 Task: 1.3.6 Create order status and order type picklist
Action: Mouse moved to (827, 59)
Screenshot: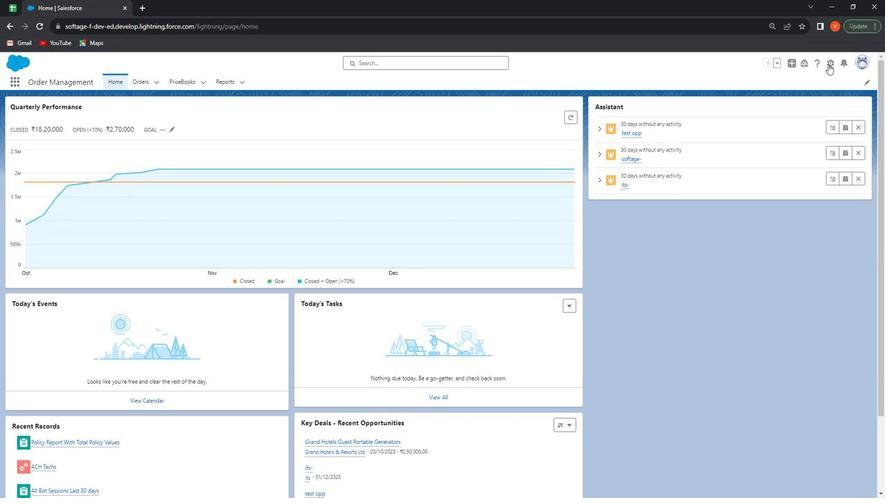 
Action: Mouse pressed left at (827, 59)
Screenshot: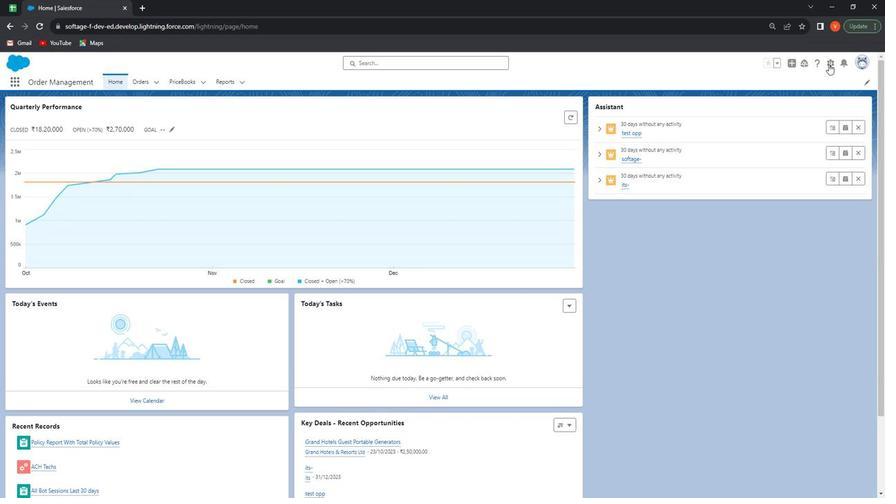 
Action: Mouse moved to (811, 78)
Screenshot: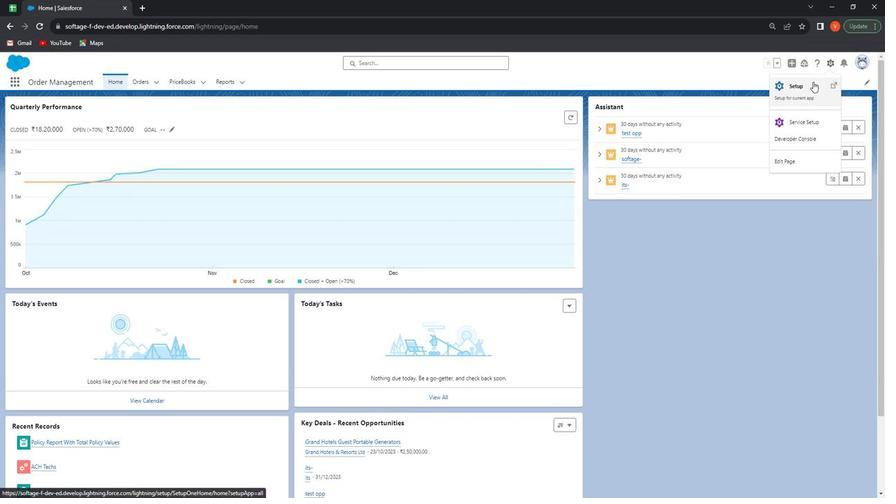 
Action: Mouse pressed left at (811, 78)
Screenshot: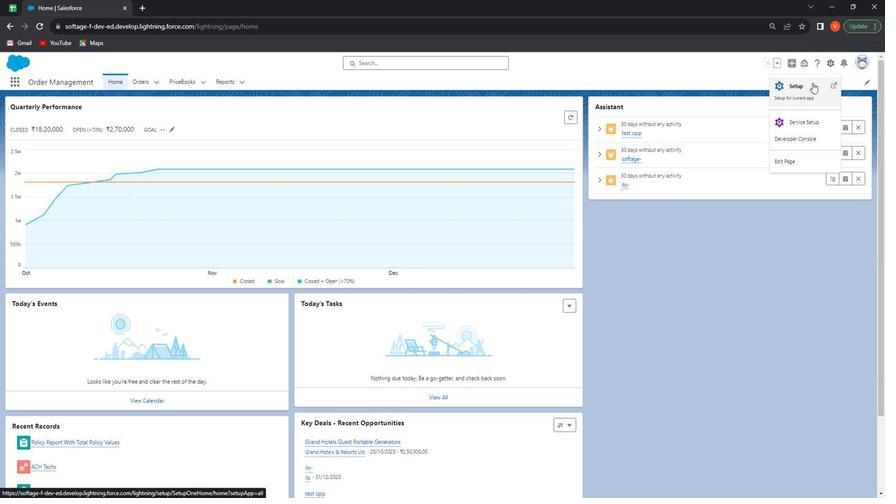
Action: Mouse moved to (109, 78)
Screenshot: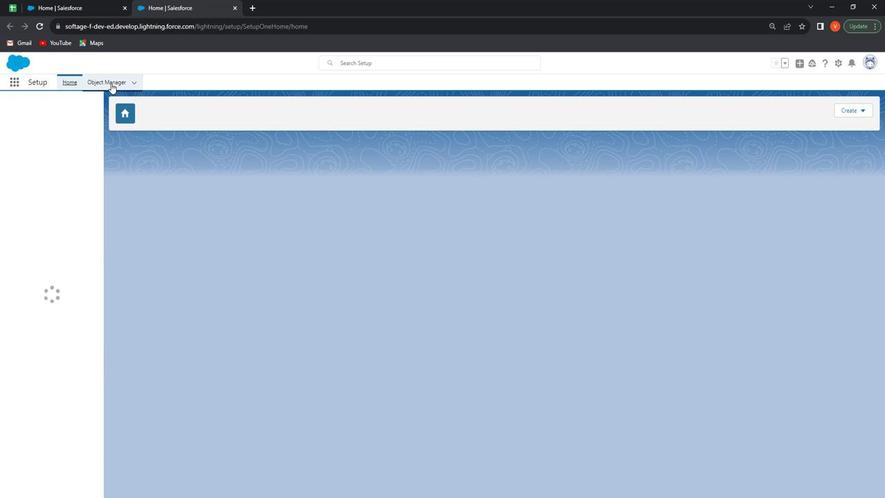 
Action: Mouse pressed left at (109, 78)
Screenshot: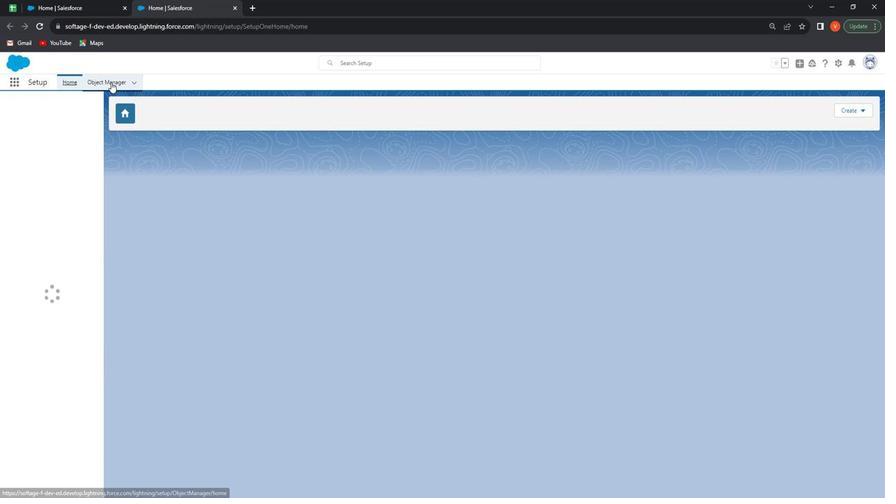 
Action: Mouse moved to (143, 206)
Screenshot: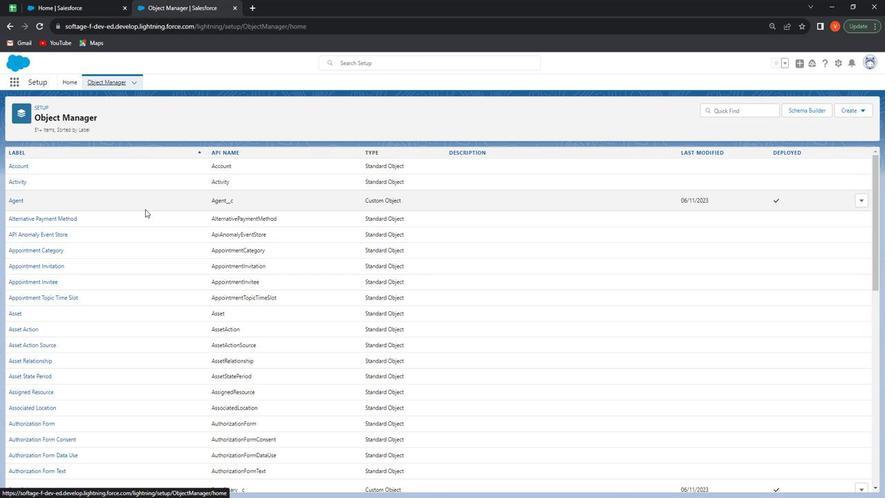 
Action: Mouse scrolled (143, 206) with delta (0, 0)
Screenshot: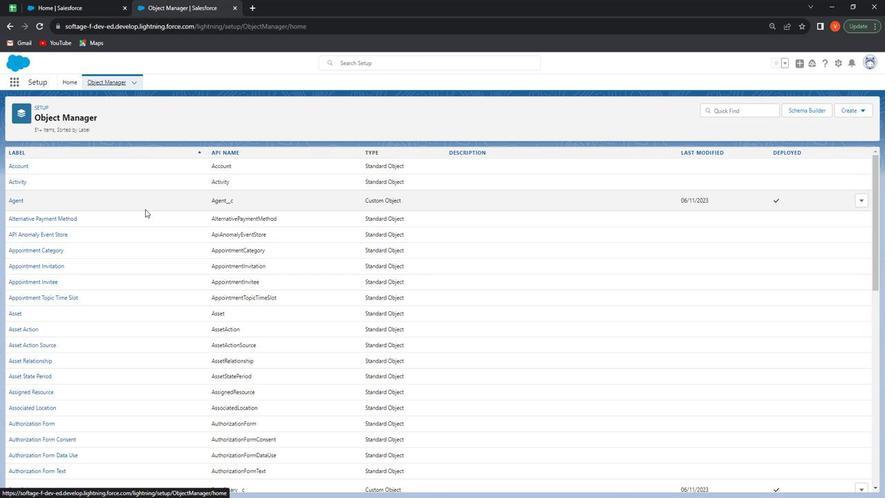 
Action: Mouse moved to (143, 213)
Screenshot: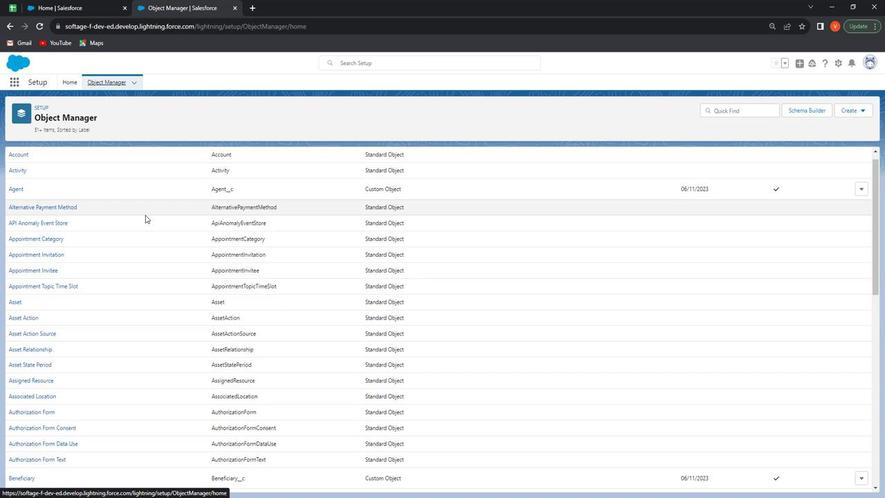 
Action: Mouse scrolled (143, 213) with delta (0, 0)
Screenshot: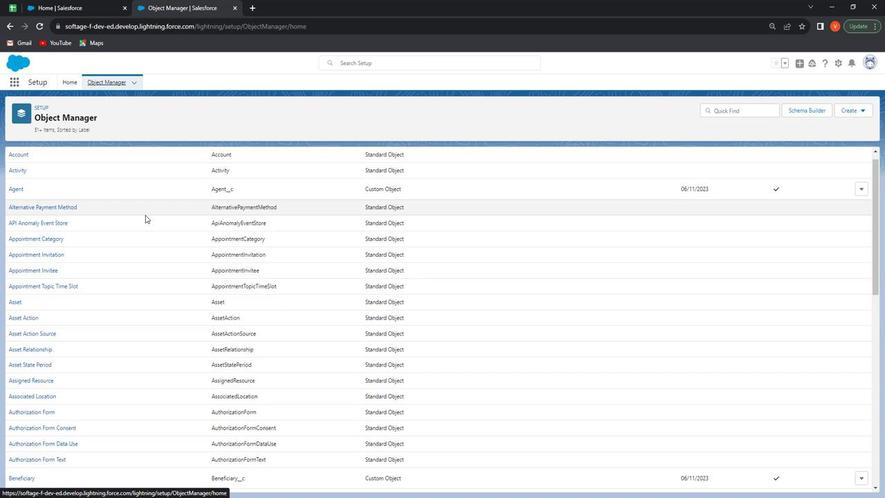 
Action: Mouse moved to (143, 215)
Screenshot: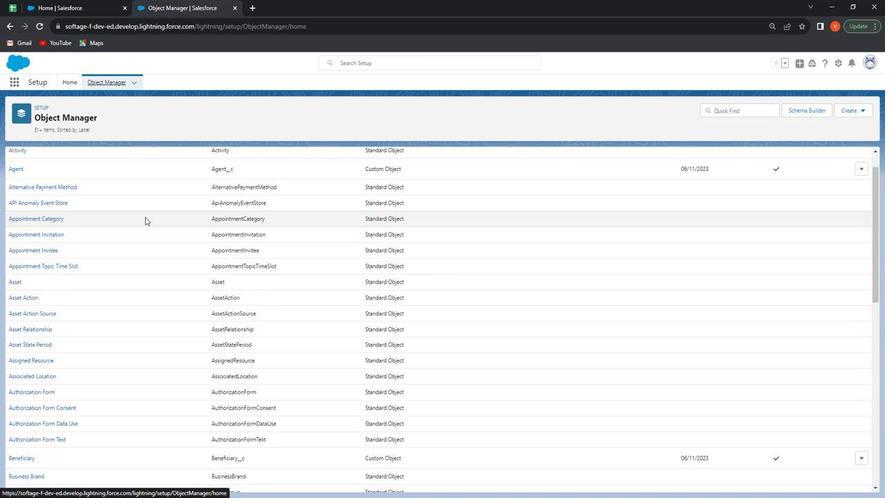 
Action: Mouse scrolled (143, 214) with delta (0, 0)
Screenshot: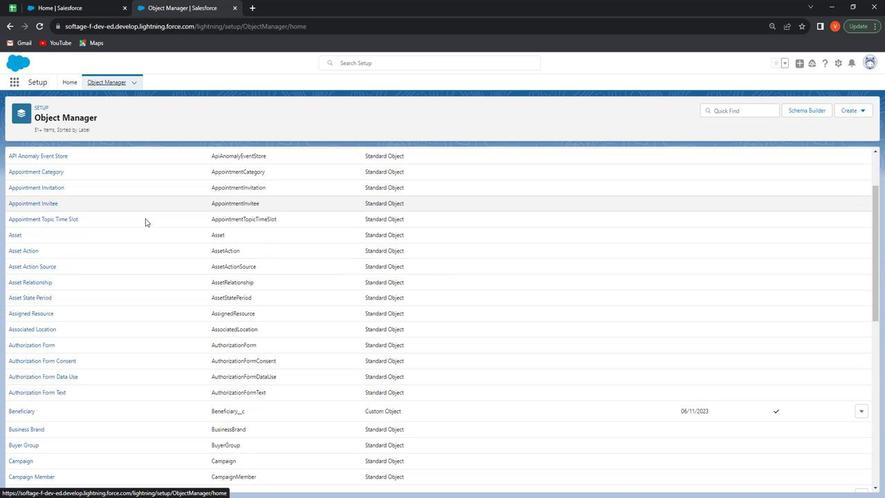 
Action: Mouse moved to (143, 221)
Screenshot: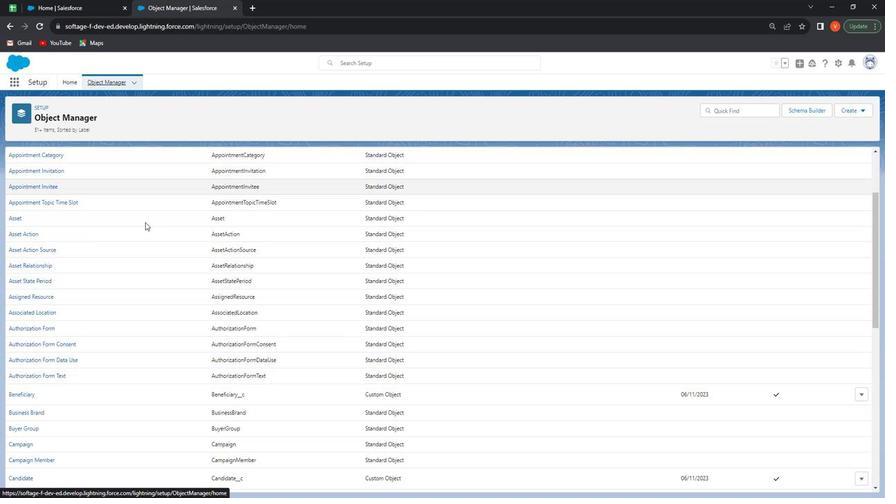 
Action: Mouse scrolled (143, 220) with delta (0, 0)
Screenshot: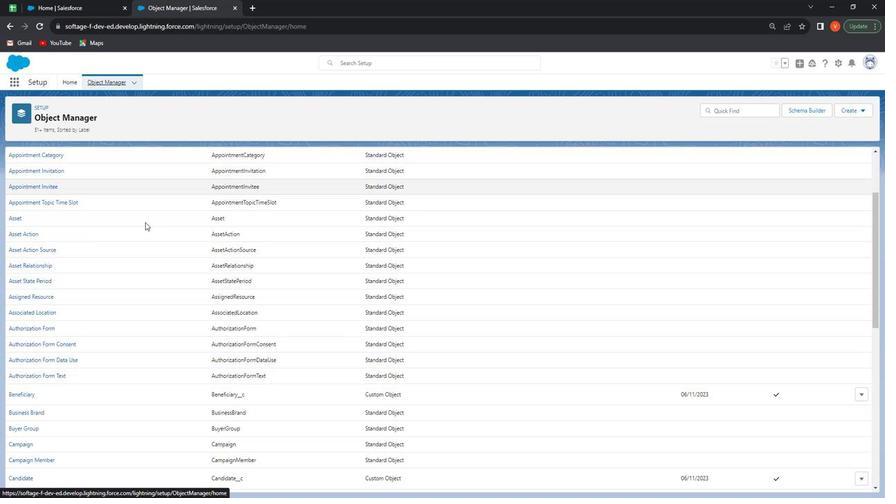 
Action: Mouse moved to (143, 222)
Screenshot: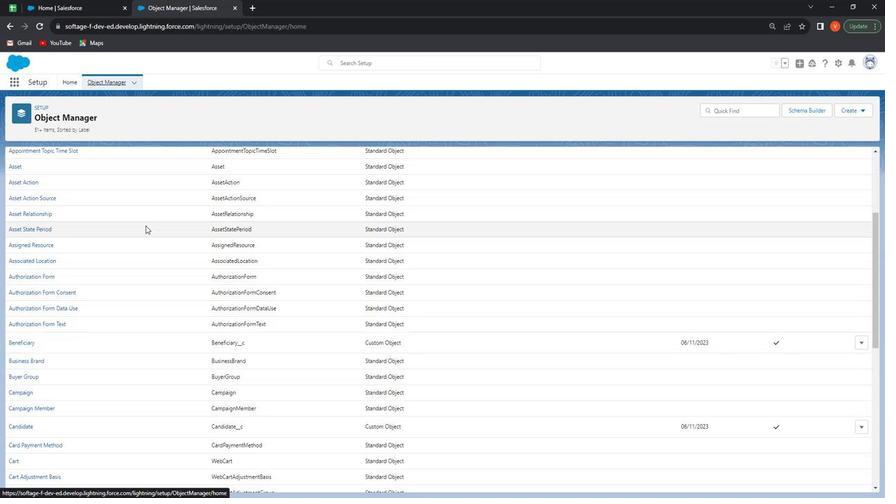 
Action: Mouse scrolled (143, 222) with delta (0, 0)
Screenshot: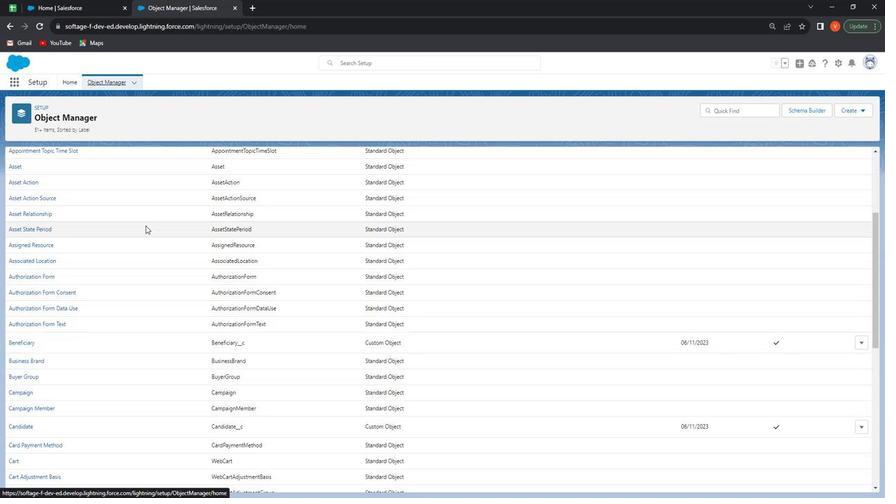 
Action: Mouse moved to (143, 224)
Screenshot: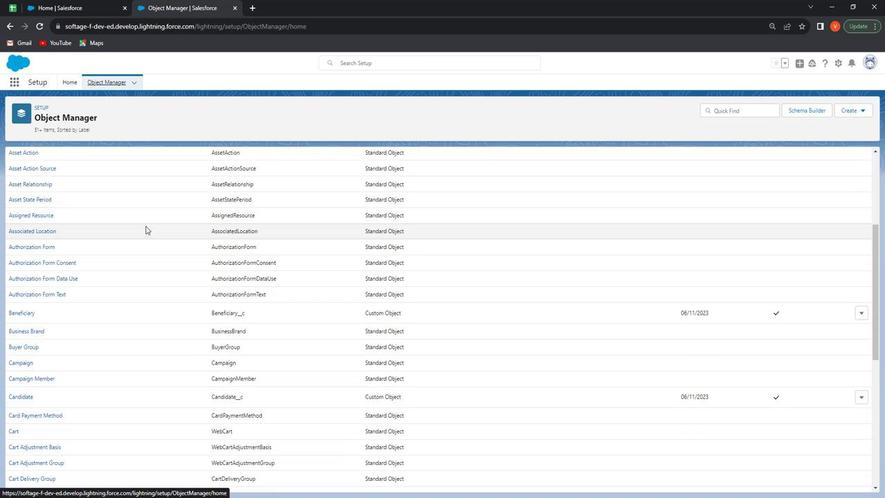 
Action: Mouse scrolled (143, 223) with delta (0, 0)
Screenshot: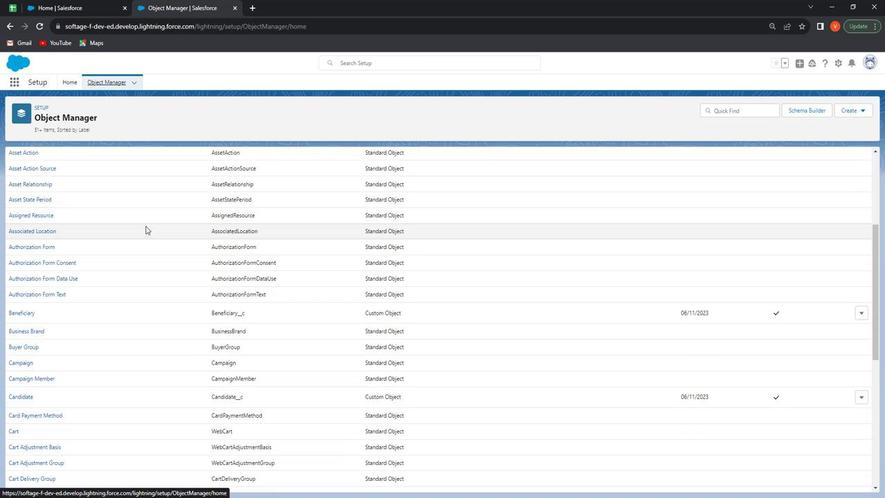 
Action: Mouse moved to (148, 230)
Screenshot: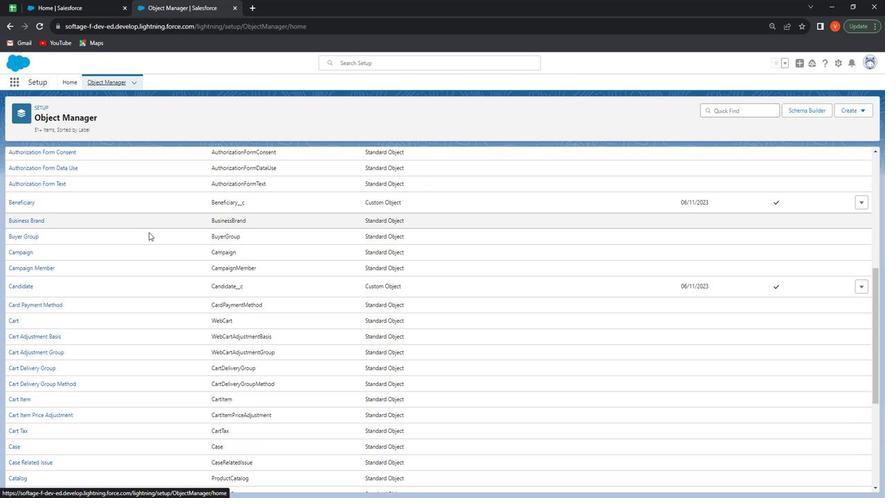 
Action: Mouse scrolled (148, 229) with delta (0, 0)
Screenshot: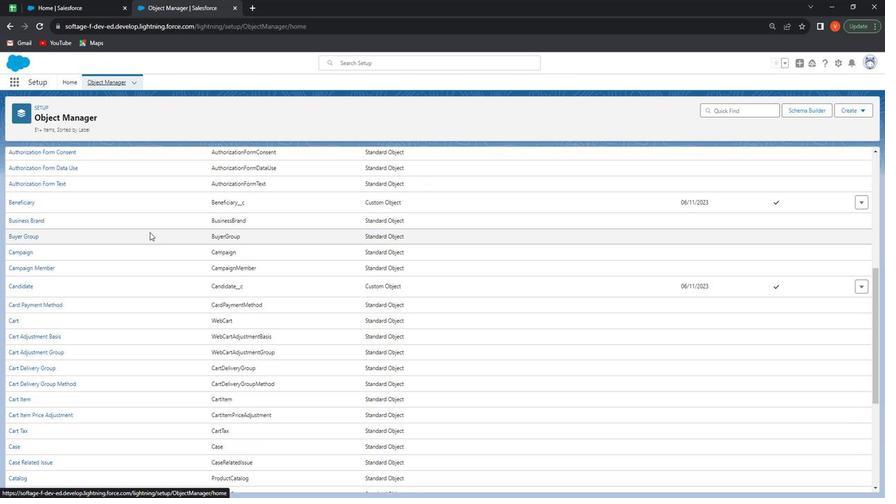 
Action: Mouse scrolled (148, 229) with delta (0, 0)
Screenshot: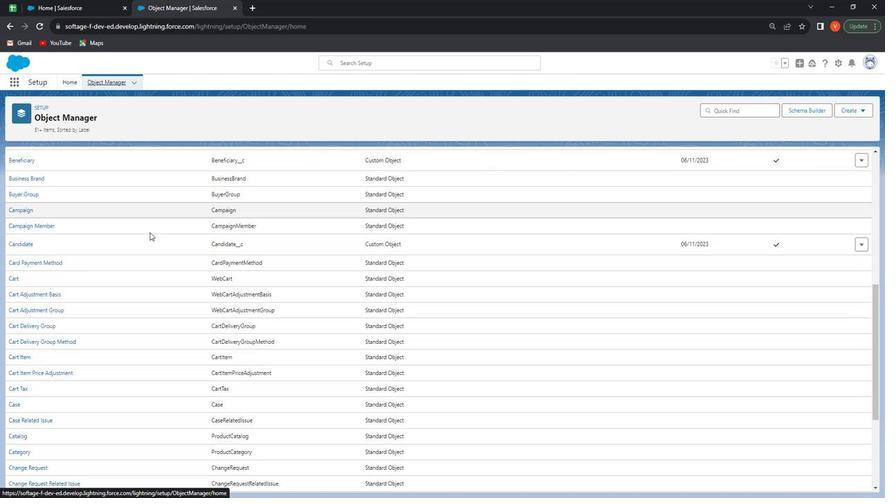 
Action: Mouse moved to (148, 232)
Screenshot: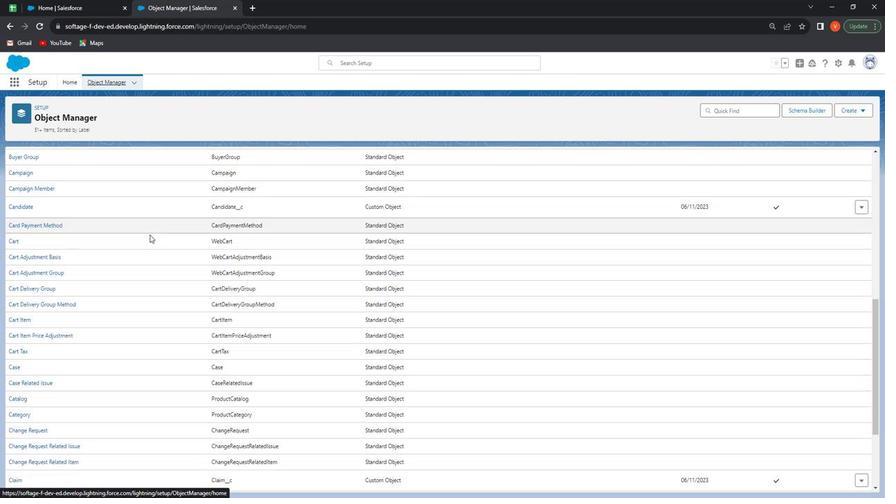 
Action: Mouse scrolled (148, 232) with delta (0, 0)
Screenshot: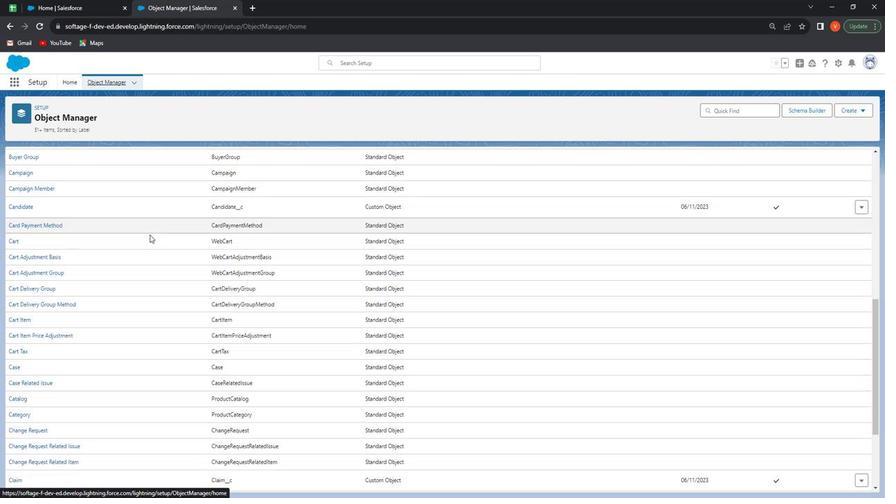 
Action: Mouse moved to (148, 237)
Screenshot: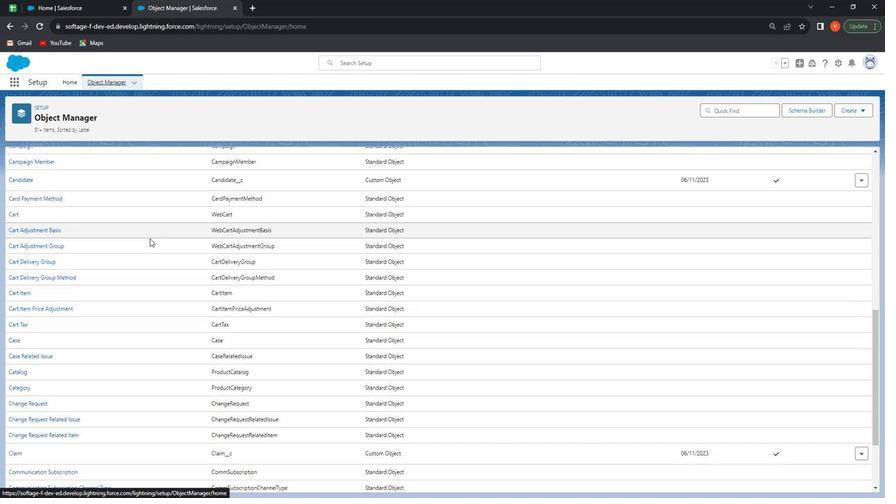 
Action: Mouse scrolled (148, 236) with delta (0, 0)
Screenshot: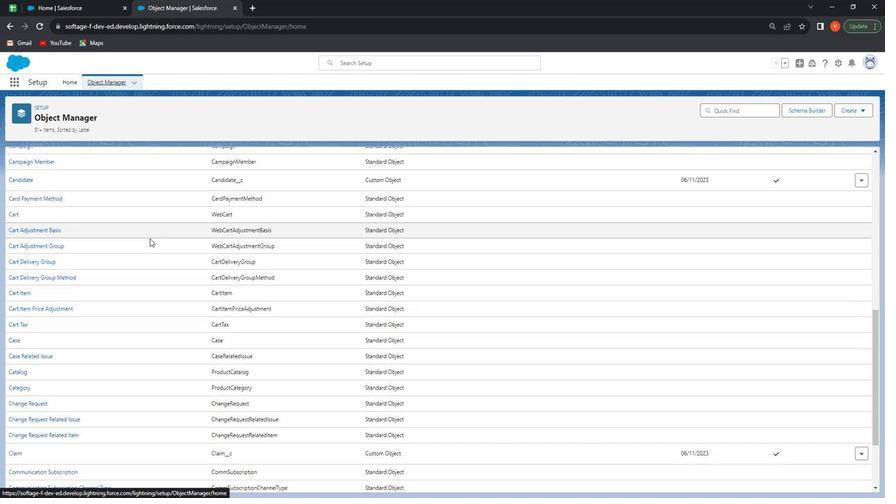 
Action: Mouse scrolled (148, 236) with delta (0, 0)
Screenshot: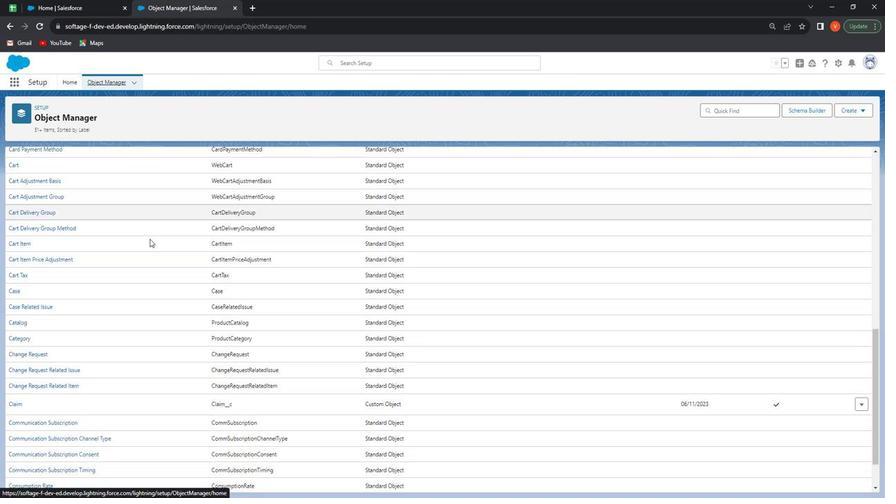 
Action: Mouse scrolled (148, 236) with delta (0, 0)
Screenshot: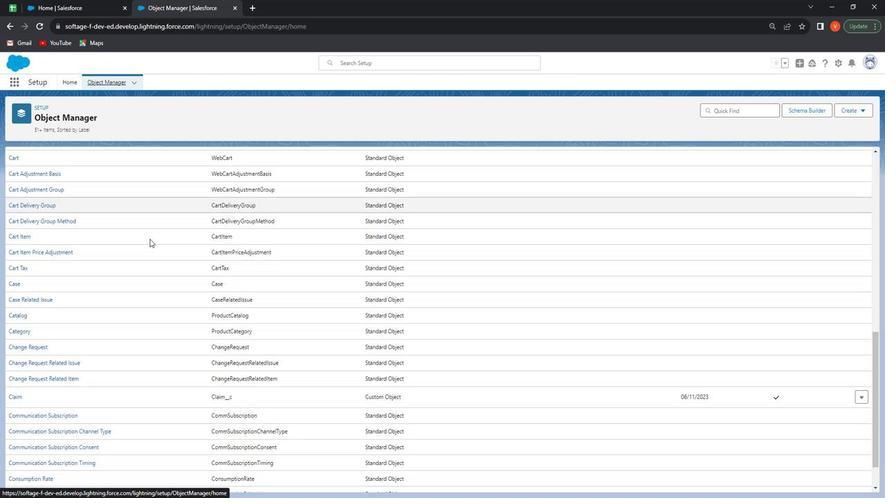 
Action: Mouse scrolled (148, 236) with delta (0, 0)
Screenshot: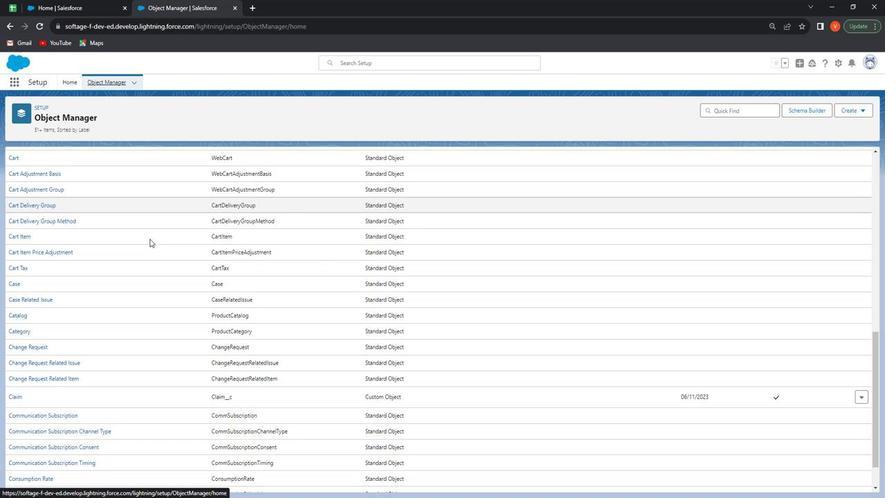 
Action: Mouse scrolled (148, 236) with delta (0, 0)
Screenshot: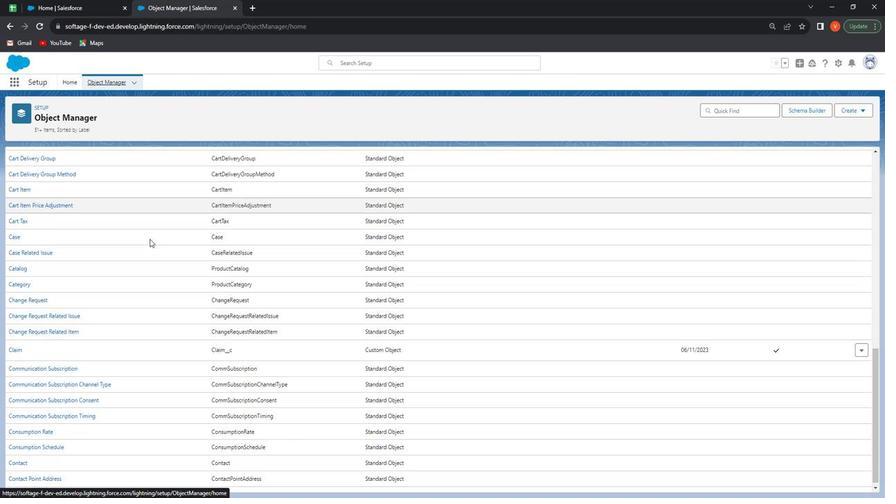 
Action: Mouse moved to (153, 229)
Screenshot: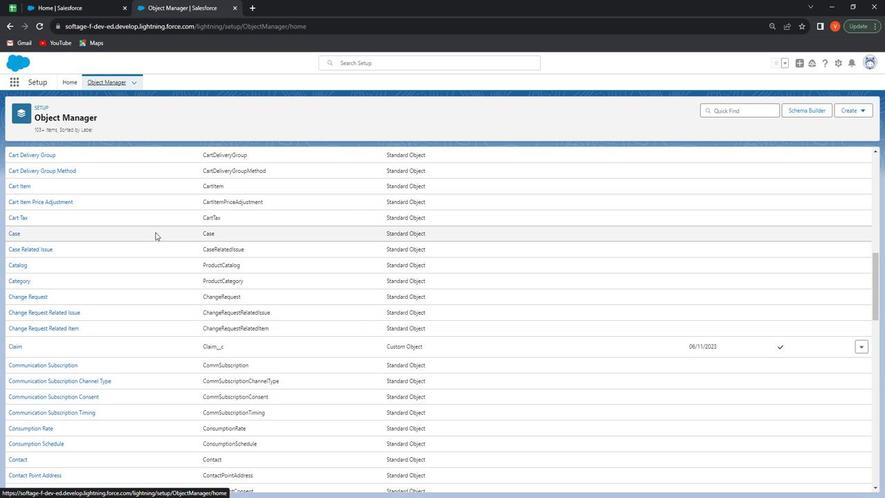 
Action: Mouse scrolled (153, 228) with delta (0, 0)
Screenshot: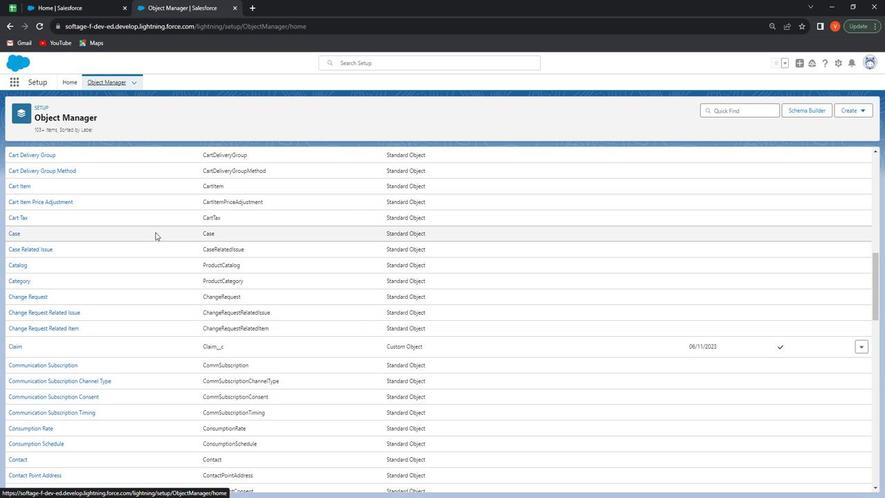 
Action: Mouse moved to (154, 232)
Screenshot: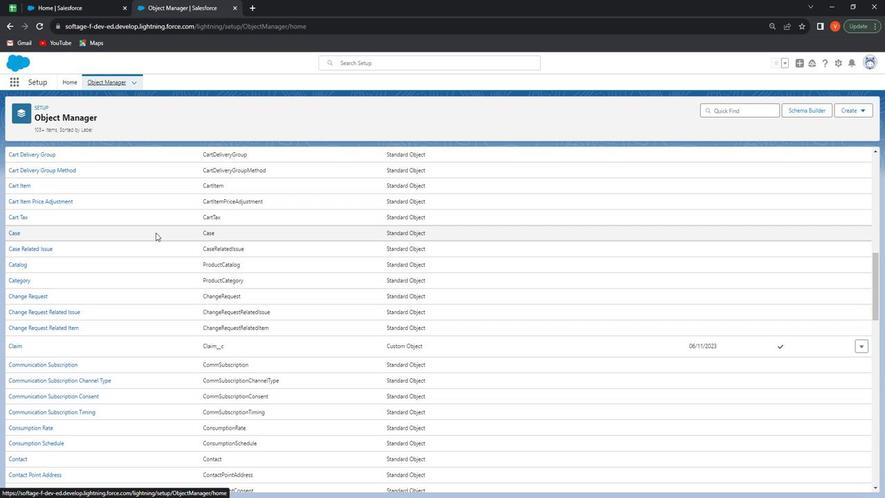 
Action: Mouse scrolled (154, 231) with delta (0, 0)
Screenshot: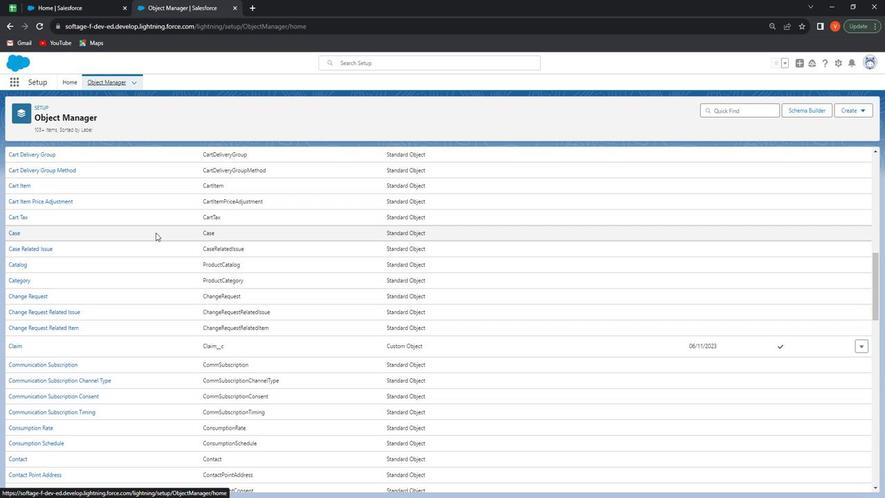 
Action: Mouse moved to (154, 232)
Screenshot: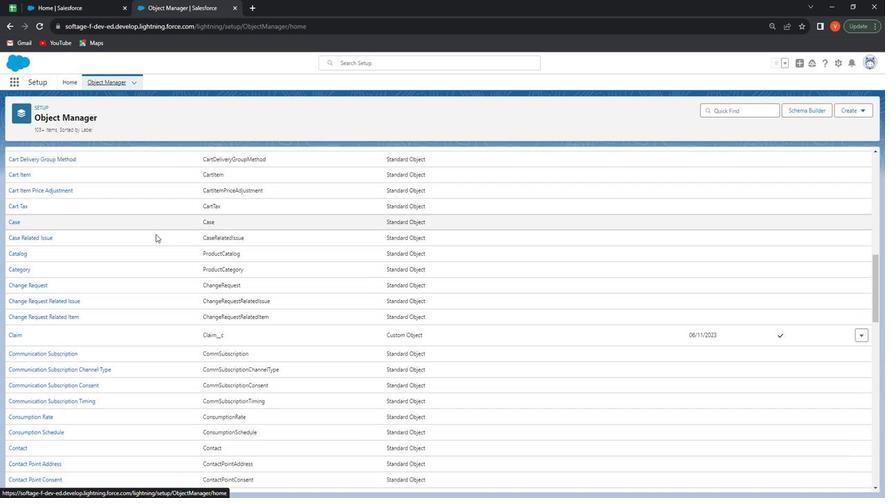 
Action: Mouse scrolled (154, 231) with delta (0, 0)
Screenshot: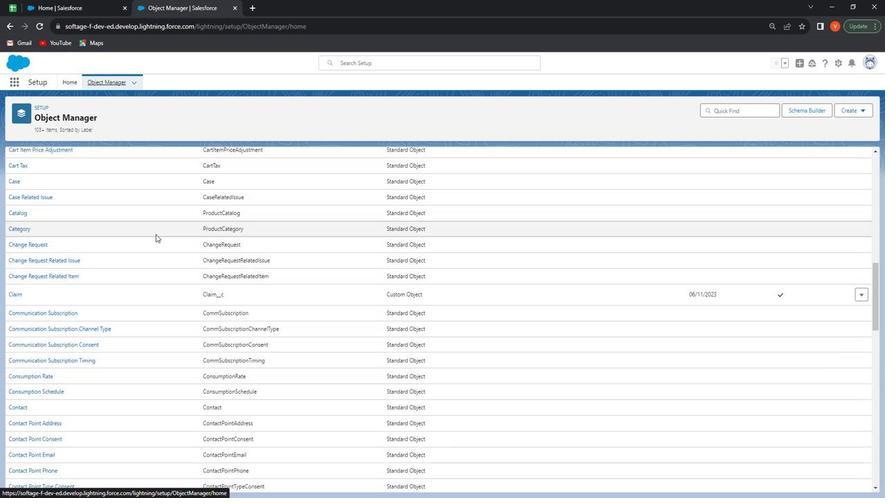 
Action: Mouse moved to (154, 233)
Screenshot: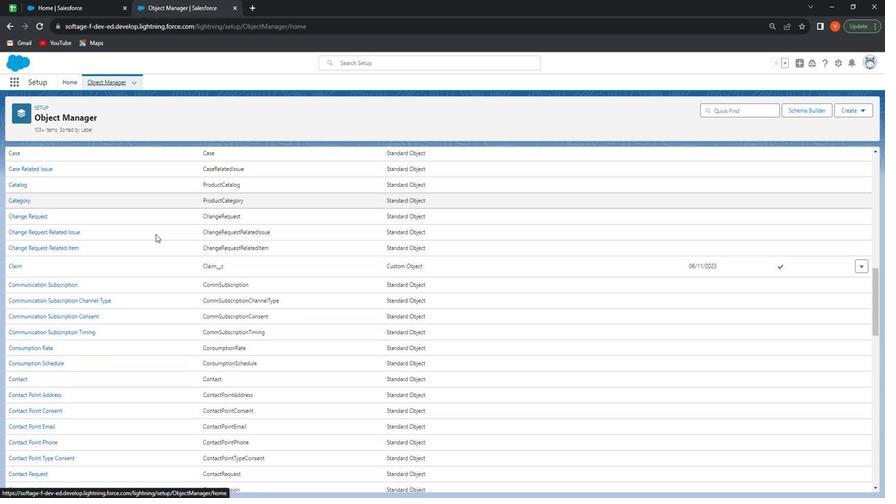 
Action: Mouse scrolled (154, 233) with delta (0, 0)
Screenshot: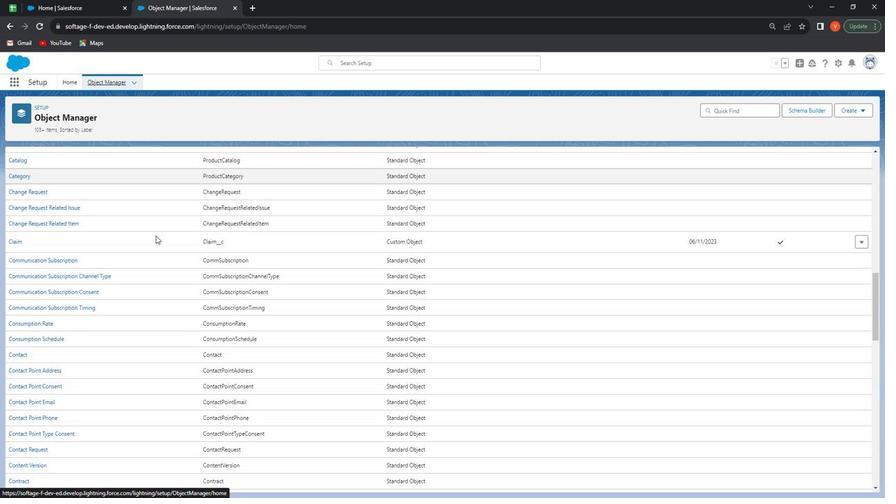 
Action: Mouse scrolled (154, 233) with delta (0, 0)
Screenshot: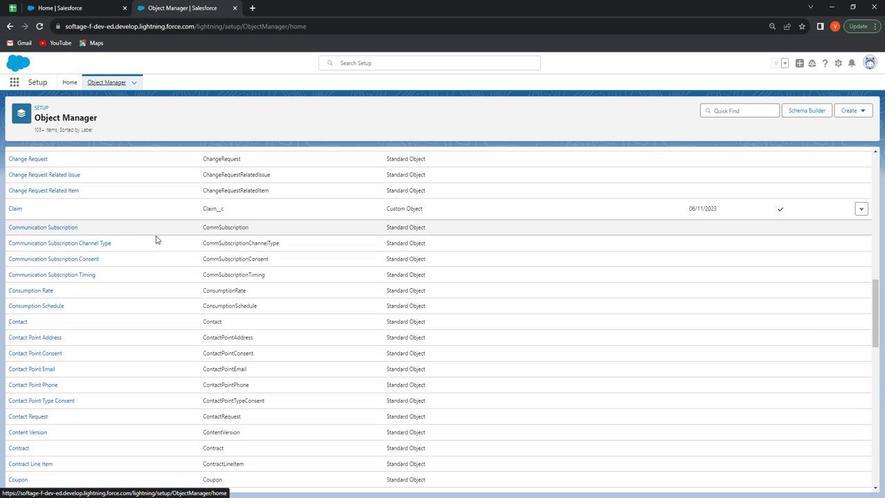 
Action: Mouse moved to (153, 235)
Screenshot: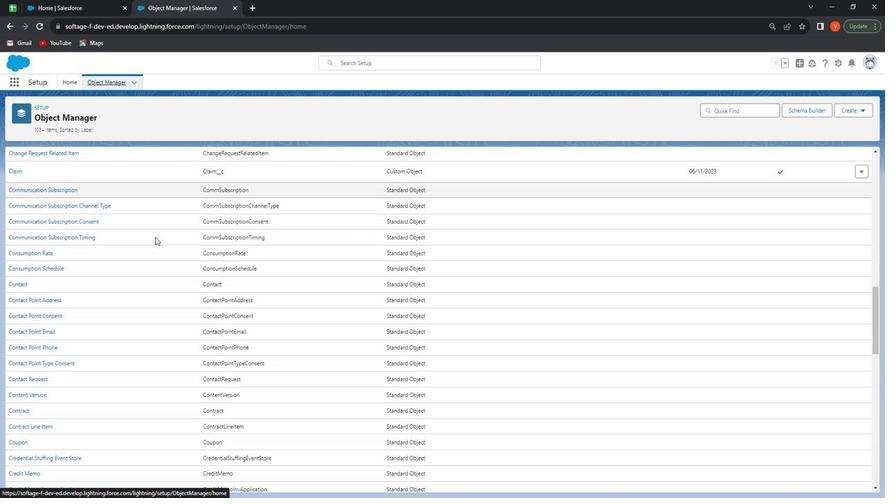 
Action: Mouse scrolled (153, 234) with delta (0, 0)
Screenshot: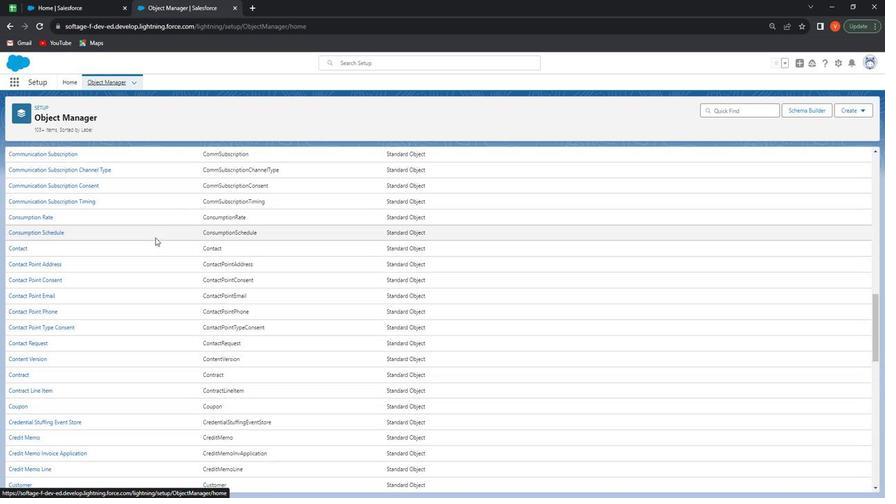 
Action: Mouse moved to (152, 235)
Screenshot: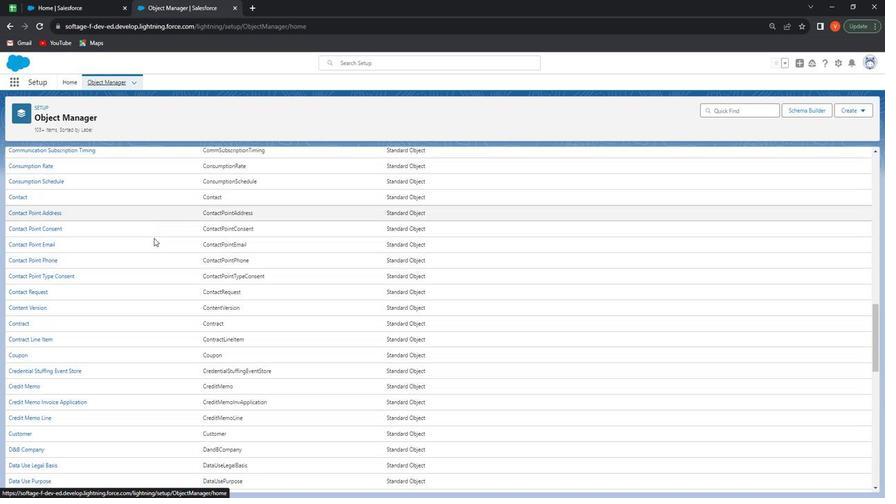 
Action: Mouse scrolled (152, 235) with delta (0, 0)
Screenshot: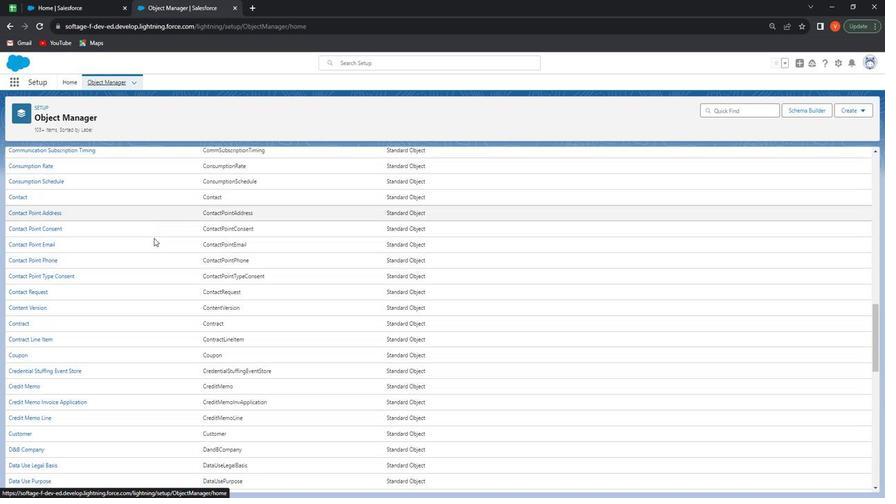 
Action: Mouse moved to (150, 235)
Screenshot: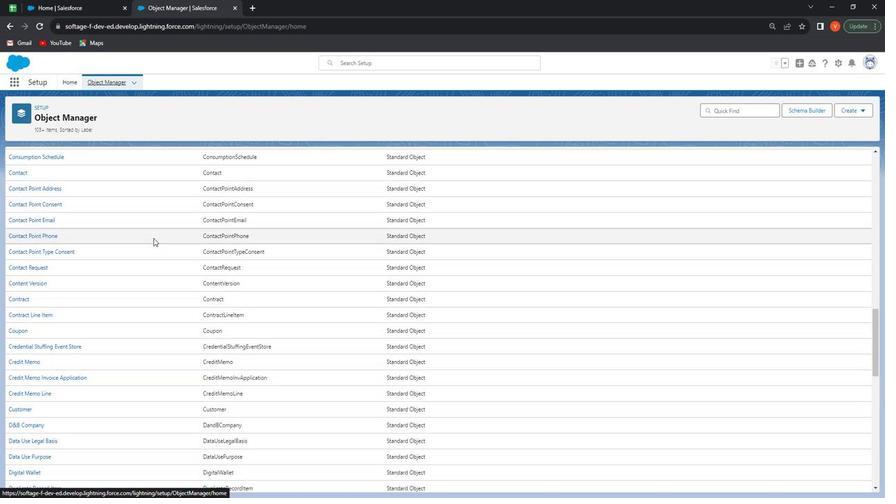 
Action: Mouse scrolled (150, 235) with delta (0, 0)
Screenshot: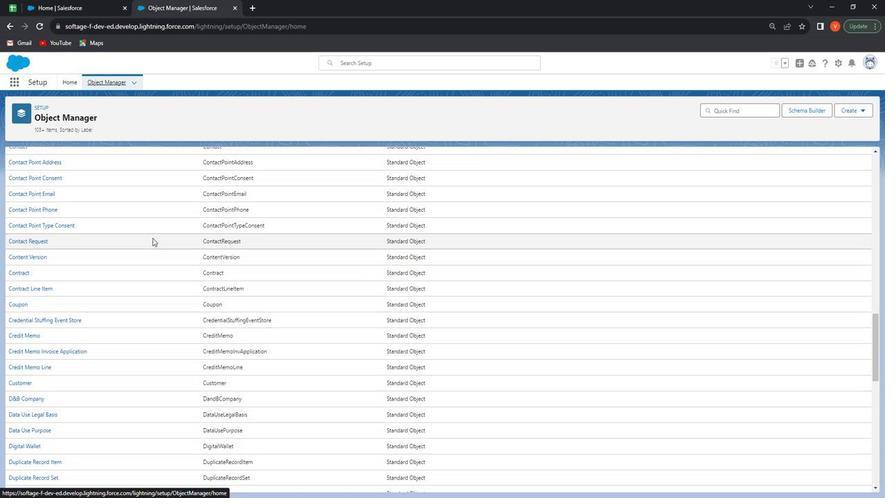 
Action: Mouse moved to (151, 233)
Screenshot: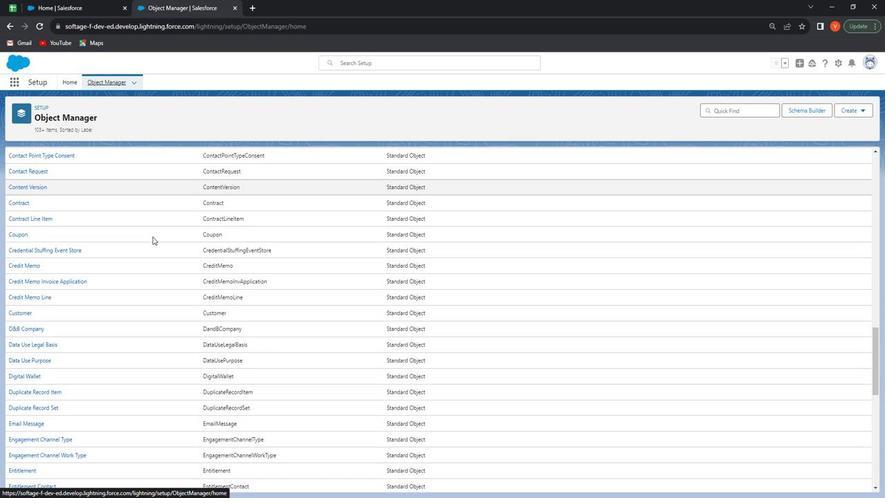 
Action: Mouse scrolled (151, 233) with delta (0, 0)
Screenshot: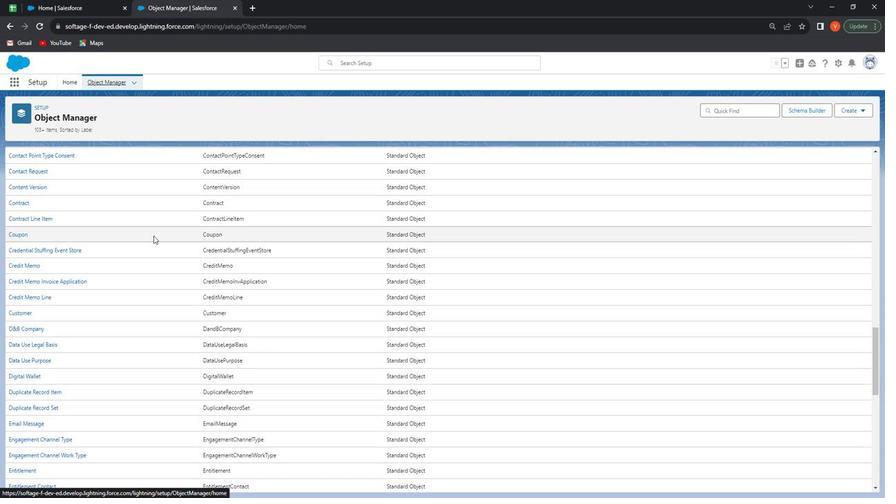 
Action: Mouse moved to (151, 233)
Screenshot: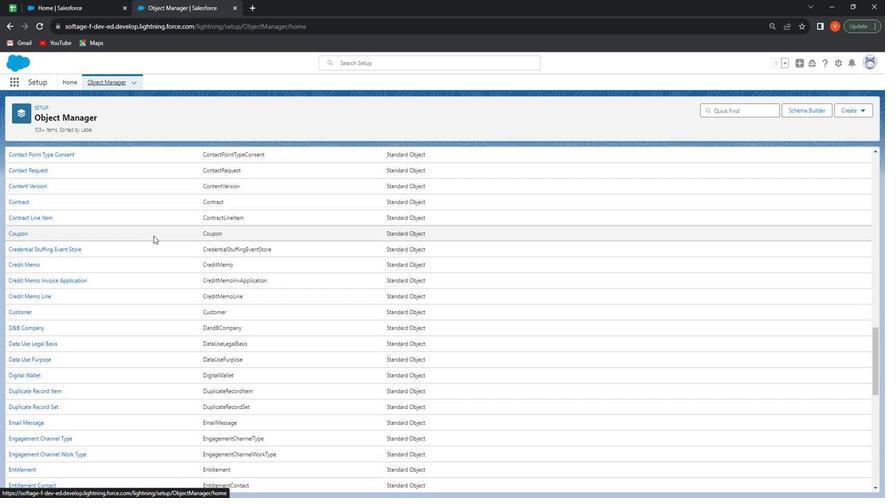 
Action: Mouse scrolled (151, 233) with delta (0, 0)
Screenshot: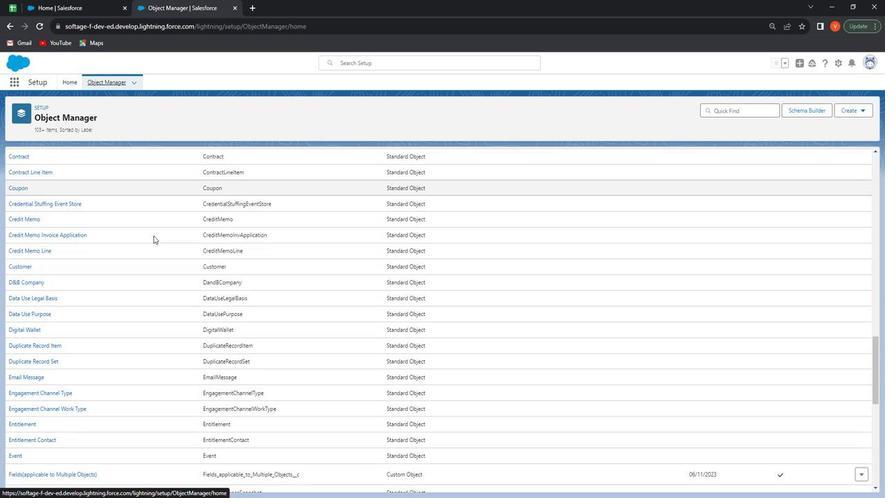 
Action: Mouse moved to (152, 233)
Screenshot: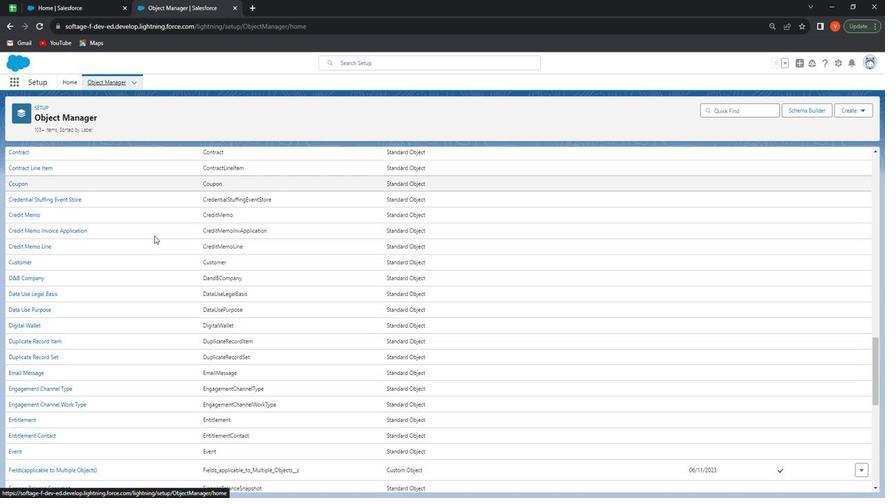 
Action: Mouse scrolled (152, 233) with delta (0, 0)
Screenshot: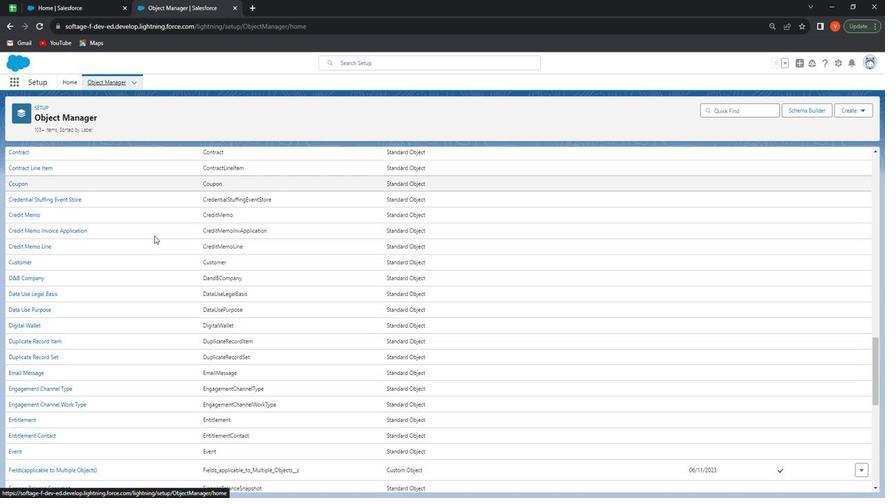 
Action: Mouse moved to (153, 232)
Screenshot: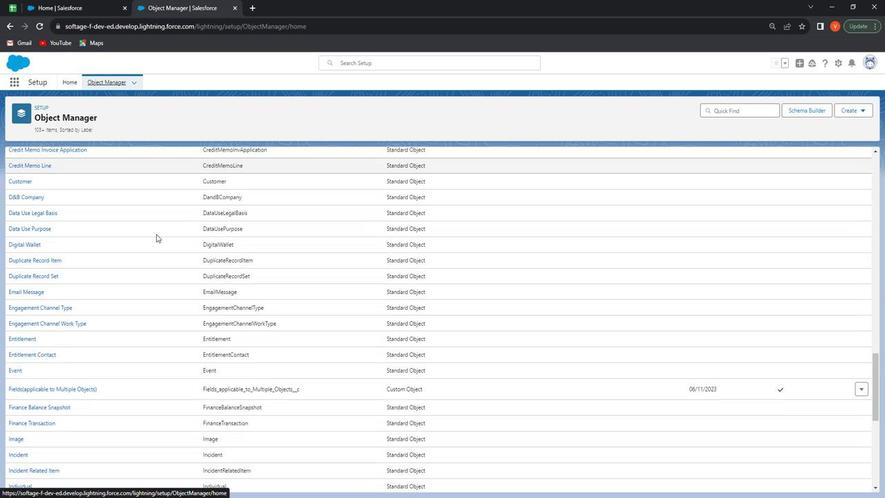
Action: Mouse scrolled (153, 232) with delta (0, 0)
Screenshot: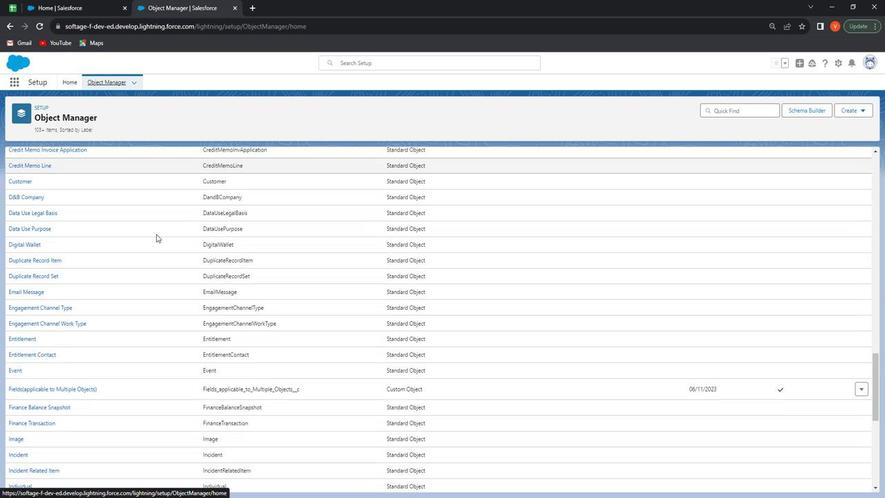 
Action: Mouse moved to (155, 230)
Screenshot: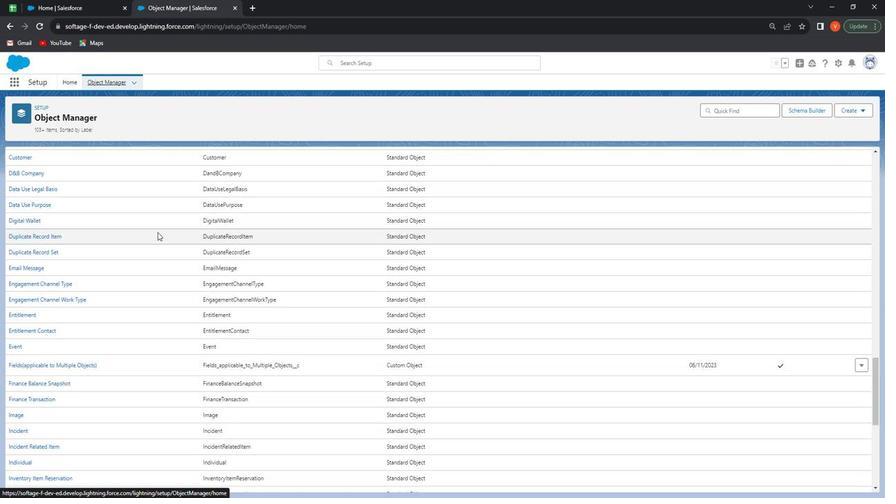 
Action: Mouse scrolled (155, 229) with delta (0, 0)
Screenshot: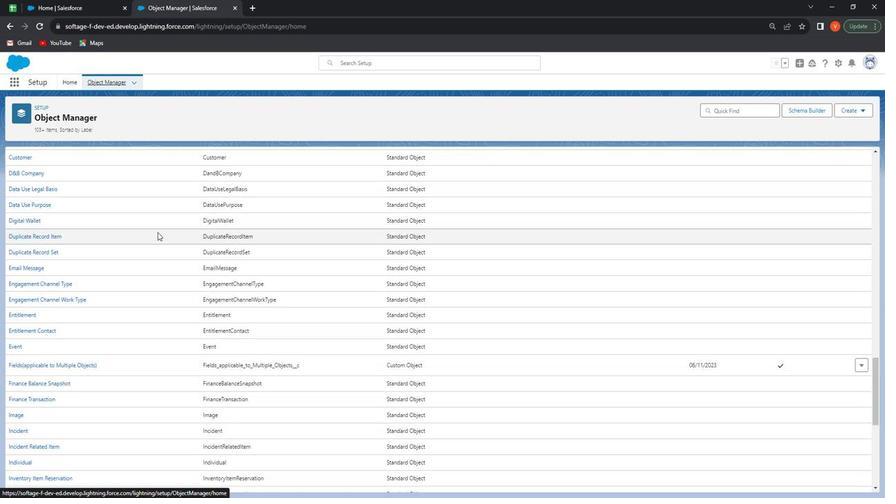 
Action: Mouse moved to (159, 221)
Screenshot: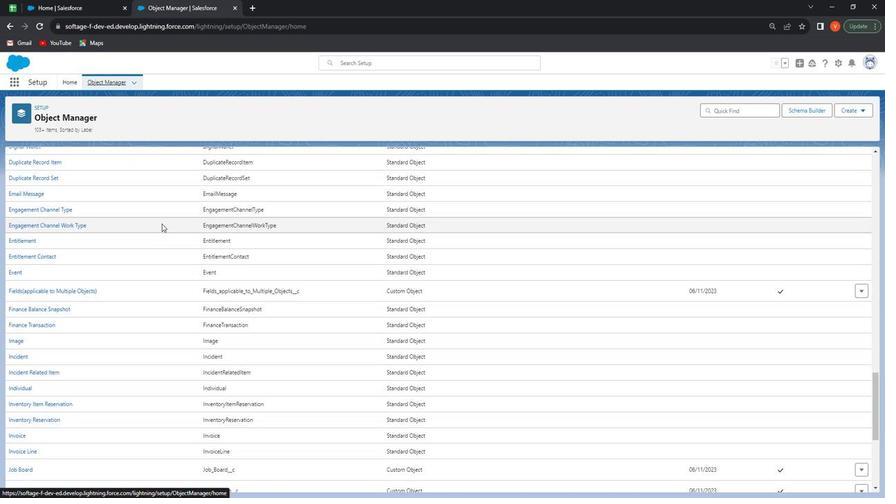 
Action: Mouse scrolled (159, 221) with delta (0, 0)
Screenshot: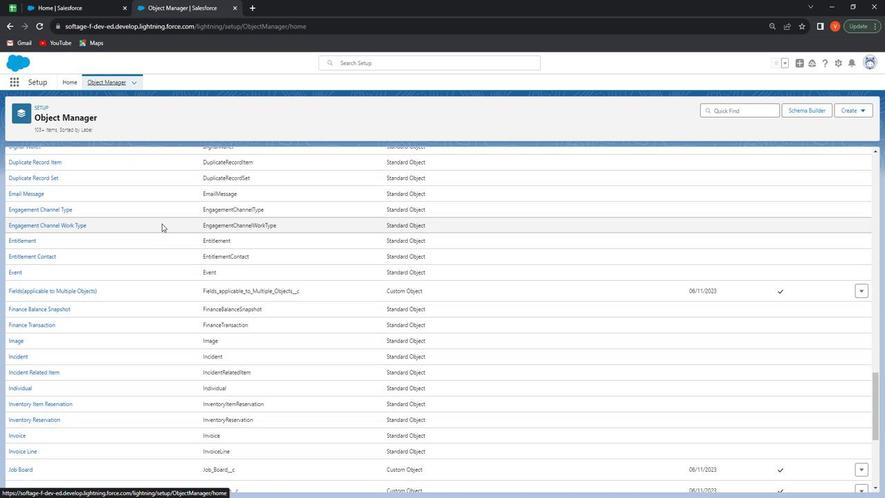 
Action: Mouse moved to (159, 221)
Screenshot: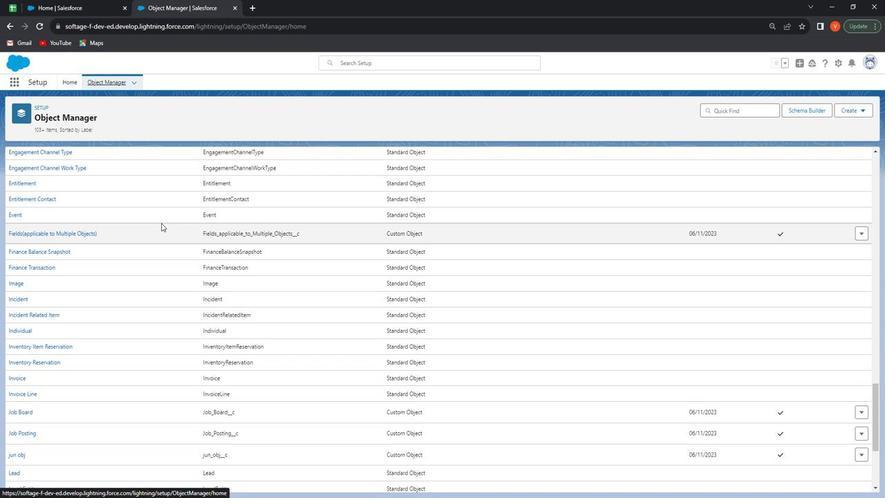
Action: Mouse scrolled (159, 221) with delta (0, 0)
Screenshot: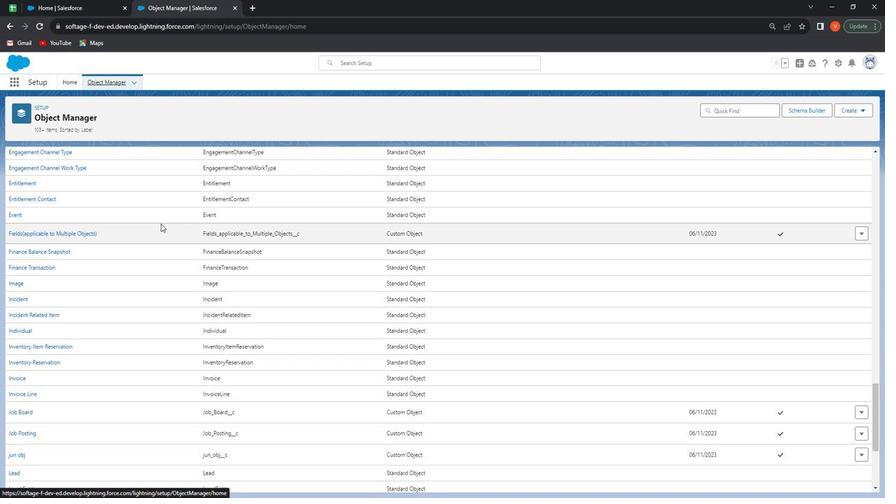 
Action: Mouse scrolled (159, 221) with delta (0, 0)
Screenshot: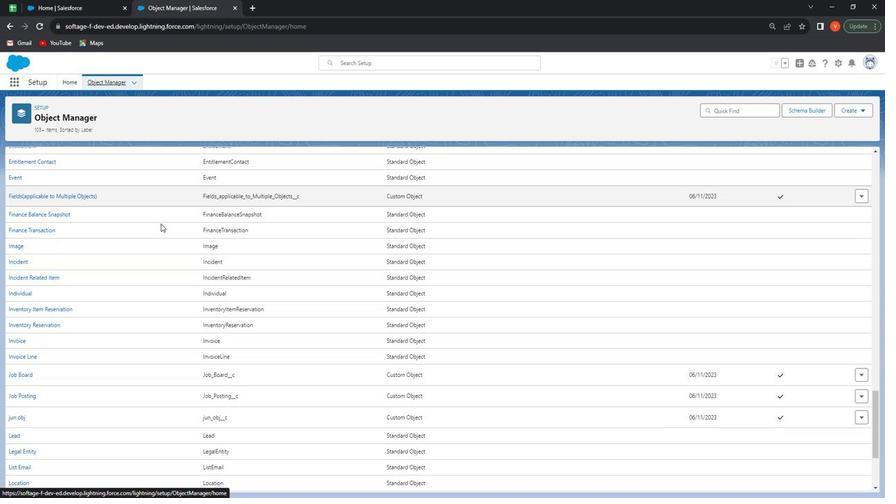 
Action: Mouse scrolled (159, 221) with delta (0, 0)
Screenshot: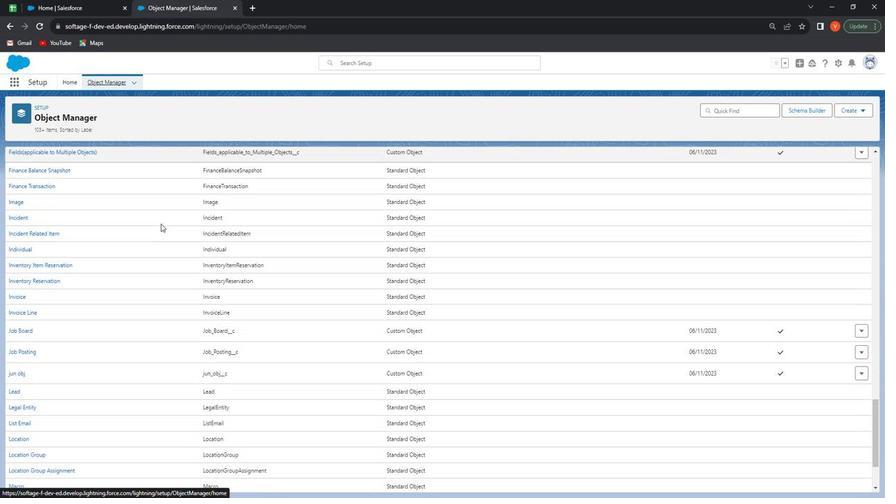 
Action: Mouse moved to (159, 222)
Screenshot: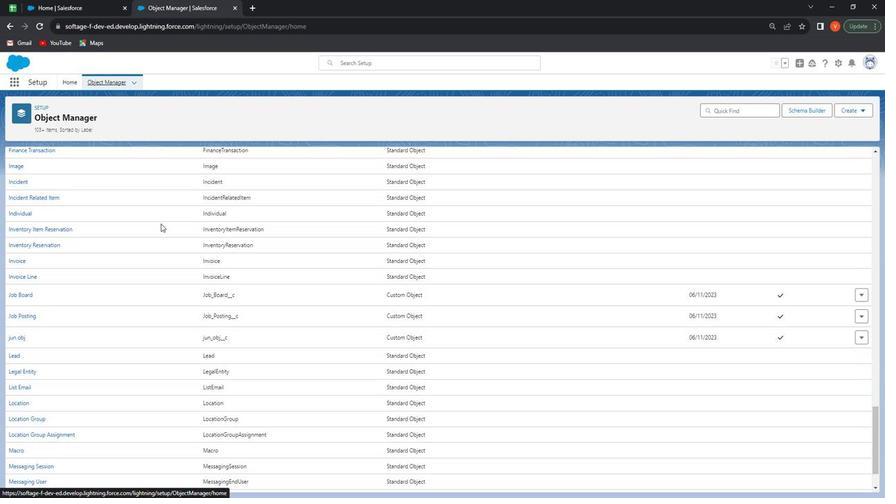 
Action: Mouse scrolled (159, 221) with delta (0, 0)
Screenshot: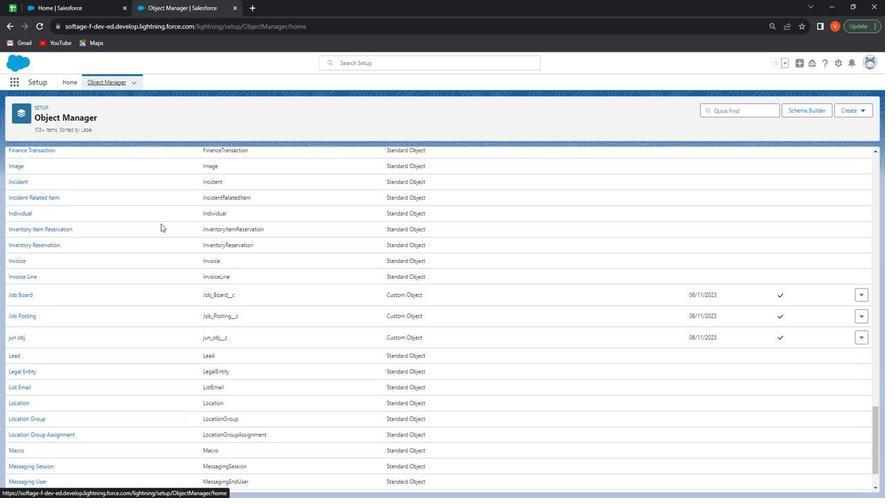 
Action: Mouse scrolled (159, 221) with delta (0, 0)
Screenshot: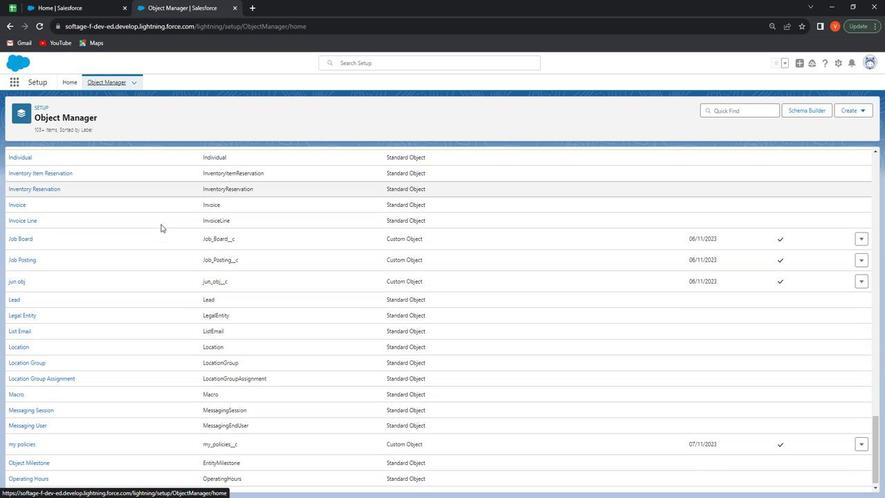 
Action: Mouse scrolled (159, 221) with delta (0, 0)
Screenshot: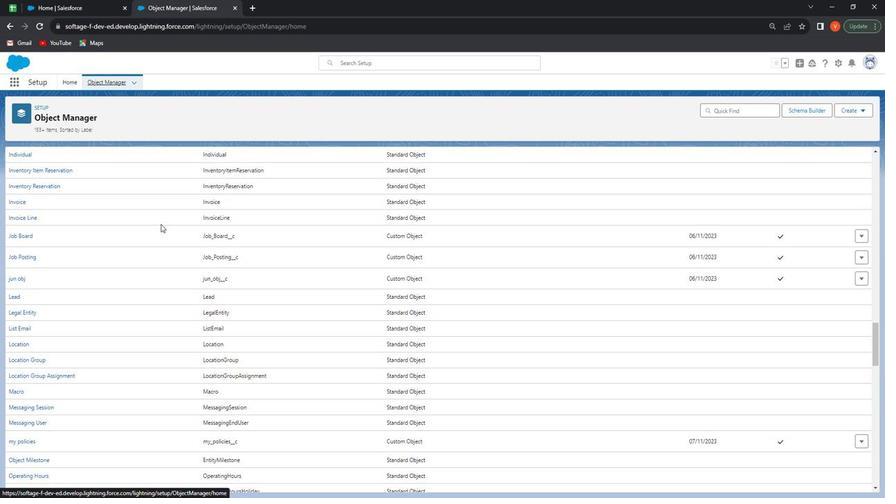 
Action: Mouse scrolled (159, 221) with delta (0, 0)
Screenshot: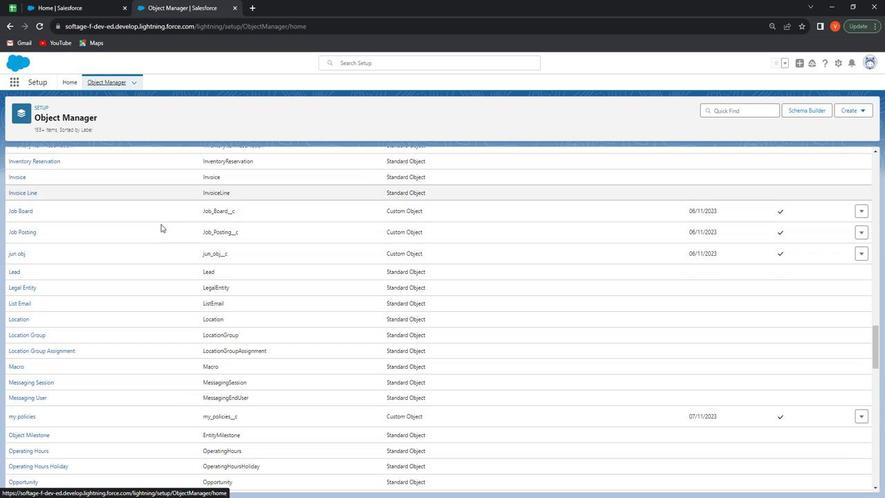 
Action: Mouse scrolled (159, 221) with delta (0, 0)
Screenshot: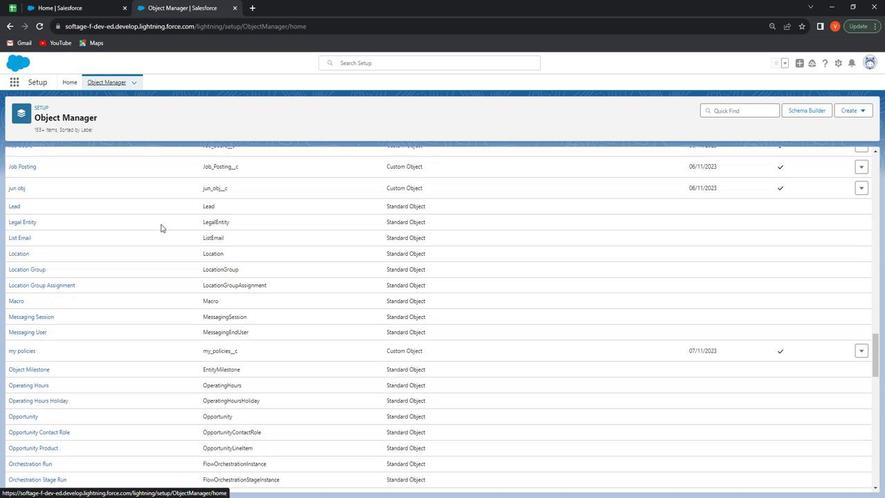 
Action: Mouse moved to (159, 223)
Screenshot: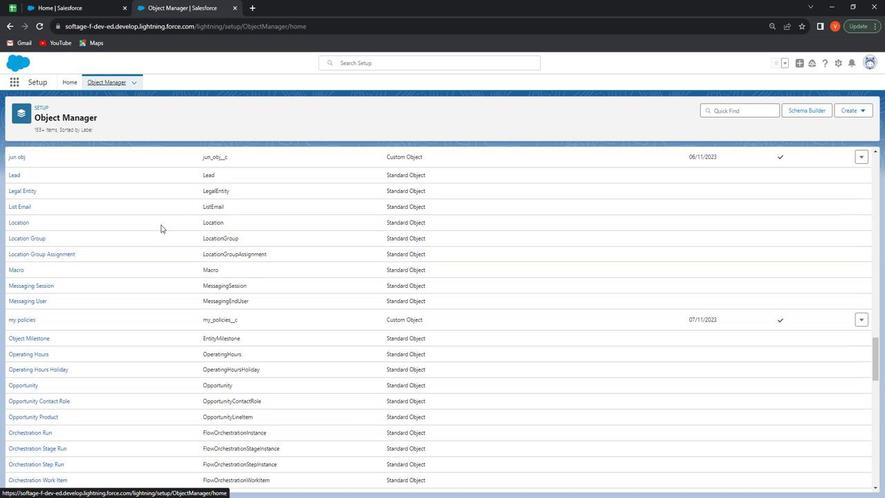 
Action: Mouse scrolled (159, 222) with delta (0, 0)
Screenshot: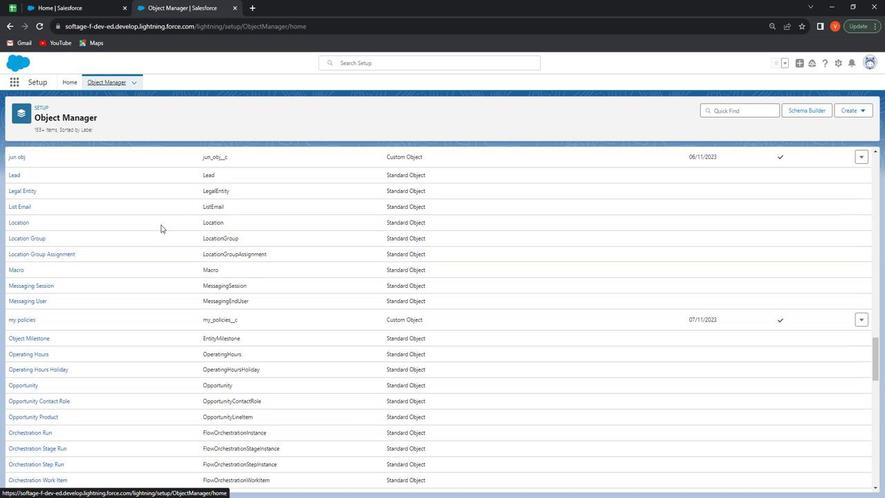 
Action: Mouse moved to (159, 223)
Screenshot: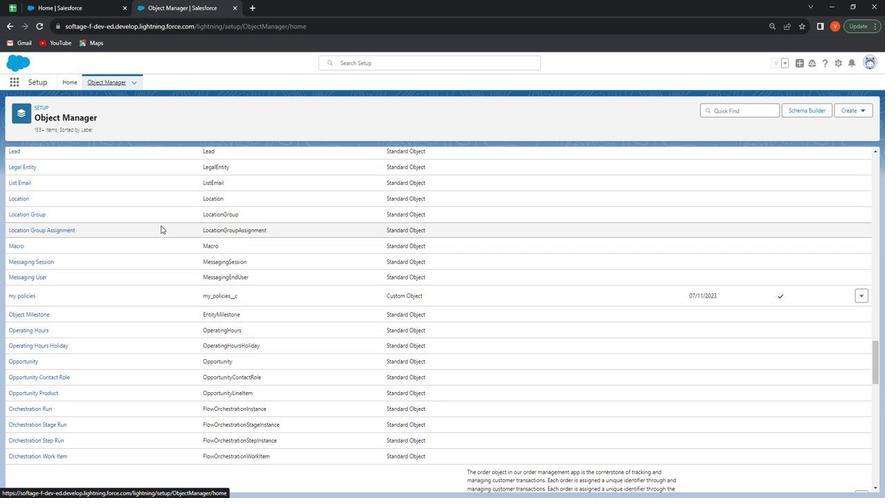
Action: Mouse scrolled (159, 222) with delta (0, 0)
Screenshot: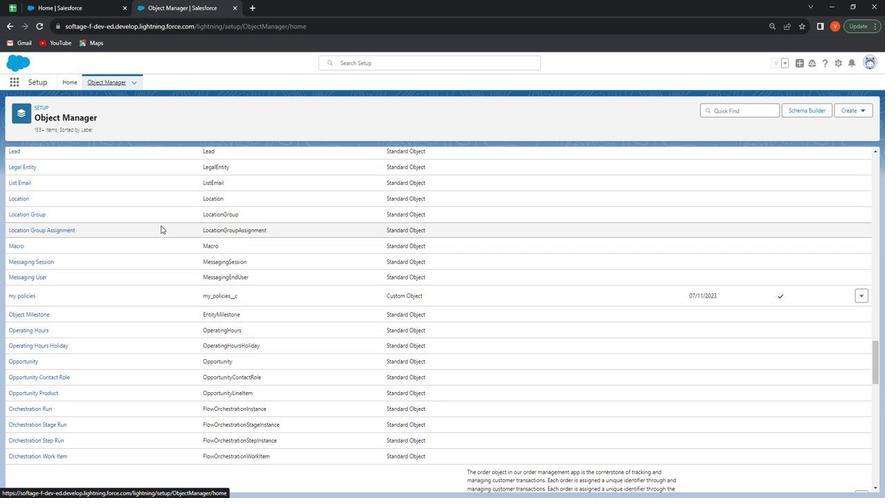 
Action: Mouse moved to (159, 226)
Screenshot: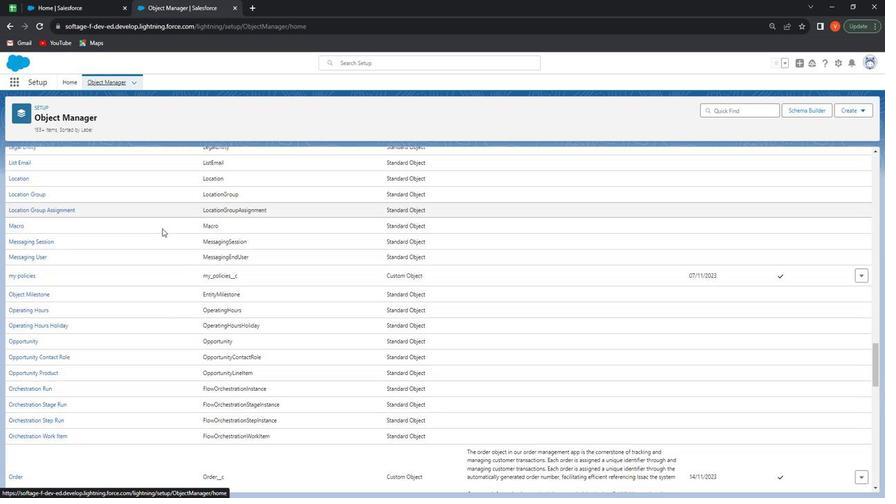
Action: Mouse scrolled (159, 225) with delta (0, 0)
Screenshot: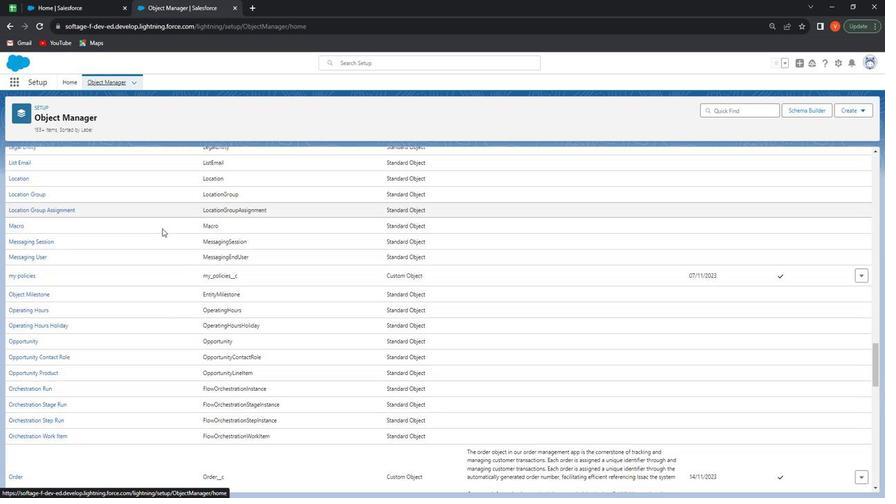 
Action: Mouse moved to (14, 355)
Screenshot: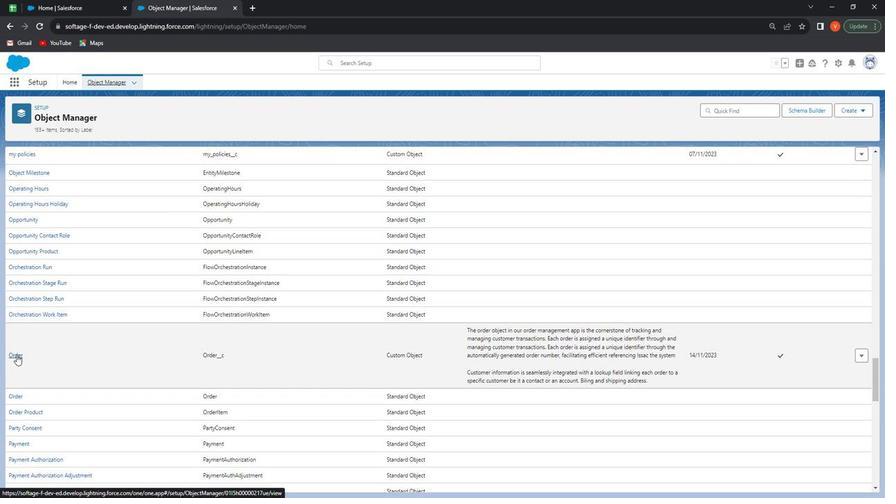 
Action: Mouse pressed left at (14, 355)
Screenshot: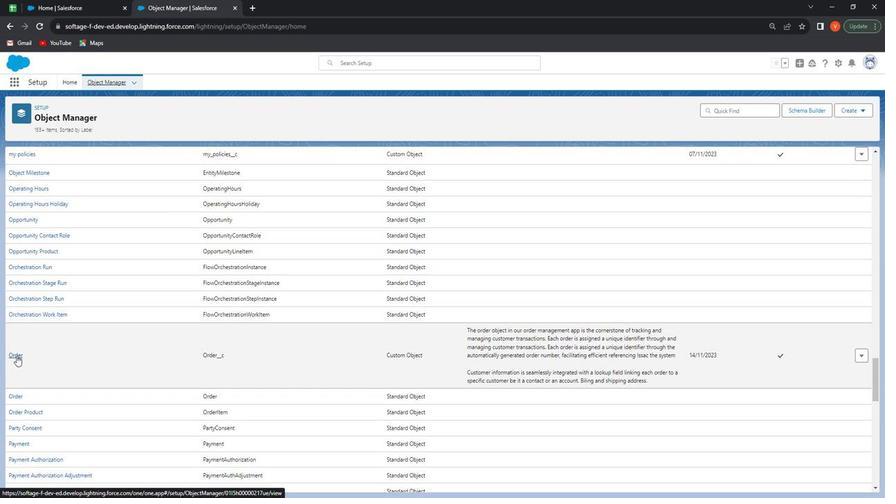 
Action: Mouse moved to (57, 166)
Screenshot: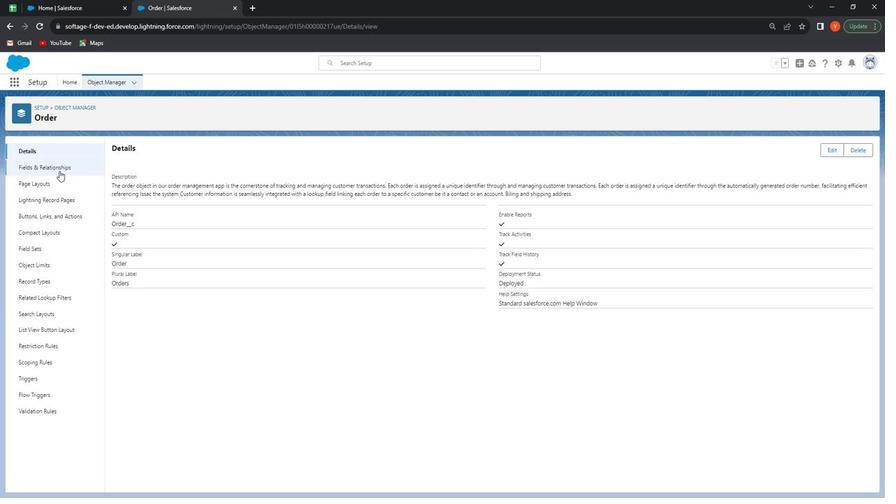 
Action: Mouse pressed left at (57, 166)
Screenshot: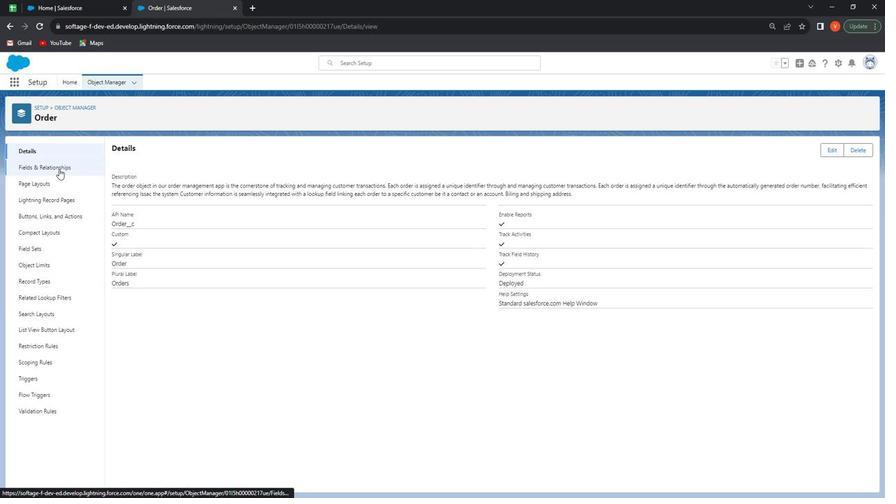 
Action: Mouse moved to (690, 149)
Screenshot: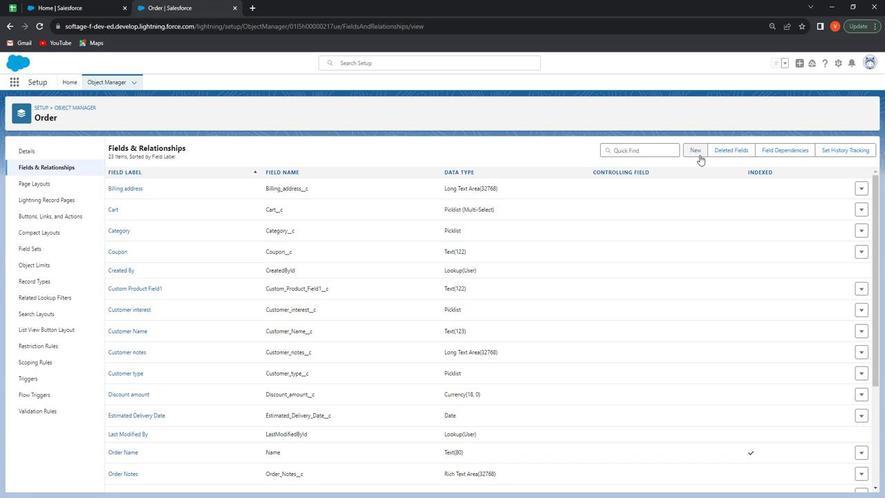 
Action: Mouse pressed left at (690, 149)
Screenshot: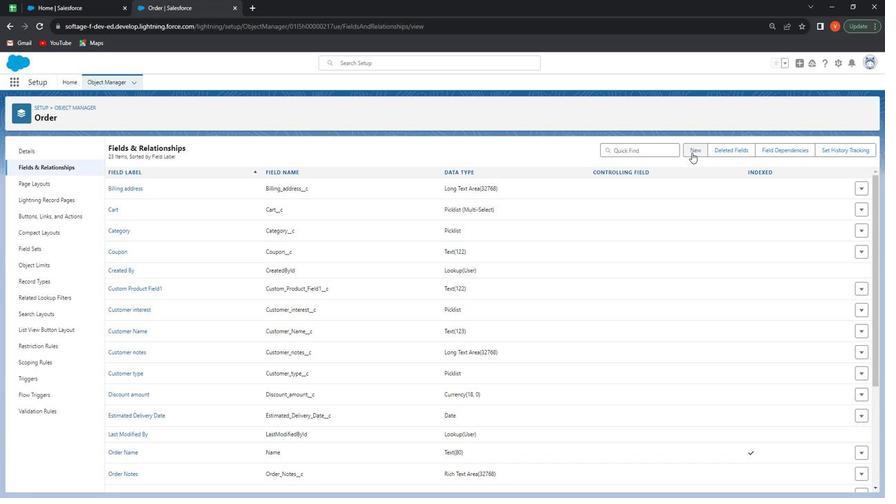 
Action: Mouse moved to (188, 327)
Screenshot: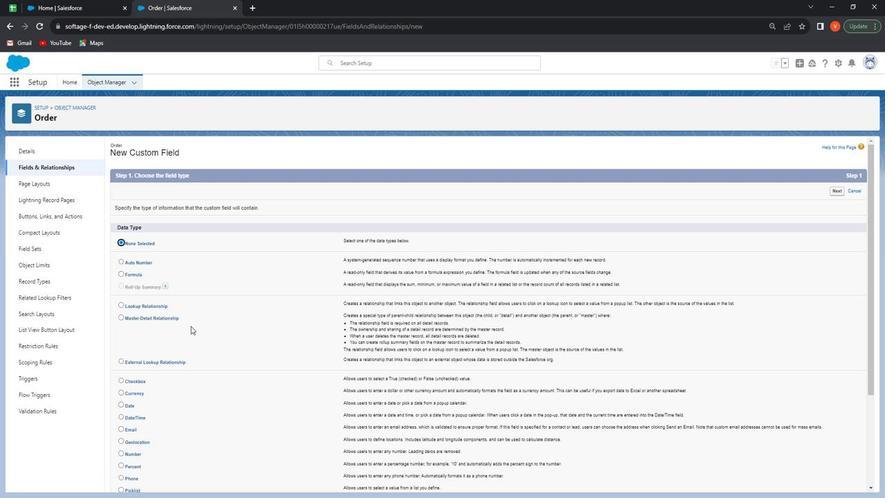 
Action: Mouse scrolled (188, 326) with delta (0, 0)
Screenshot: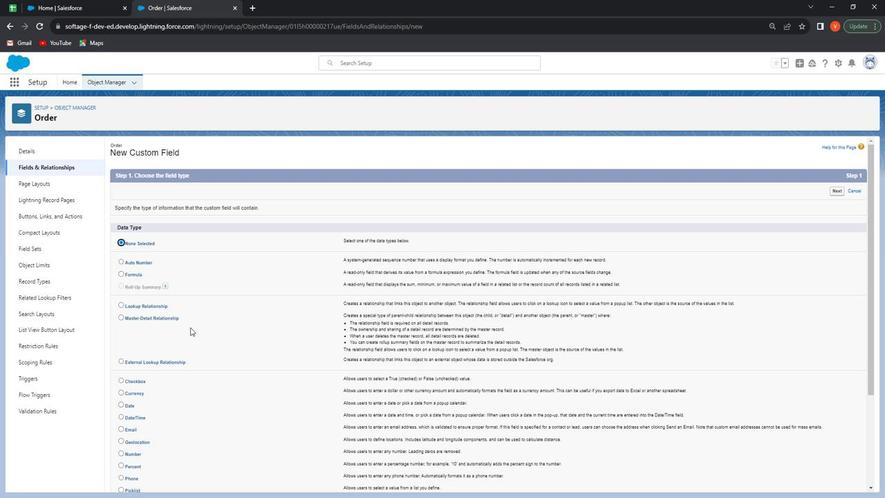
Action: Mouse moved to (187, 330)
Screenshot: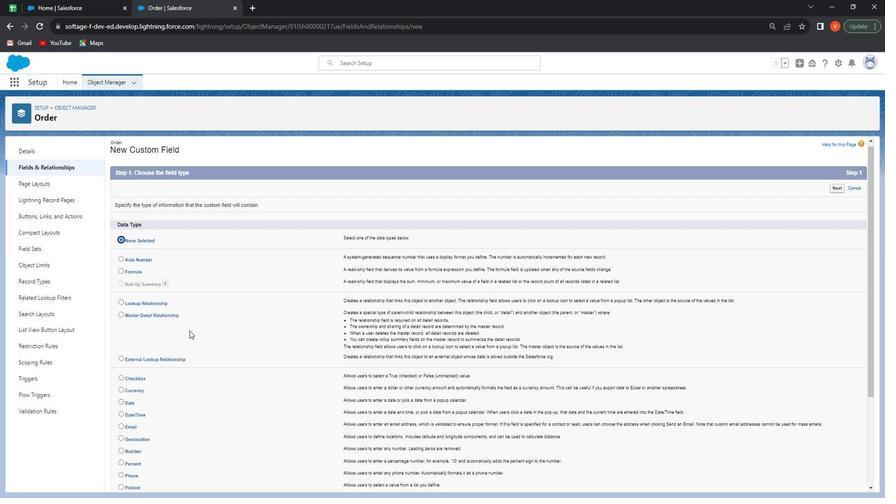 
Action: Mouse scrolled (187, 330) with delta (0, 0)
Screenshot: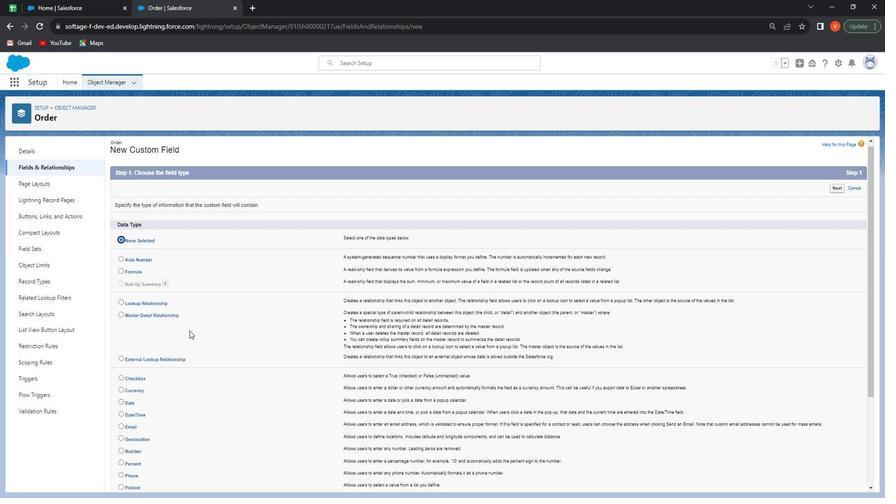 
Action: Mouse moved to (130, 394)
Screenshot: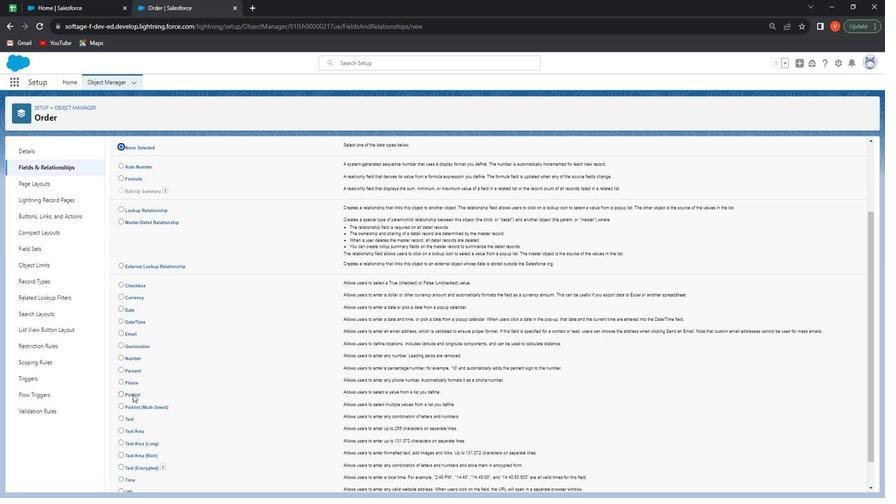 
Action: Mouse pressed left at (130, 394)
Screenshot: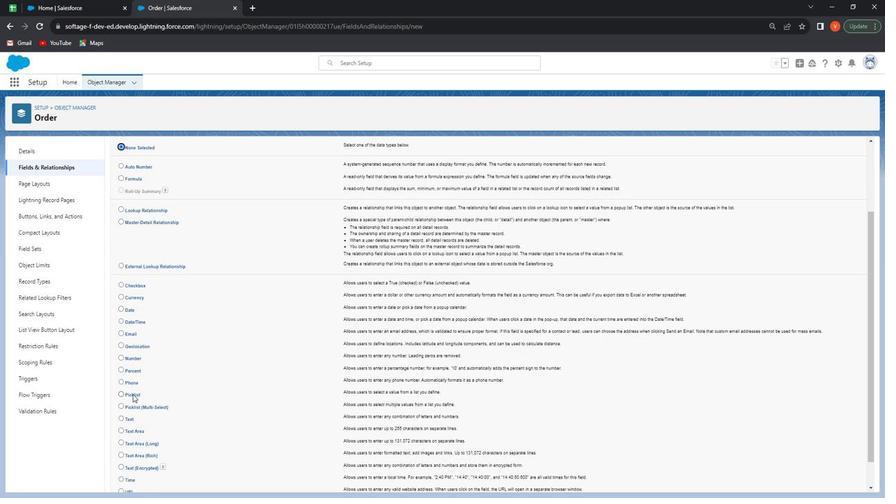 
Action: Mouse moved to (640, 421)
Screenshot: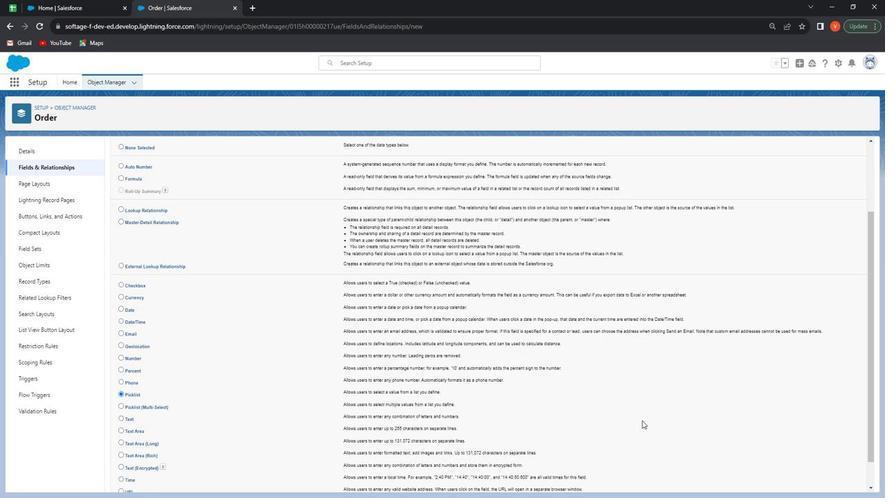 
Action: Mouse scrolled (640, 420) with delta (0, 0)
Screenshot: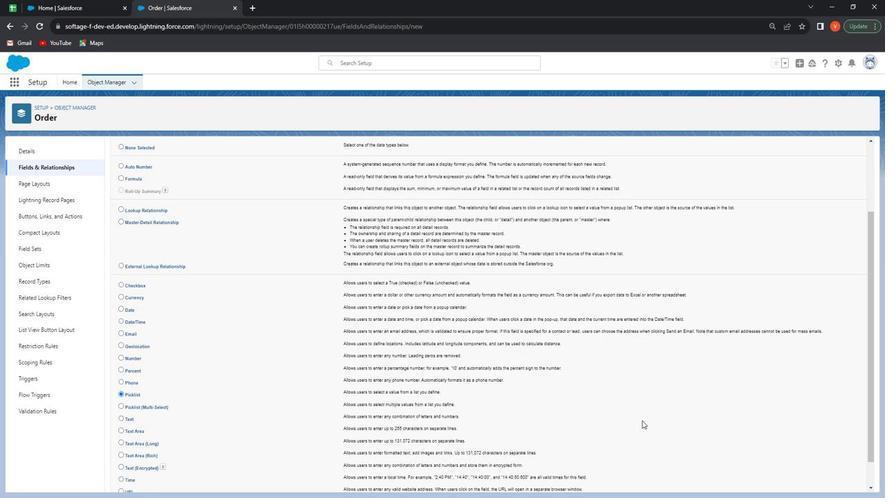 
Action: Mouse moved to (673, 444)
Screenshot: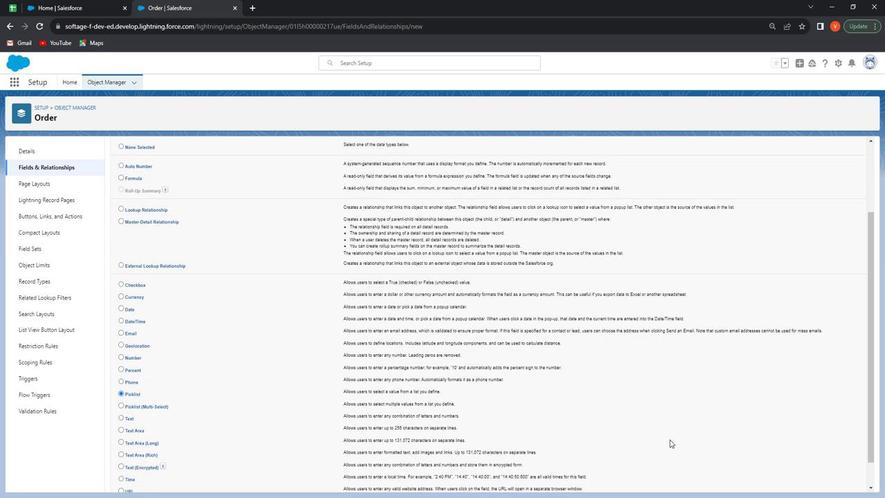 
Action: Mouse scrolled (673, 443) with delta (0, 0)
Screenshot: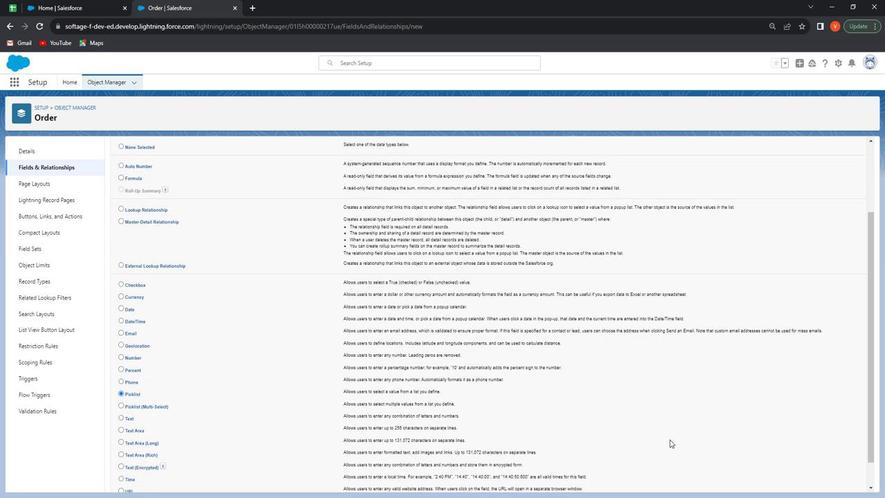 
Action: Mouse moved to (717, 462)
Screenshot: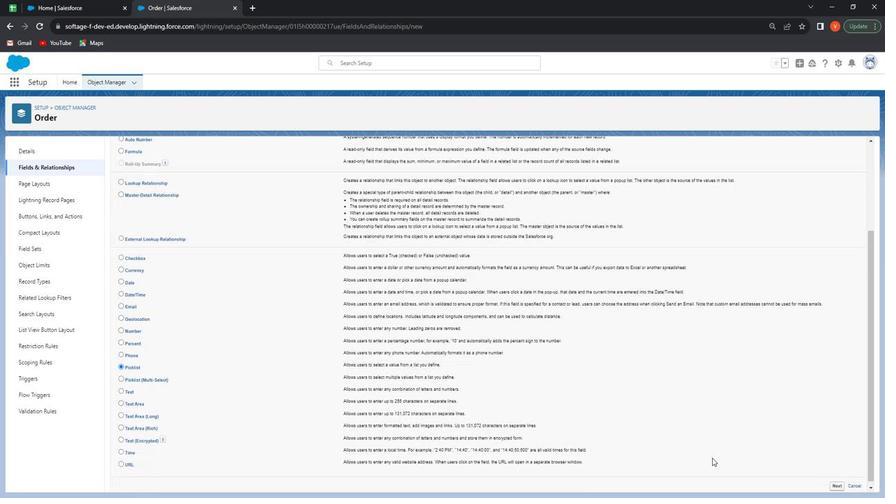 
Action: Mouse scrolled (717, 462) with delta (0, 0)
Screenshot: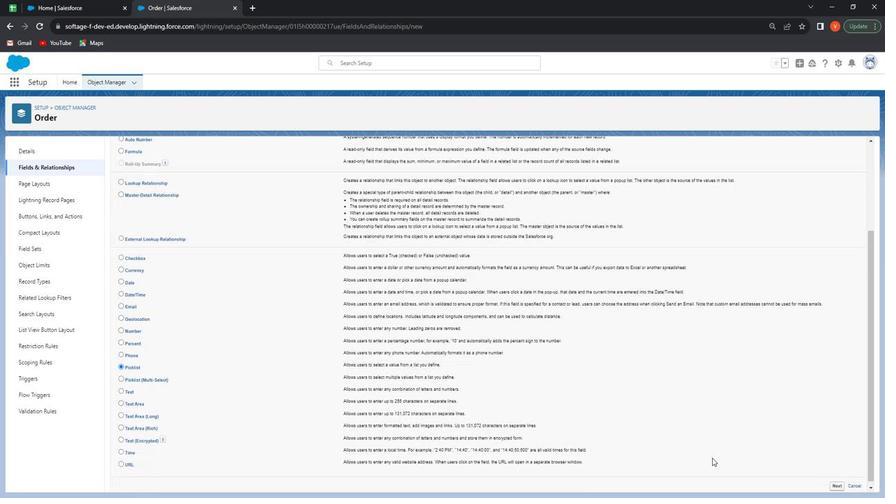 
Action: Mouse moved to (837, 480)
Screenshot: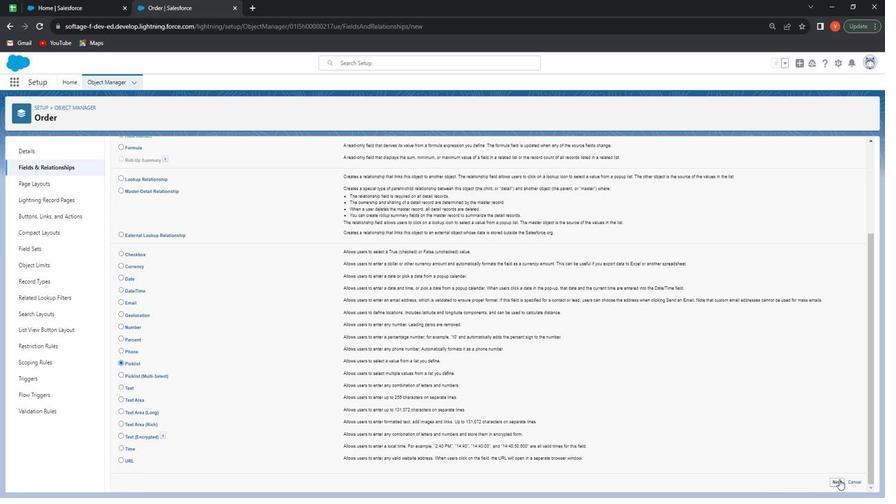 
Action: Mouse pressed left at (837, 480)
Screenshot: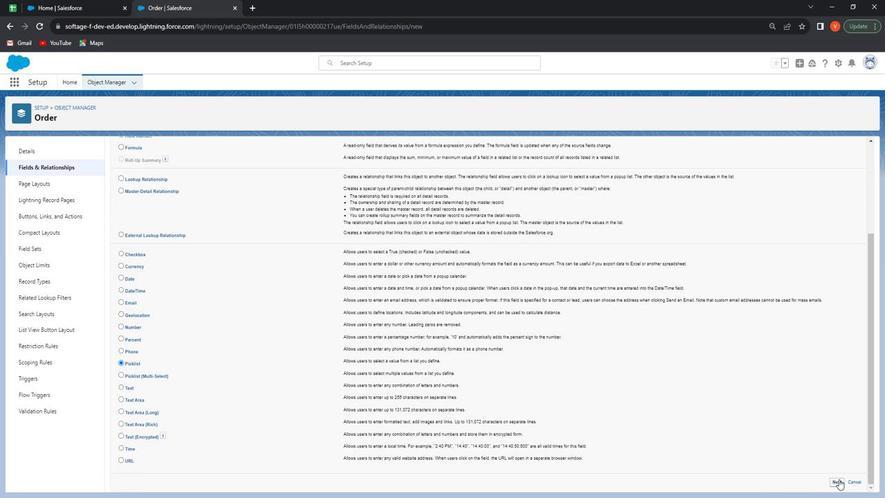 
Action: Mouse moved to (278, 205)
Screenshot: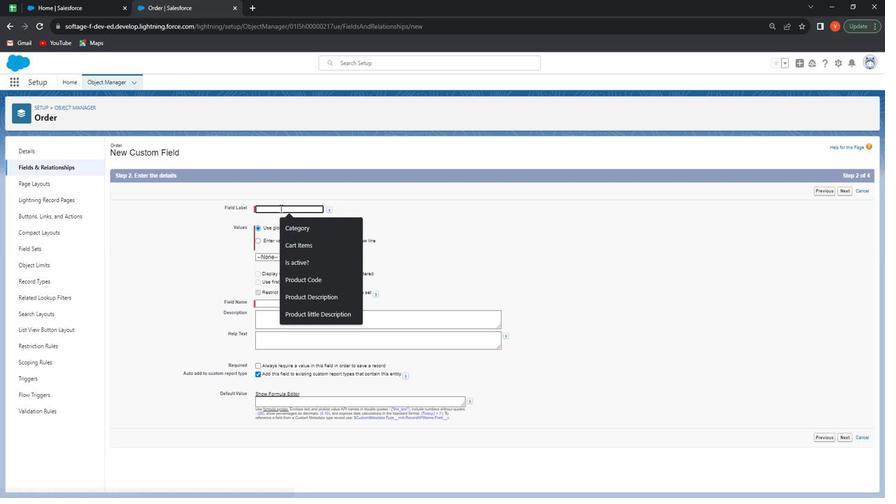 
Action: Mouse pressed left at (278, 205)
Screenshot: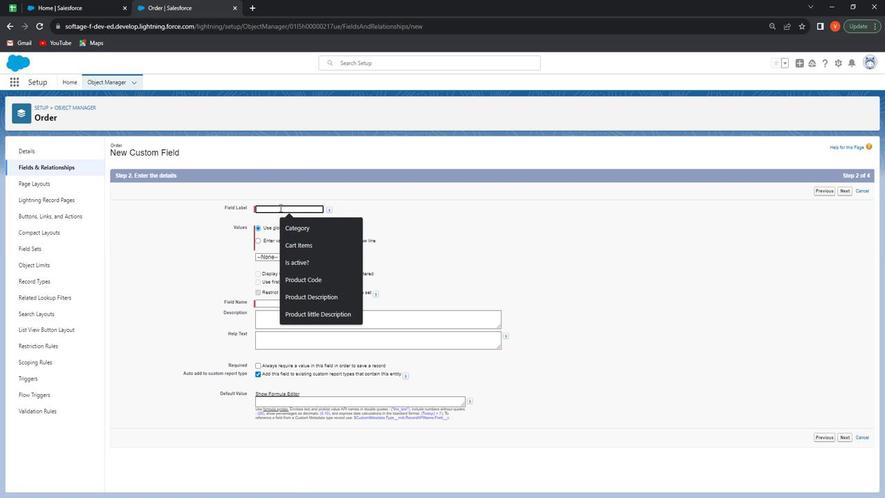 
Action: Key pressed <Key.shift><Key.shift><Key.shift><Key.shift><Key.shift><Key.shift>Order<Key.space><Key.shift>Status
Screenshot: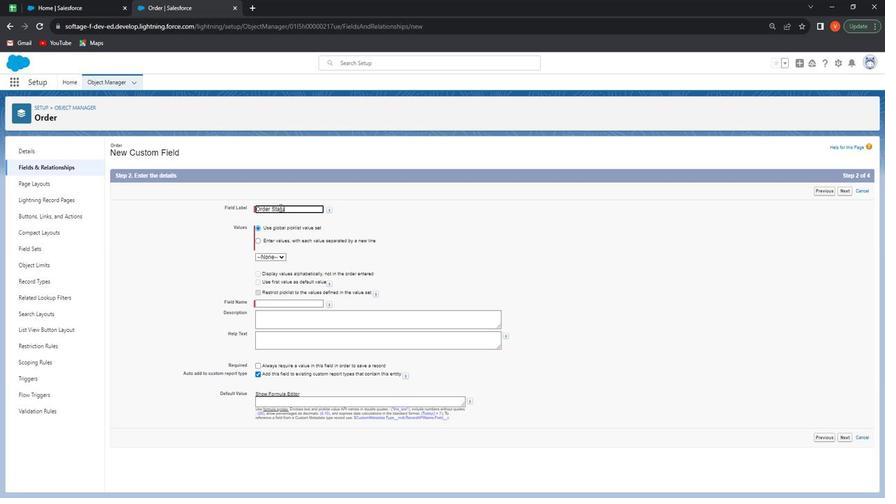 
Action: Mouse moved to (296, 239)
Screenshot: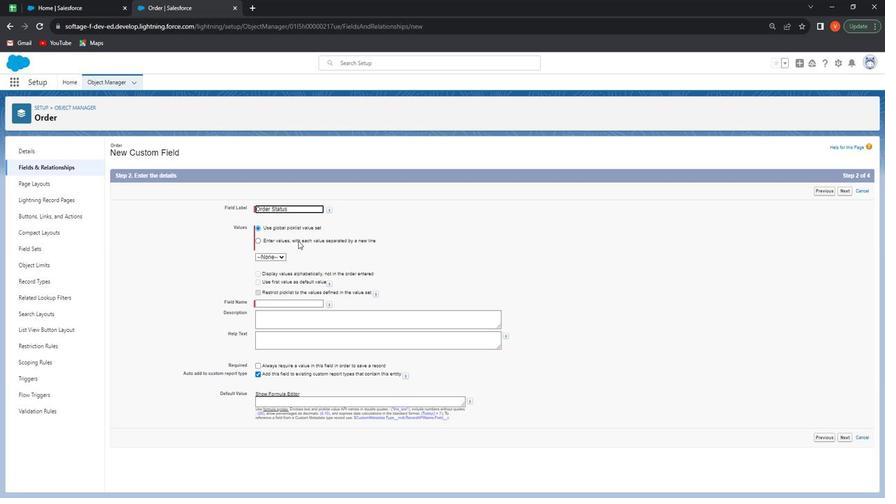 
Action: Mouse pressed left at (296, 239)
Screenshot: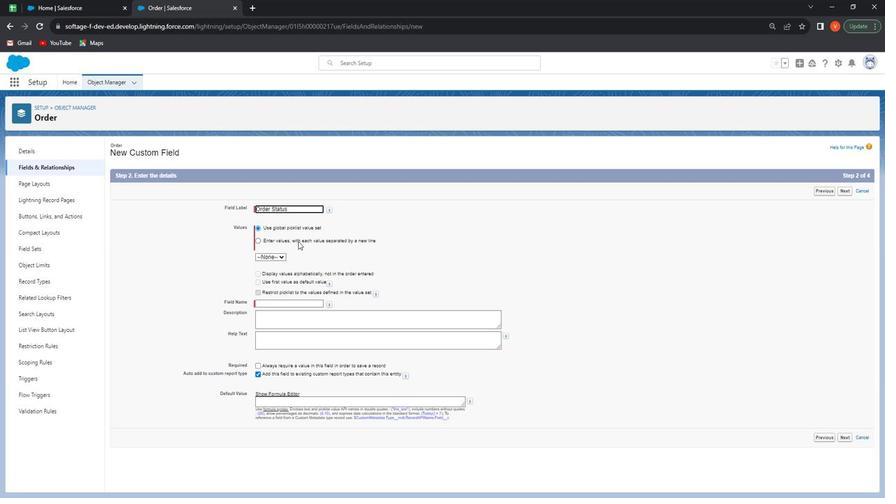 
Action: Mouse moved to (266, 267)
Screenshot: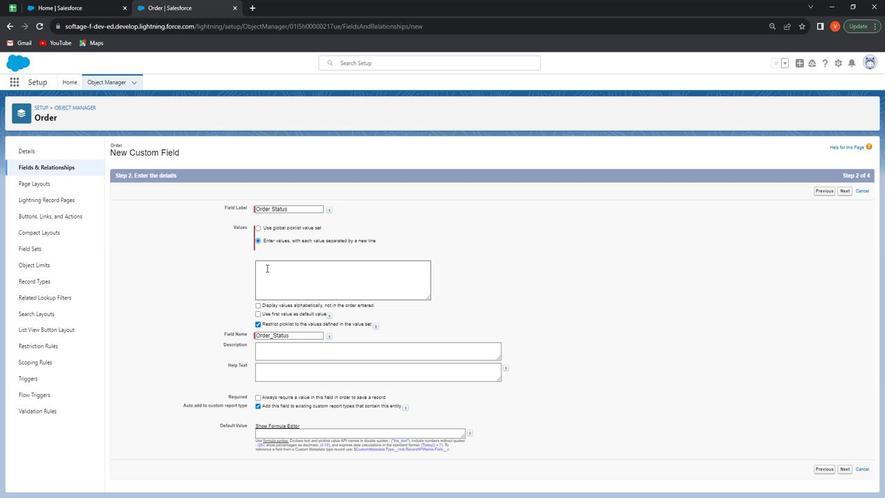 
Action: Mouse pressed left at (266, 267)
Screenshot: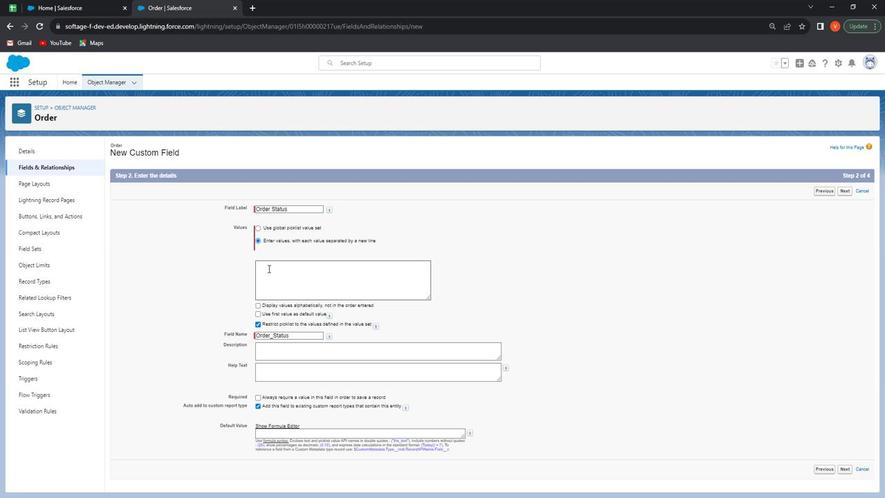 
Action: Key pressed <Key.shift><Key.shift><Key.shift><Key.shift><Key.shift><Key.shift><Key.shift><Key.shift><Key.shift><Key.shift><Key.shift><Key.shift><Key.shift><Key.shift>New<Key.enter><Key.shift><Key.shift><Key.shift><Key.shift><Key.shift><Key.shift><Key.shift><Key.shift><Key.shift><Key.shift><Key.shift><Key.shift><Key.shift><Key.shift><Key.shift><Key.shift><Key.shift><Key.shift><Key.shift><Key.shift><Key.shift>Payment<Key.space>received<Key.space><Key.enter><Key.shift><Key.shift><Key.shift><Key.shift><Key.shift><Key.shift><Key.shift><Key.shift><Key.shift><Key.shift><Key.shift><Key.shift><Key.shift><Key.shift><Key.shift><Key.shift><Key.shift><Key.shift><Key.shift><Key.shift><Key.shift><Key.shift><Key.shift><Key.shift><Key.shift><Key.shift><Key.shift><Key.shift>Payment<Key.space>failed<Key.enter><Key.shift>In<Key.space>progress<Key.enter><Key.shift>Completed<Key.enter><Key.shift>Close<Key.enter><Key.shift>Canceled
Screenshot: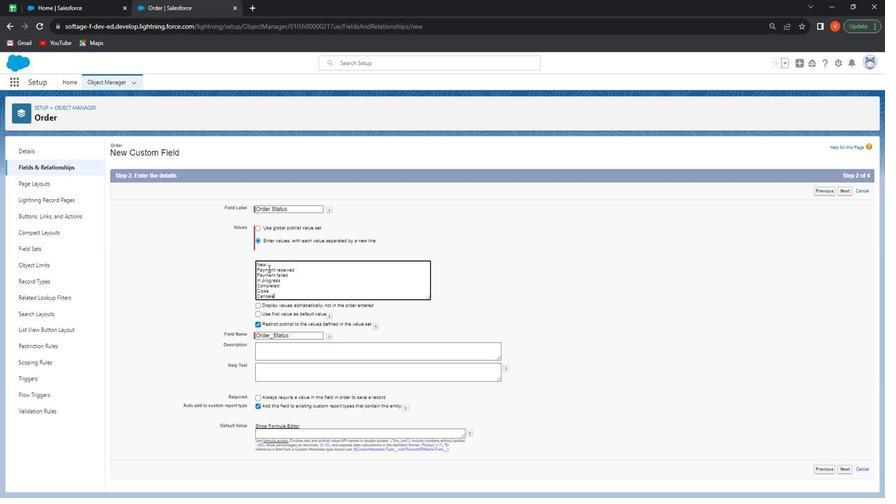 
Action: Mouse moved to (410, 315)
Screenshot: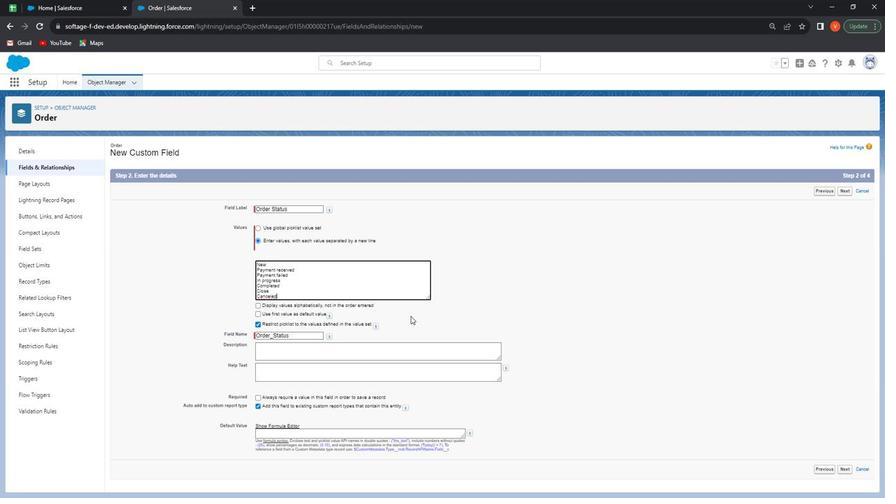 
Action: Mouse scrolled (410, 314) with delta (0, 0)
Screenshot: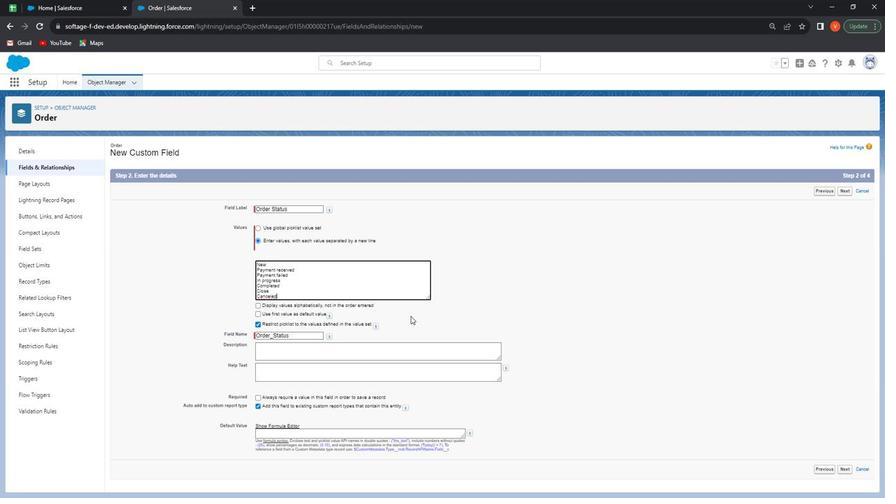 
Action: Mouse scrolled (410, 314) with delta (0, 0)
Screenshot: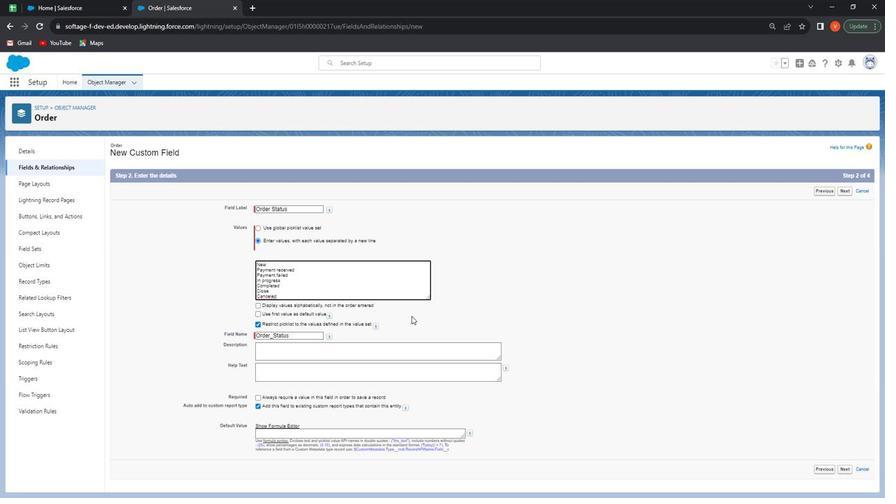 
Action: Mouse moved to (408, 316)
Screenshot: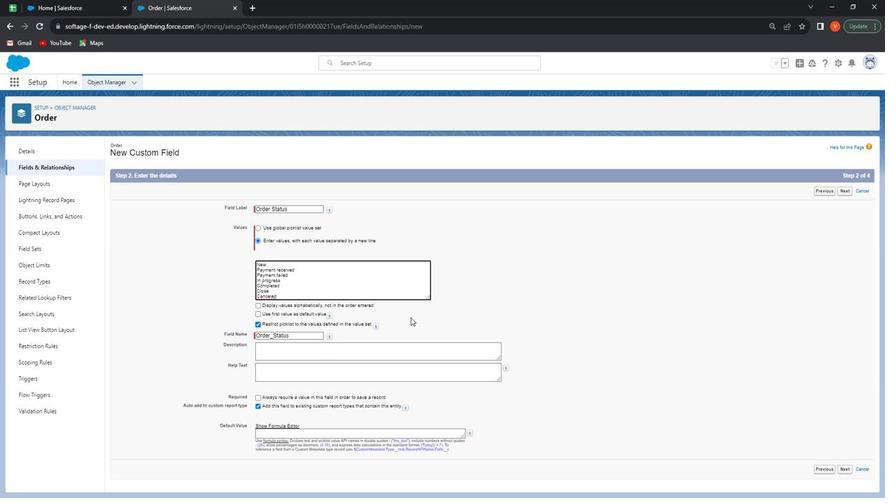 
Action: Mouse scrolled (408, 316) with delta (0, 0)
Screenshot: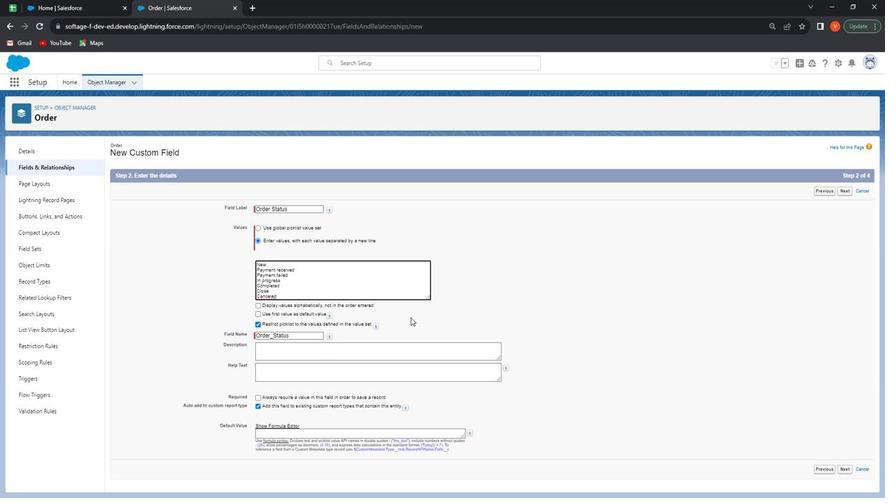 
Action: Mouse moved to (300, 350)
Screenshot: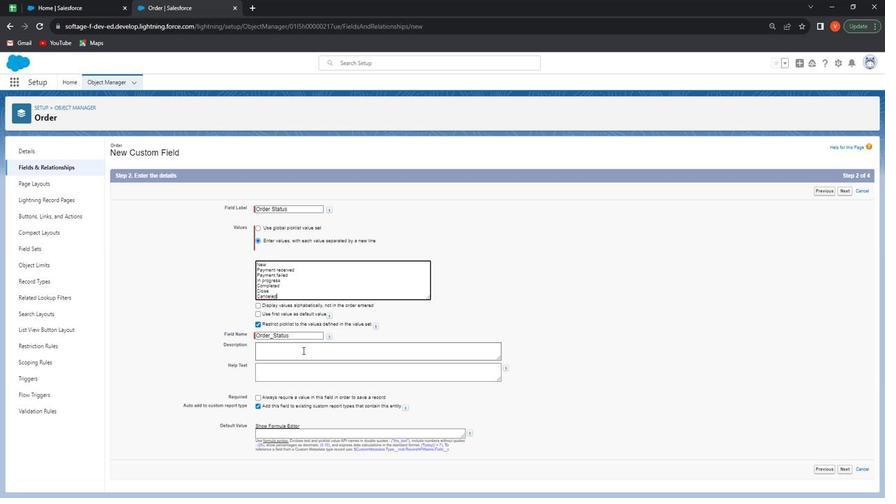
Action: Mouse pressed left at (300, 350)
Screenshot: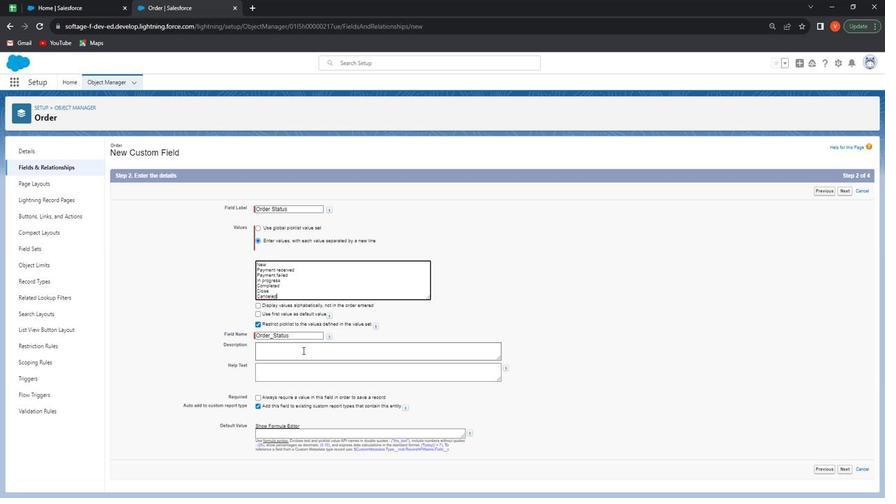 
Action: Key pressed <Key.shift><Key.shift><Key.shift><Key.shift><Key.shift><Key.shift><Key.shift>
Screenshot: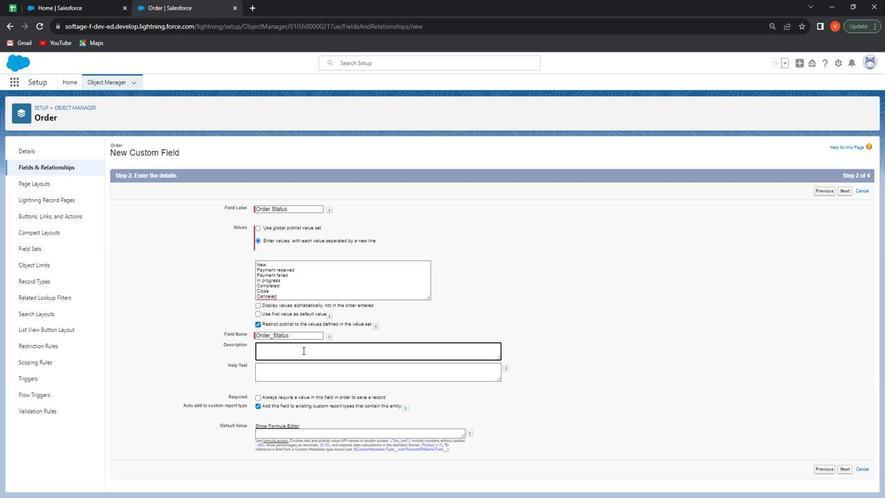 
Action: Mouse moved to (258, 294)
Screenshot: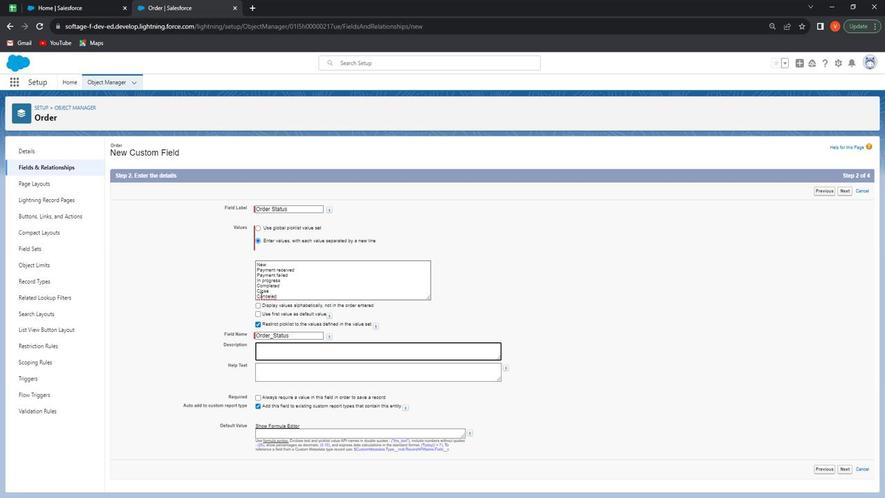 
Action: Mouse pressed right at (258, 294)
Screenshot: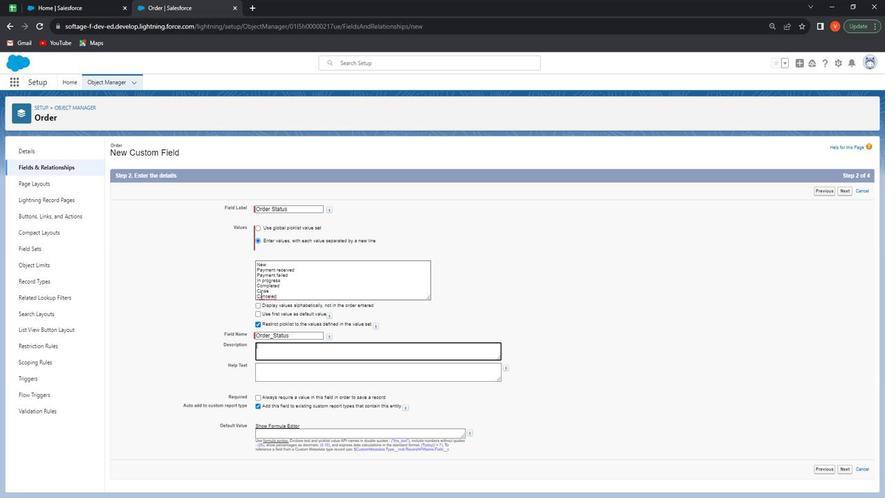 
Action: Mouse moved to (278, 300)
Screenshot: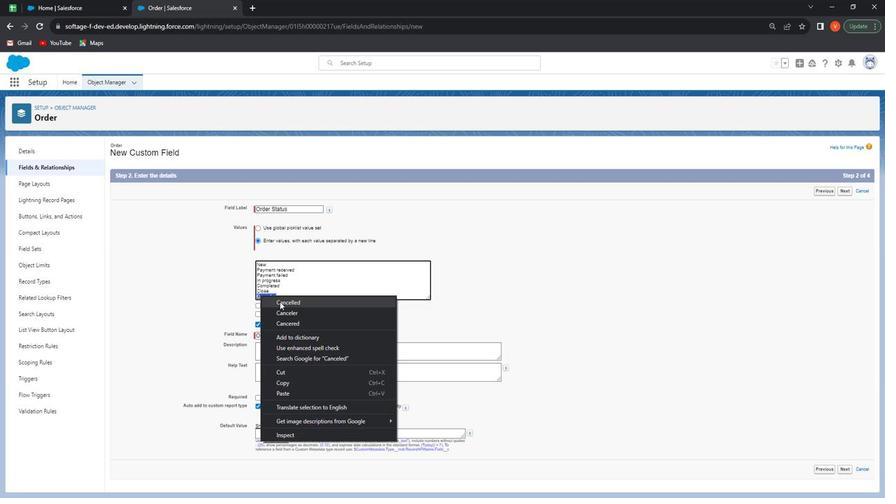 
Action: Mouse pressed left at (278, 300)
Screenshot: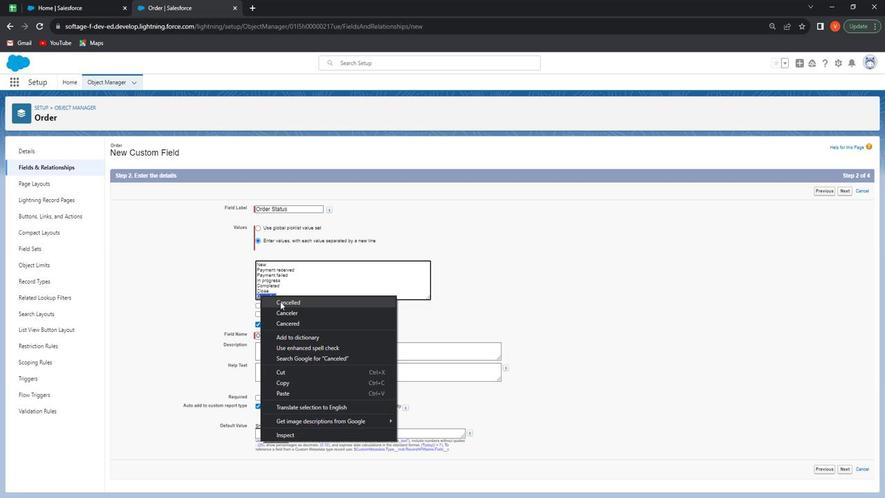 
Action: Mouse moved to (290, 359)
Screenshot: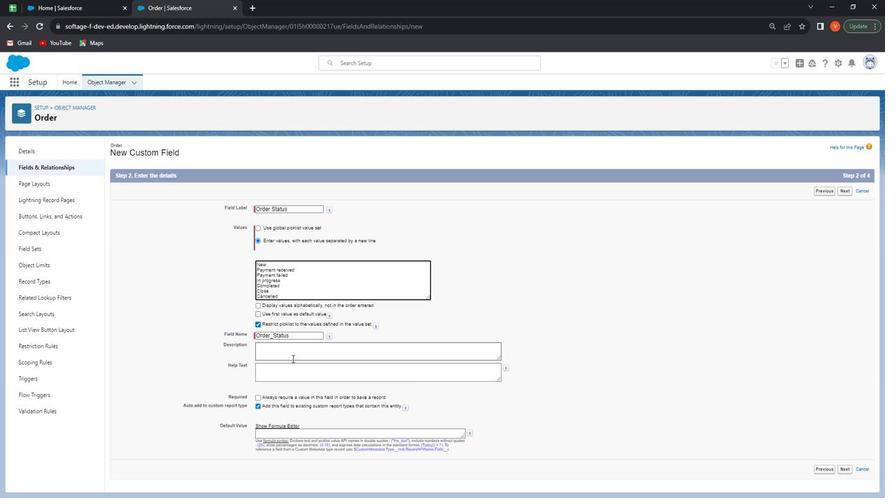 
Action: Mouse pressed left at (290, 359)
Screenshot: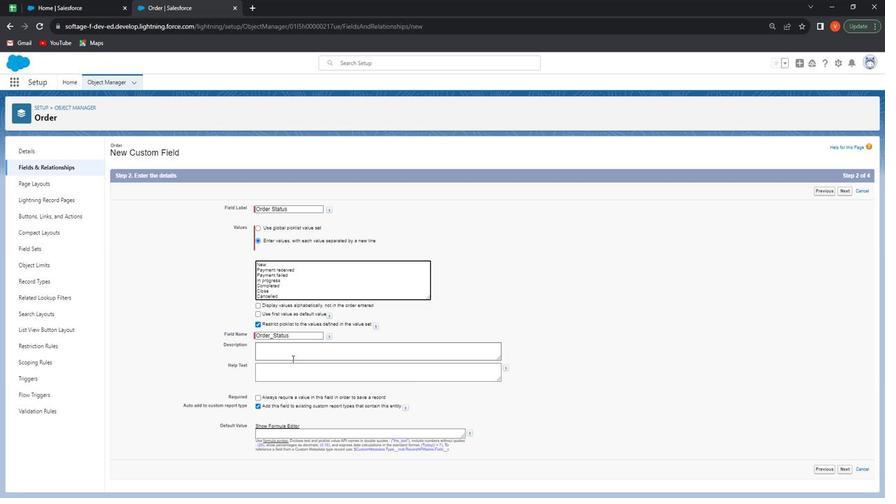 
Action: Key pressed <Key.shift><Key.shift><Key.shift><Key.shift><Key.shift><Key.shift><Key.shift><Key.shift><Key.shift><Key.shift><Key.shift><Key.shift><Key.shift><Key.shift><Key.shift><Key.shift><Key.shift><Key.shift><Key.shift><Key.shift><Key.shift><Key.shift><Key.shift><Key.shift><Key.shift><Key.shift>Order<Key.space><Key.shift>Status<Key.space>picklist<Key.space>field<Key.space>used<Key.space>to<Key.space>show<Key.space>case<Key.space>at<Key.space>what<Key.space>stage<Key.space>your<Key.space>order<Key.space>is.<Key.space><Key.shift>It<Key.space>is<Key.space>helpful<Key.space>to<Key.space>the<Key.space>cl<Key.backspace><Key.backspace>edb<Key.backspace><Key.backspace>nd<Key.space>users<Key.space>to<Key.space>moniter<Key.space>the<Key.space>
Screenshot: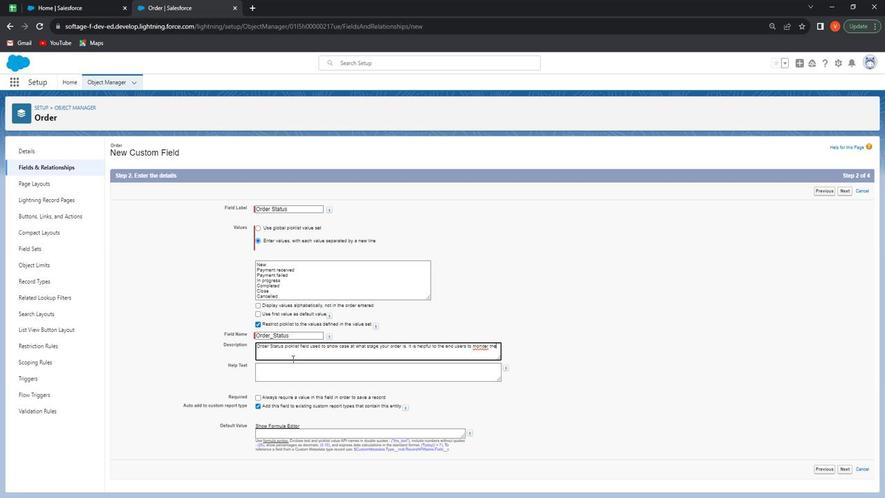 
Action: Mouse moved to (478, 345)
Screenshot: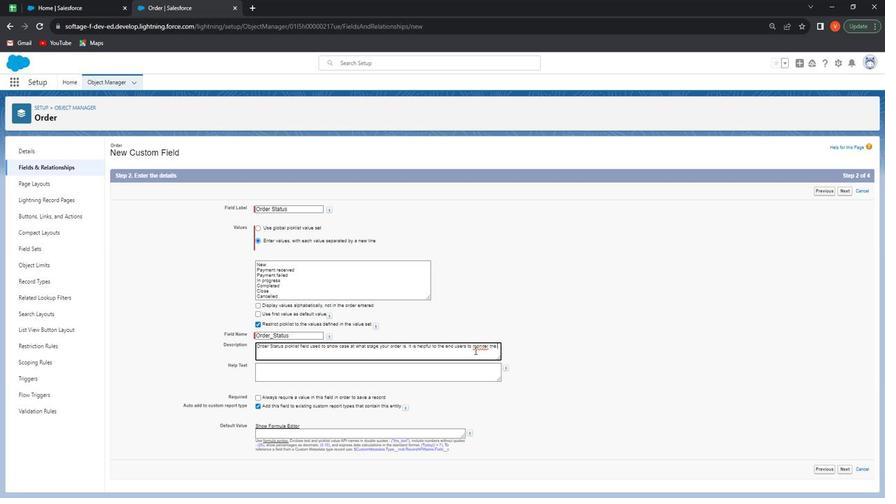 
Action: Mouse pressed right at (478, 345)
Screenshot: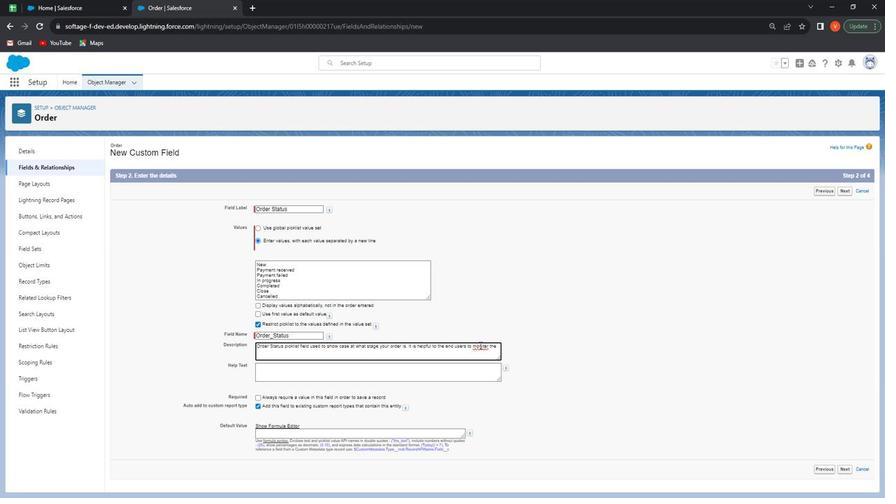 
Action: Mouse moved to (489, 350)
Screenshot: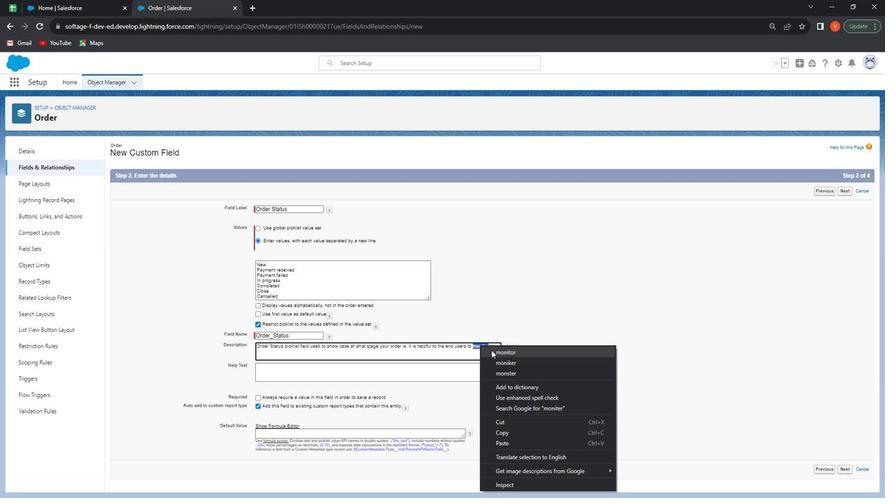 
Action: Mouse pressed left at (489, 350)
Screenshot: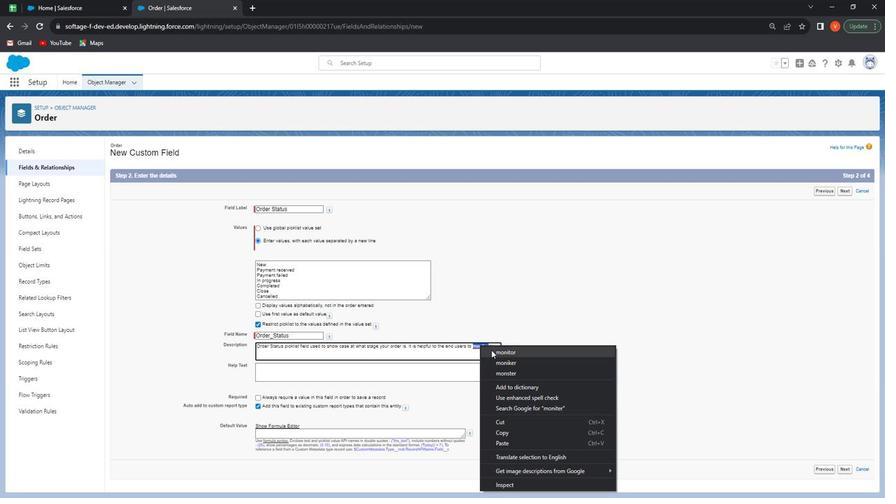 
Action: Mouse moved to (498, 346)
Screenshot: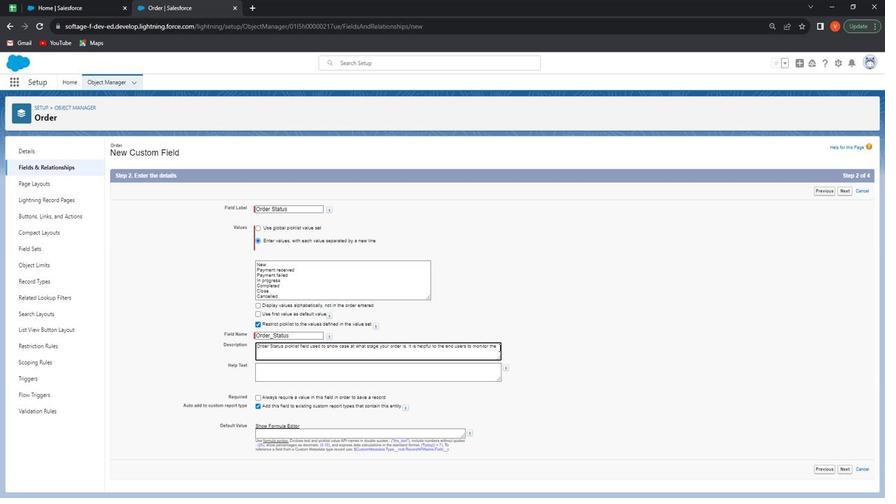 
Action: Mouse pressed left at (498, 346)
Screenshot: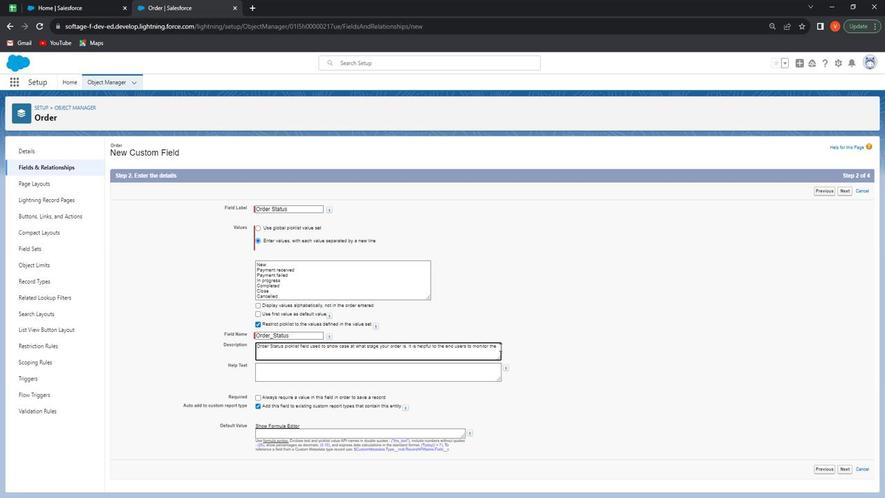 
Action: Mouse moved to (510, 375)
Screenshot: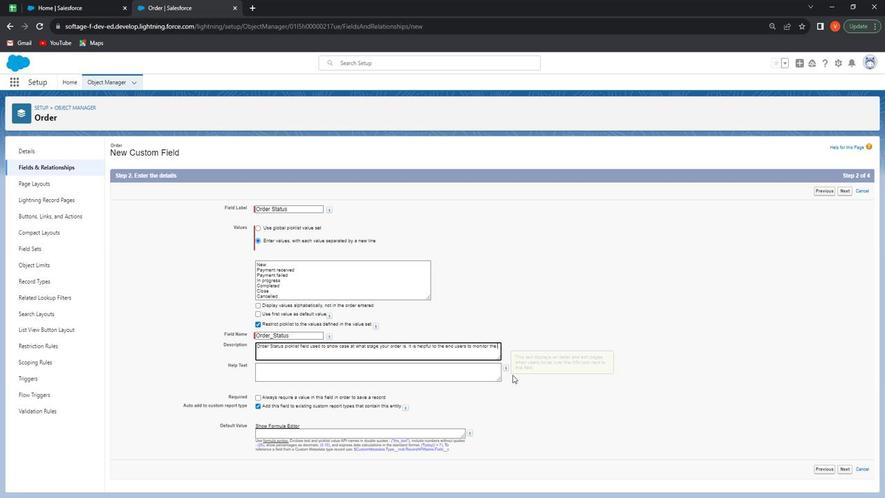 
Action: Key pressed status<Key.space>of<Key.space>there<Key.space>order
Screenshot: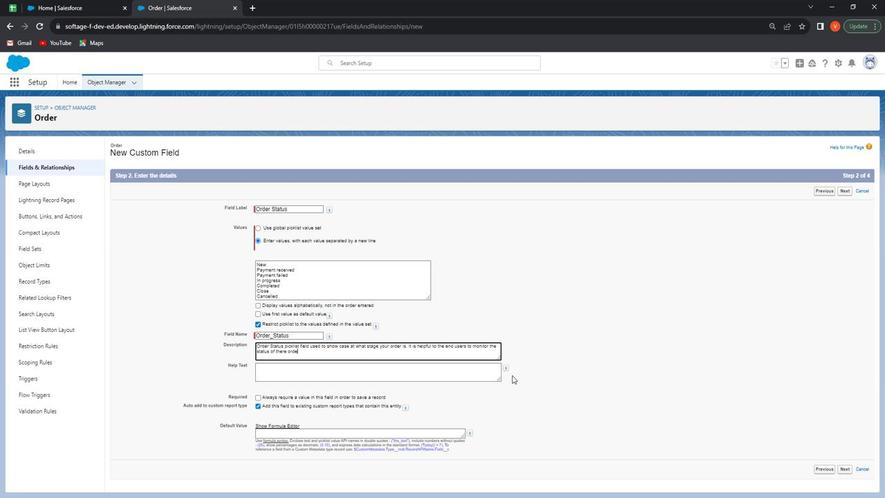 
Action: Mouse moved to (497, 372)
Screenshot: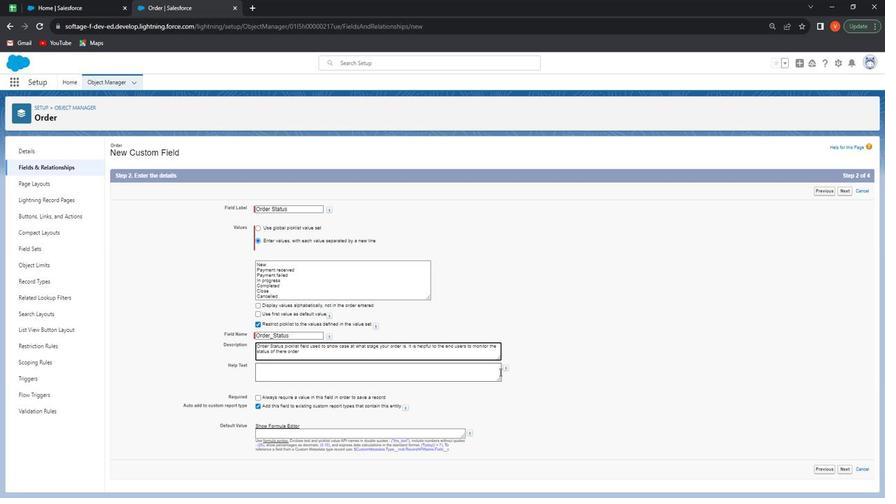 
Action: Key pressed .
Screenshot: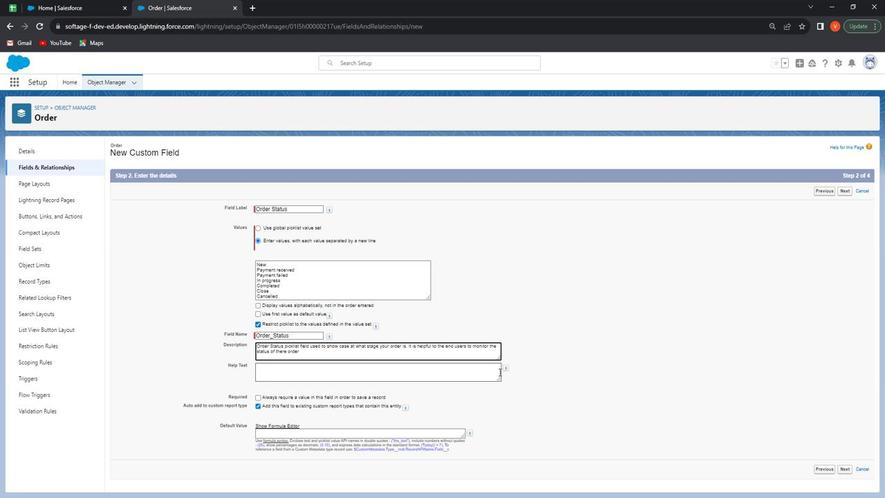 
Action: Mouse moved to (422, 374)
Screenshot: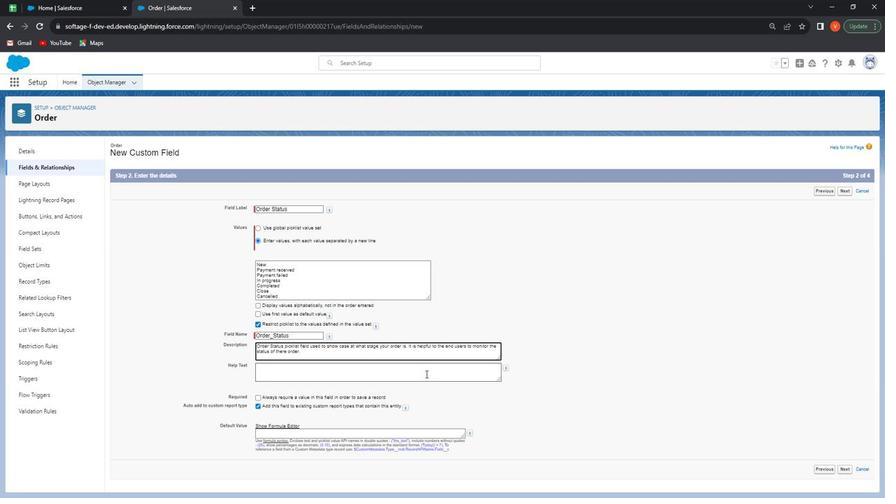 
Action: Mouse pressed left at (422, 374)
Screenshot: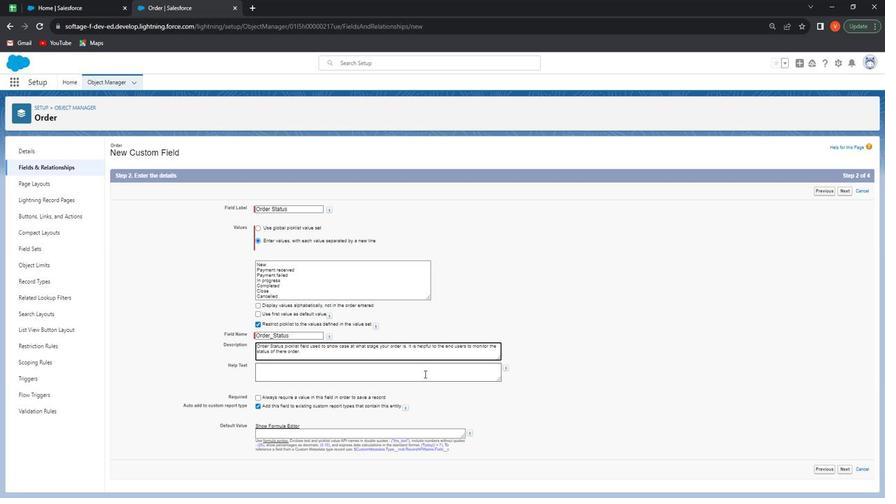 
Action: Key pressed <Key.shift><Key.shift><Key.shift><Key.shift><Key.shift>Order<Key.space><Key.shift>Status<Key.space>picklist<Key.space>field<Key.space>user<Key.backspace>d<Key.space>to<Key.space>sho<Key.space>case<Key.space><Key.left><Key.left><Key.left><Key.left><Key.left>w<Key.backspace><Key.left>w<Key.right><Key.right><Key.right><Key.right><Key.right><Key.right><Key.right><Key.right><Key.right><Key.right><Key.right><Key.right>at<Key.space>what<Key.space>stage<Key.space>your<Key.space>order<Key.space>is<Key.space><Key.backspace>,<Key.backspace>.<Key.space><Key.shift>It<Key.space>is<Key.space>helpful<Key.space>to<Key.space>the<Key.space>end<Key.space>users<Key.space>to<Key.space>monitor<Key.space>the<Key.space>status<Key.space>of<Key.space>there<Key.space>order.<Key.space><Key.shift>Thansk<Key.backspace><Key.backspace>ks<Key.space>for<Key.space>reading<Key.space>help<Key.space>text<Key.shift><Key.shift>!!!
Screenshot: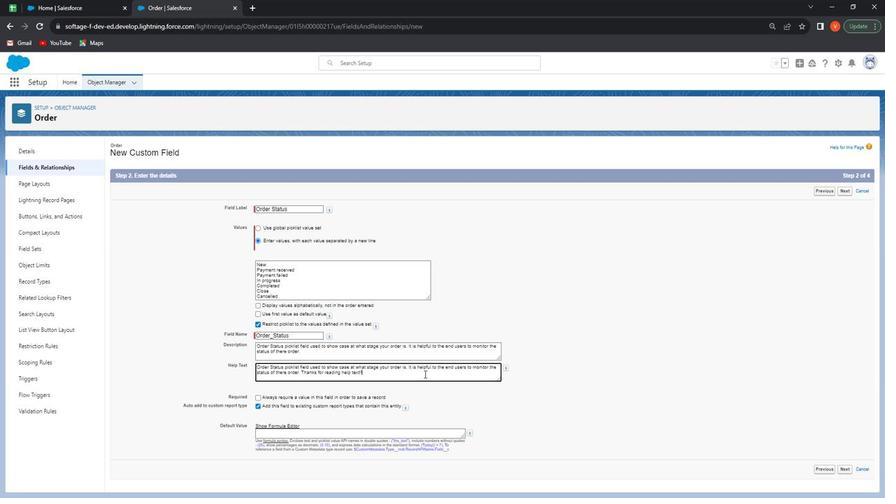 
Action: Mouse moved to (841, 471)
Screenshot: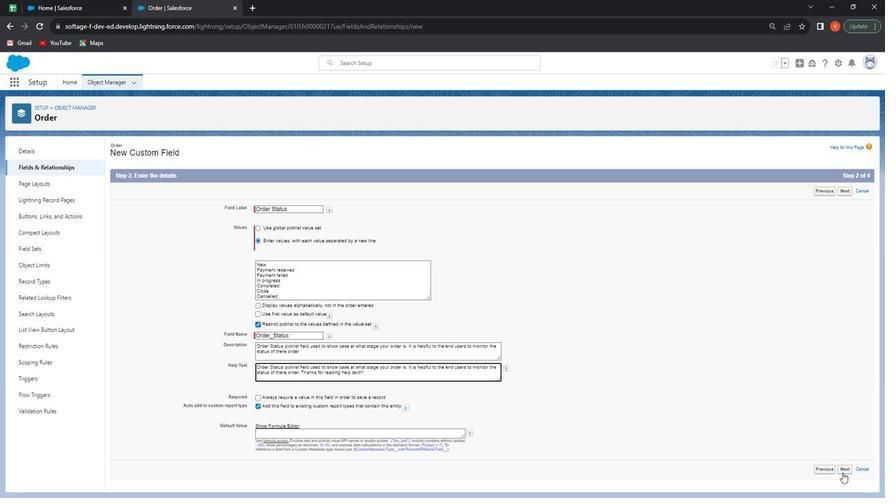 
Action: Mouse pressed left at (841, 471)
Screenshot: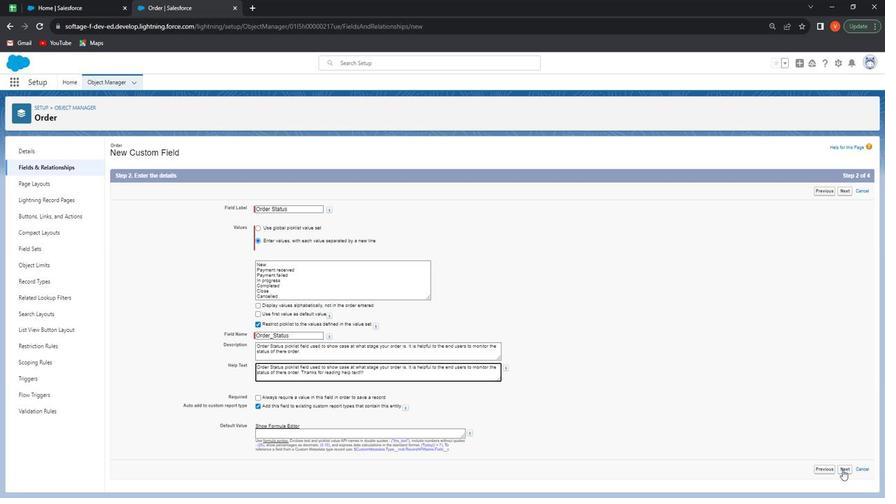 
Action: Mouse moved to (774, 272)
Screenshot: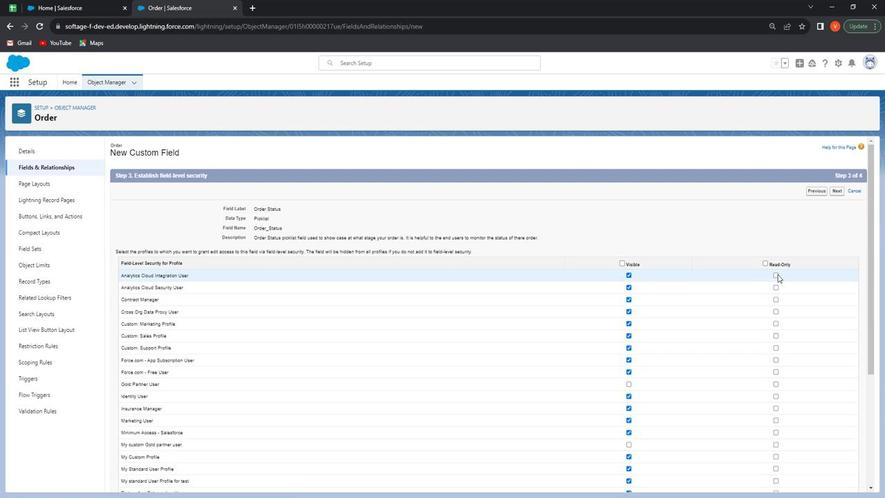 
Action: Mouse pressed left at (774, 272)
Screenshot: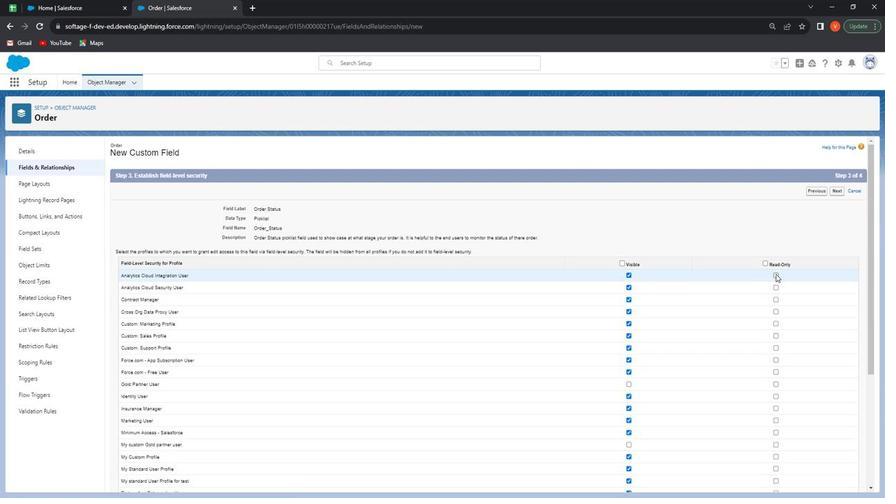 
Action: Mouse moved to (775, 287)
Screenshot: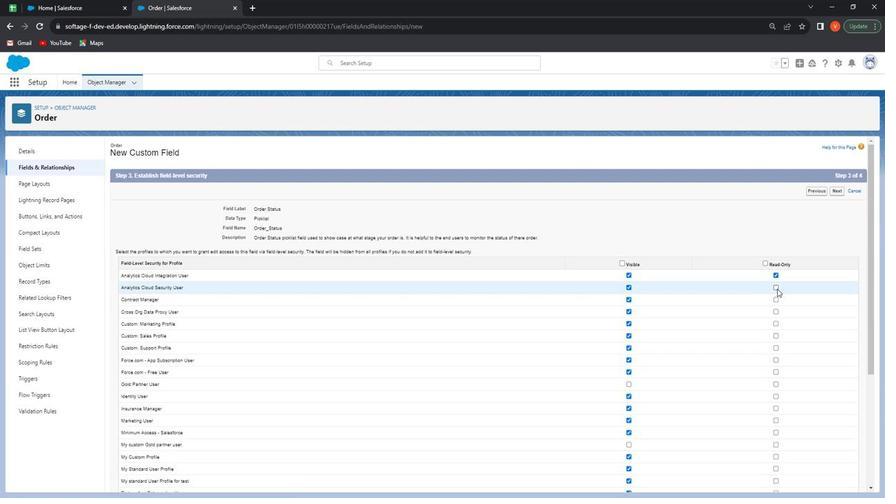 
Action: Mouse pressed left at (775, 287)
Screenshot: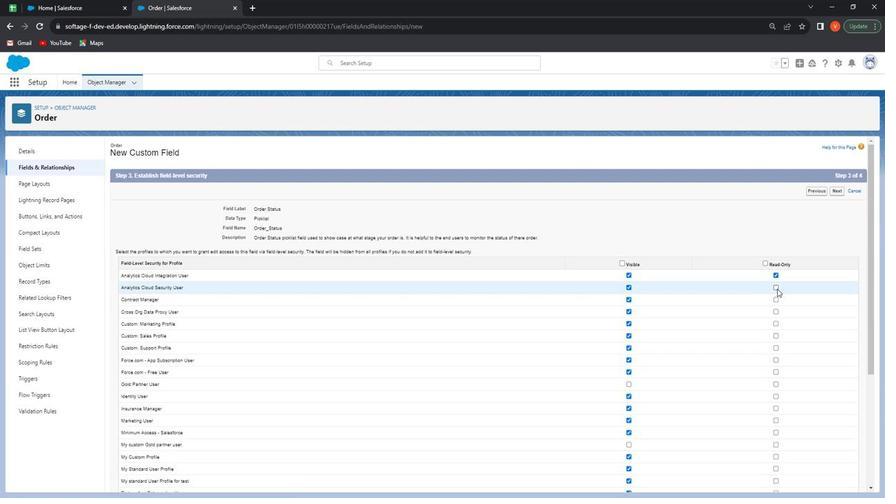 
Action: Mouse moved to (775, 299)
Screenshot: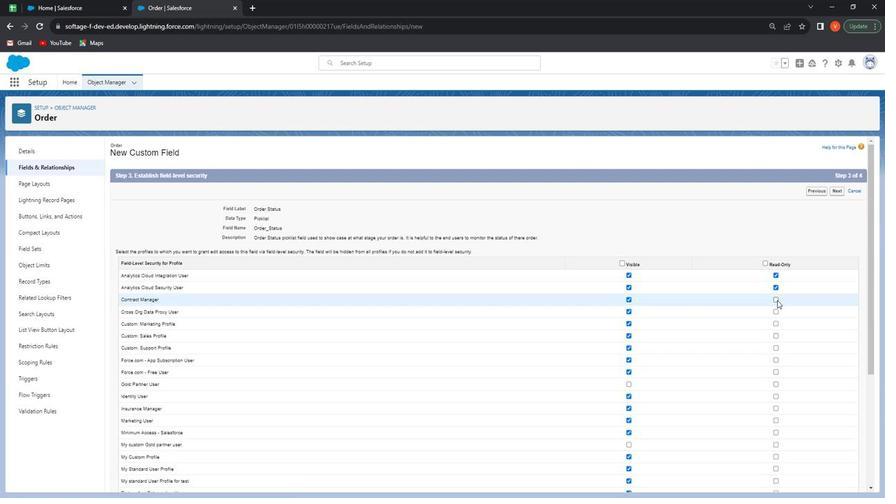 
Action: Mouse pressed left at (775, 299)
Screenshot: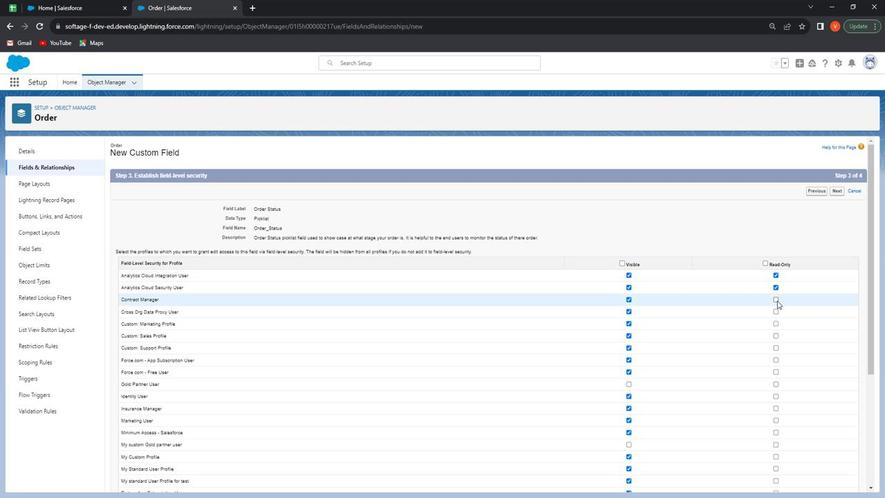 
Action: Mouse moved to (775, 311)
Screenshot: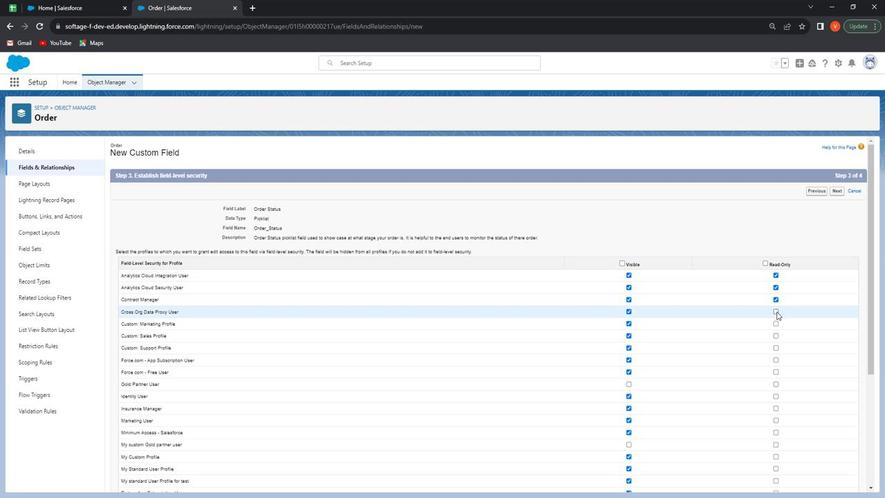 
Action: Mouse pressed left at (775, 311)
Screenshot: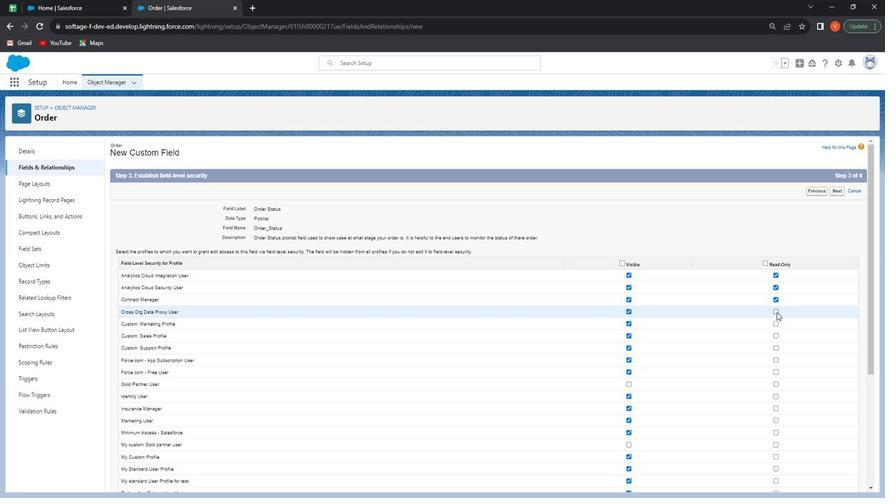 
Action: Mouse moved to (776, 323)
Screenshot: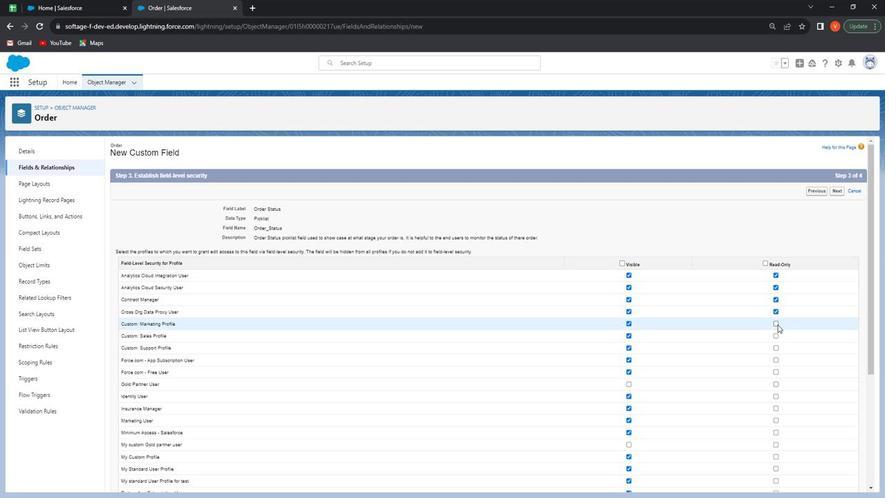 
Action: Mouse pressed left at (776, 323)
Screenshot: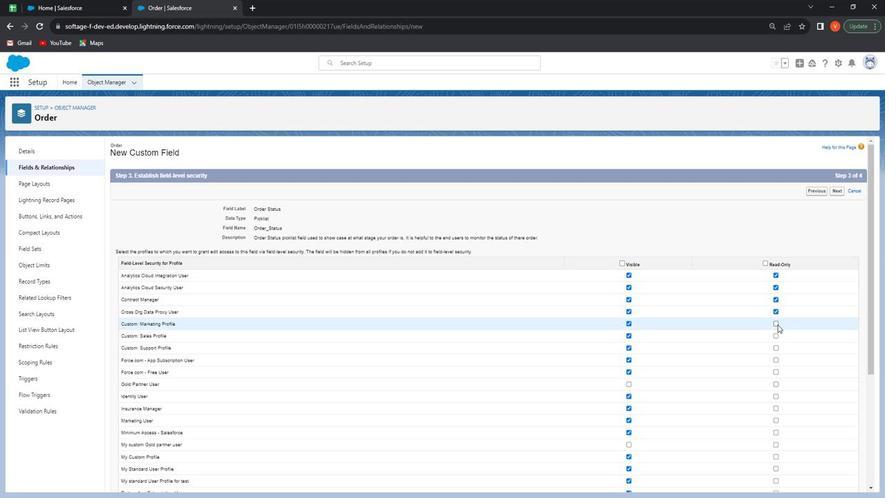 
Action: Mouse moved to (775, 336)
Screenshot: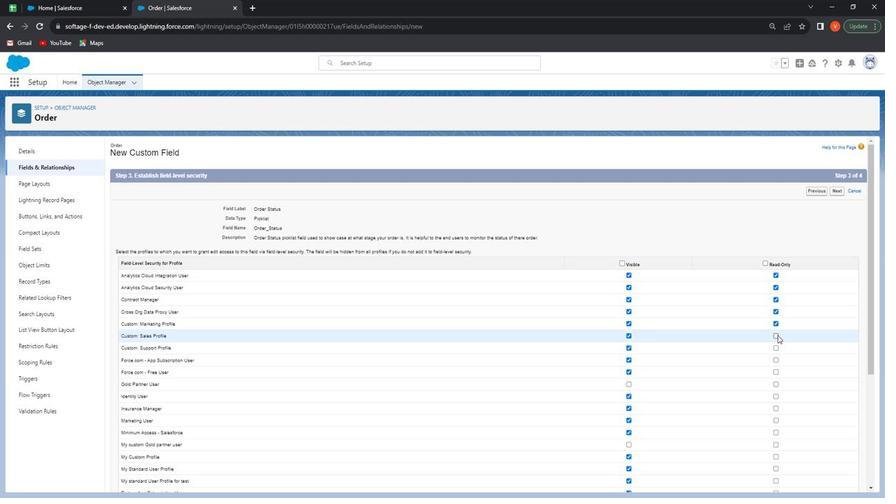 
Action: Mouse pressed left at (775, 336)
Screenshot: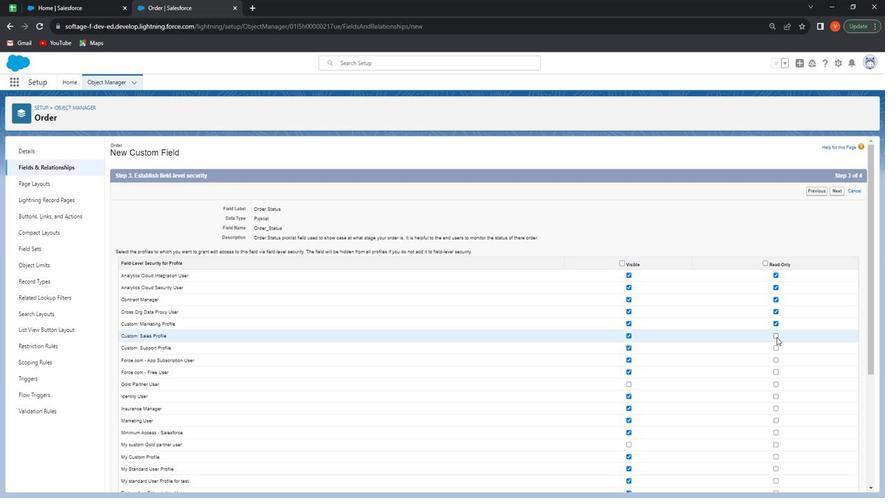 
Action: Mouse moved to (775, 346)
Screenshot: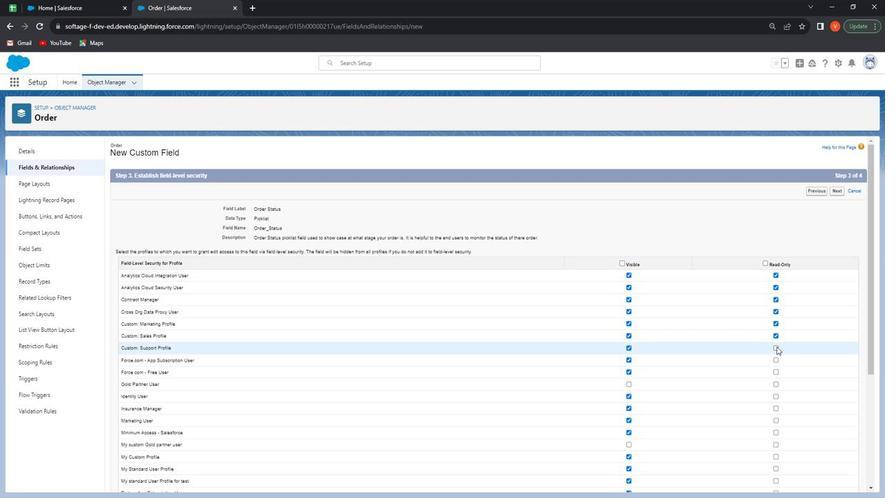 
Action: Mouse pressed left at (775, 346)
Screenshot: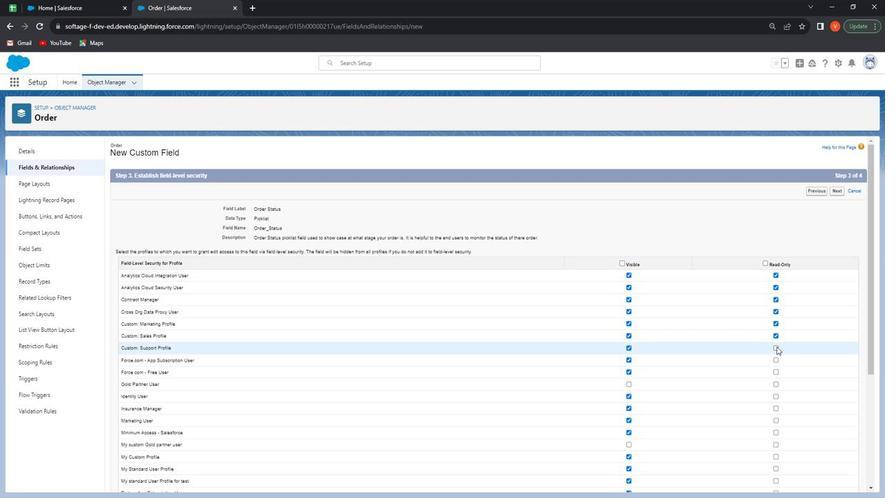 
Action: Mouse moved to (776, 359)
Screenshot: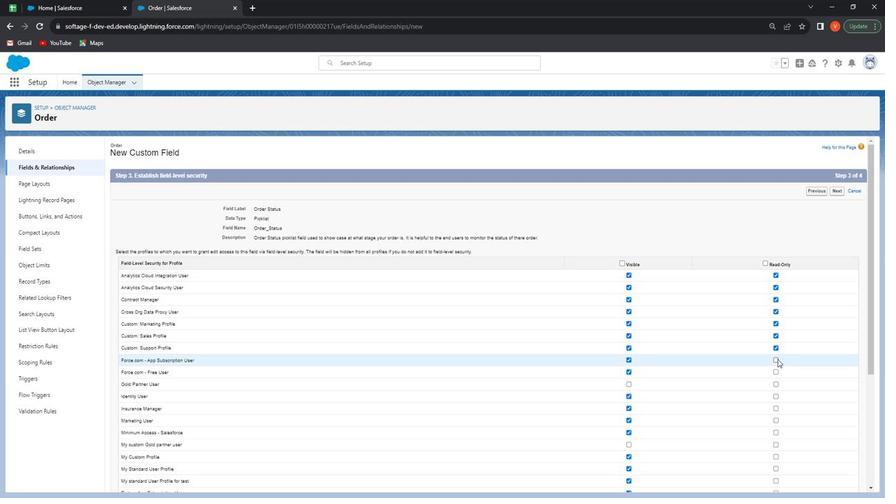 
Action: Mouse pressed left at (776, 359)
Screenshot: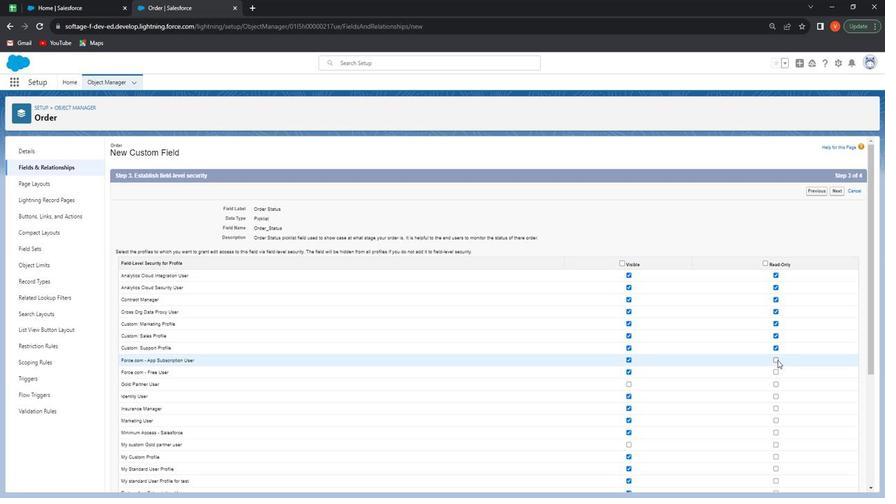 
Action: Mouse moved to (774, 373)
Screenshot: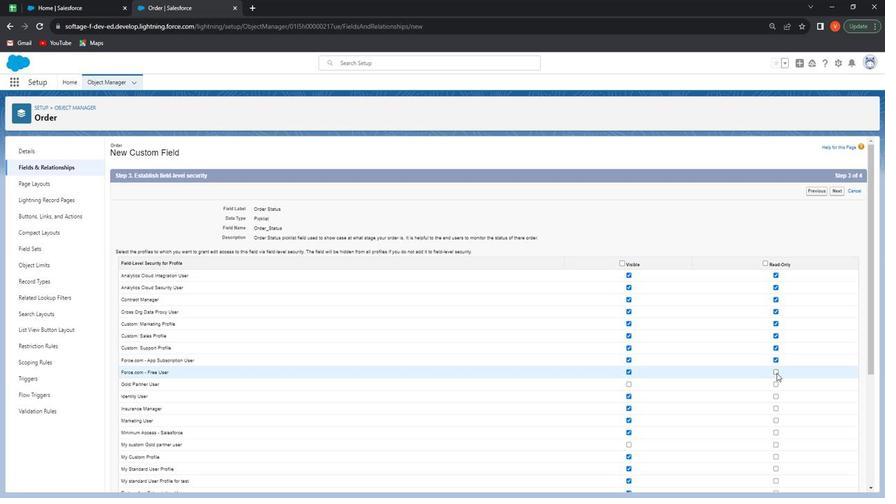 
Action: Mouse pressed left at (774, 373)
Screenshot: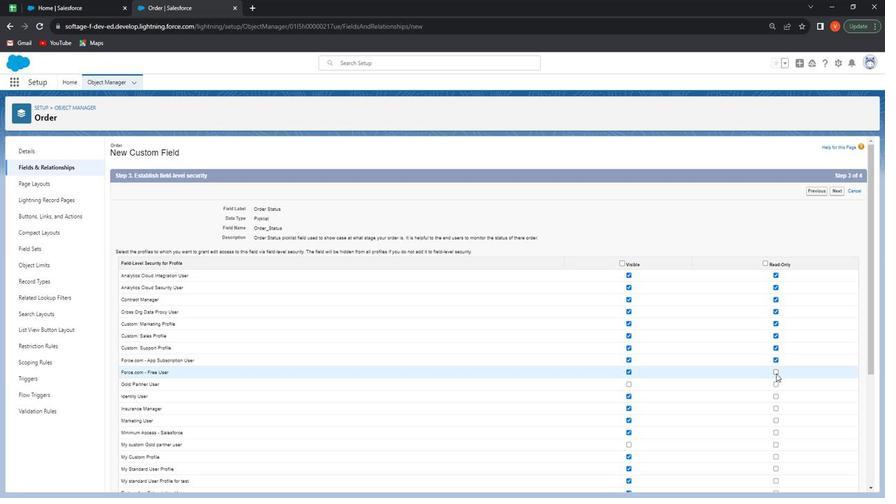 
Action: Mouse moved to (774, 382)
Screenshot: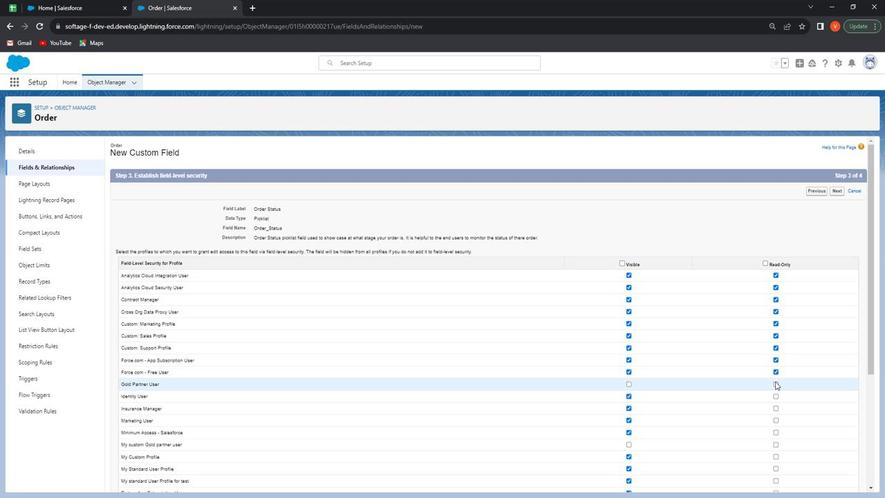 
Action: Mouse pressed left at (774, 382)
Screenshot: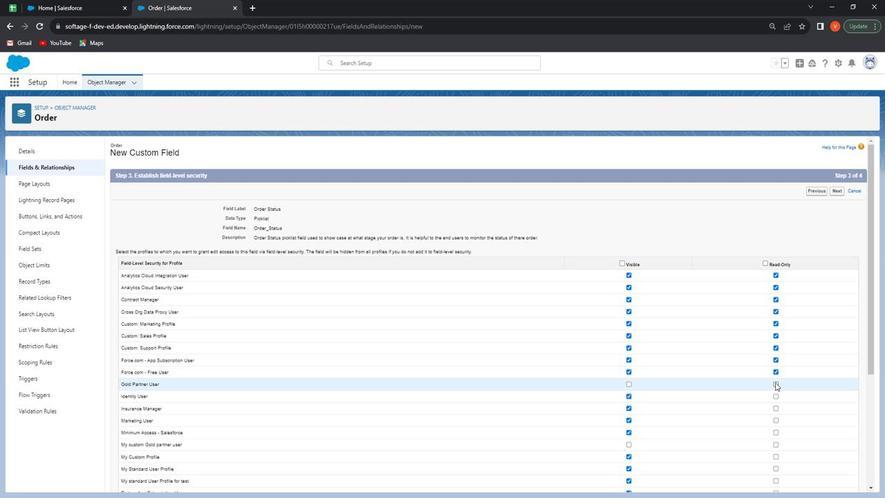 
Action: Mouse moved to (772, 396)
Screenshot: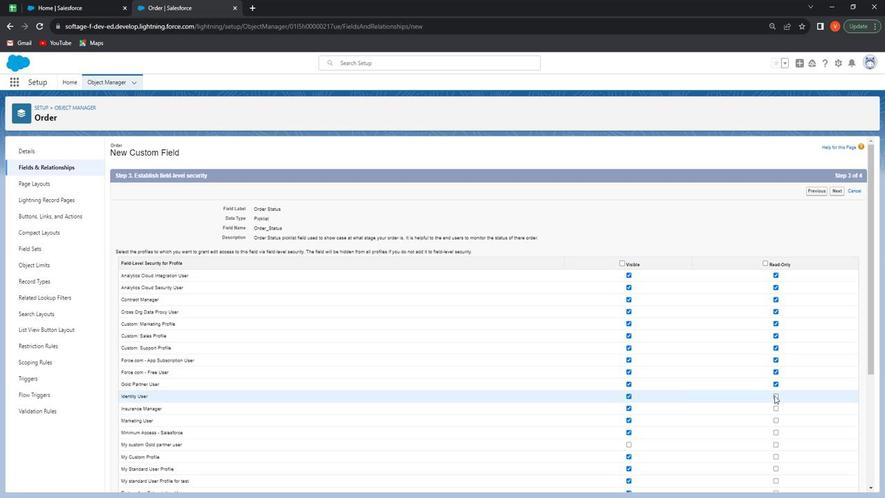 
Action: Mouse pressed left at (772, 396)
Screenshot: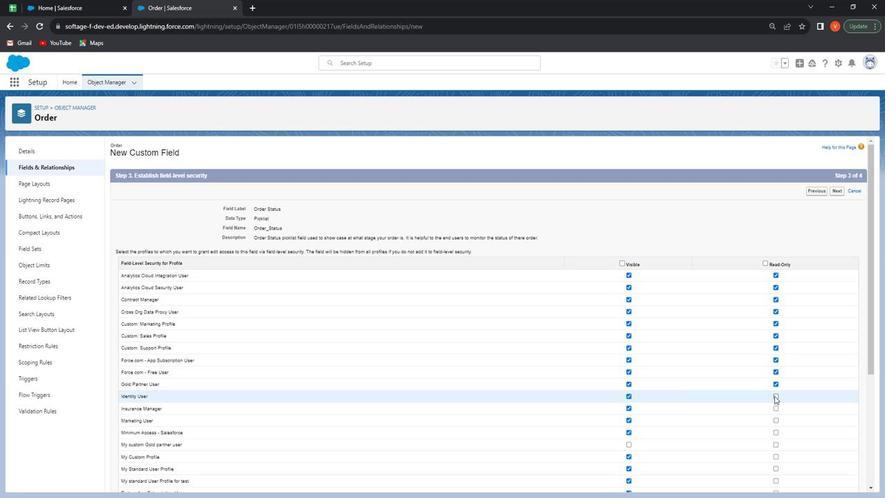 
Action: Mouse moved to (772, 408)
Screenshot: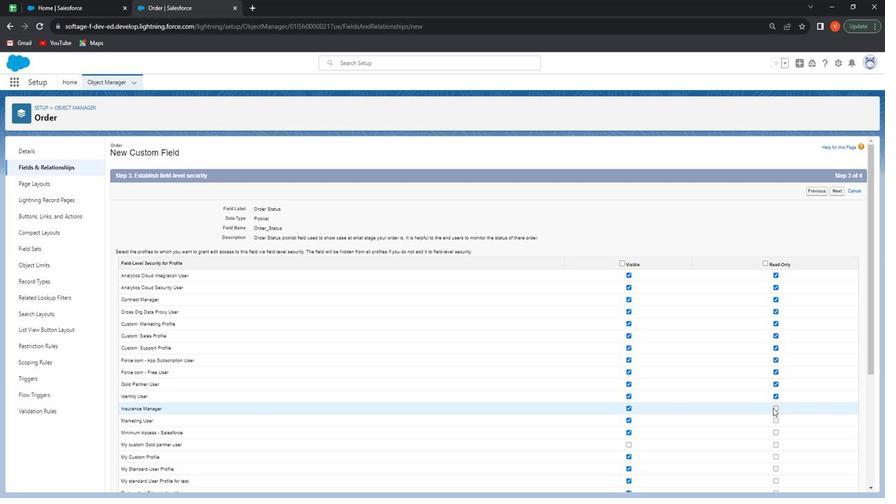 
Action: Mouse pressed left at (772, 408)
Screenshot: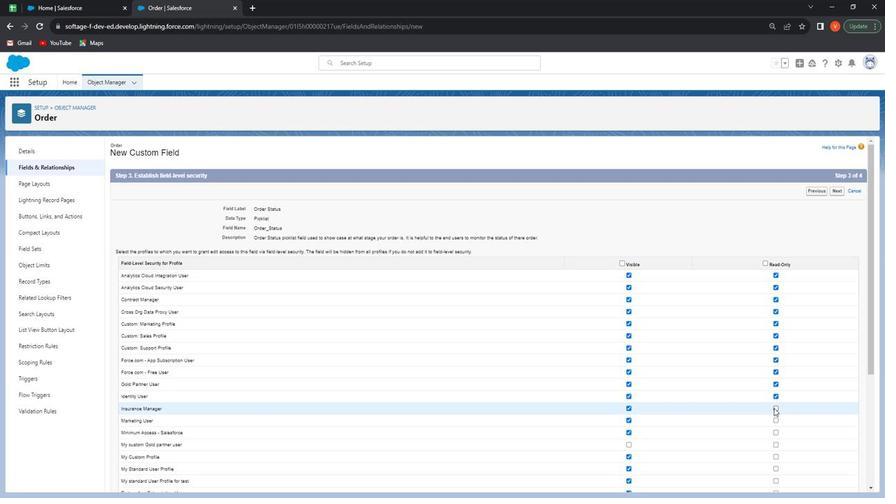 
Action: Mouse moved to (775, 422)
Screenshot: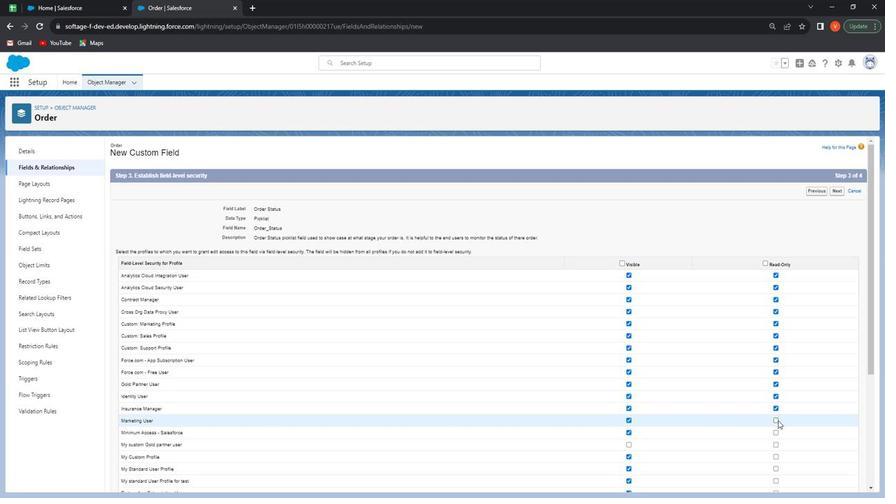 
Action: Mouse pressed left at (775, 422)
Screenshot: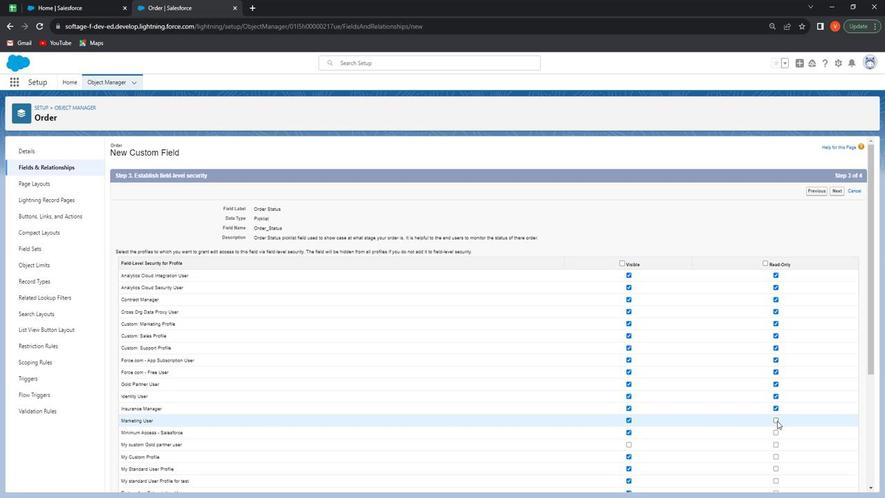 
Action: Mouse moved to (774, 433)
Screenshot: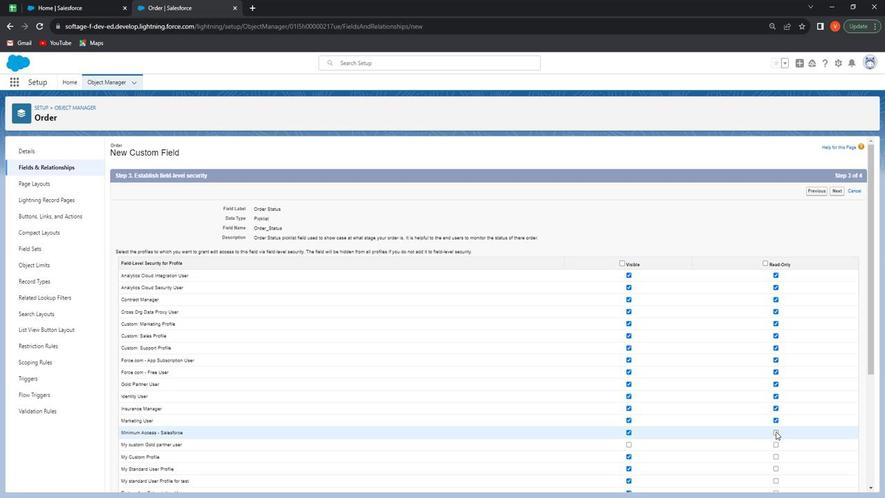 
Action: Mouse pressed left at (774, 433)
Screenshot: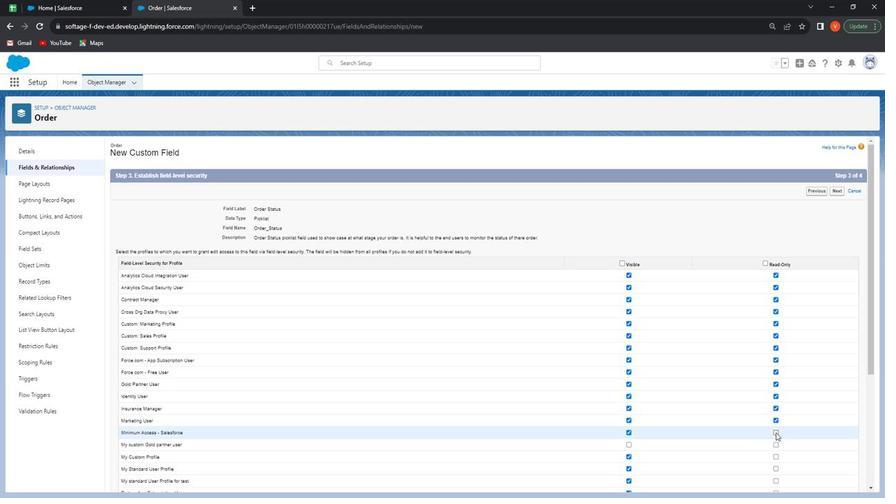 
Action: Mouse moved to (775, 446)
Screenshot: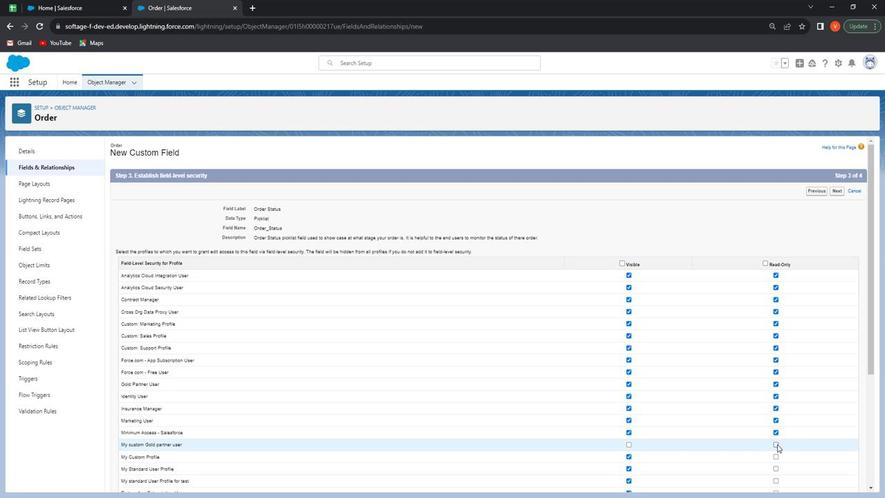 
Action: Mouse pressed left at (775, 446)
Screenshot: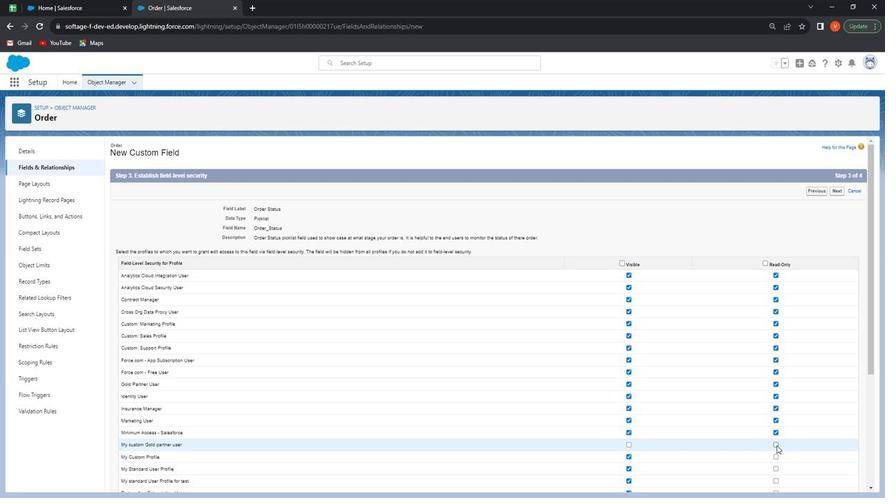 
Action: Mouse moved to (770, 426)
Screenshot: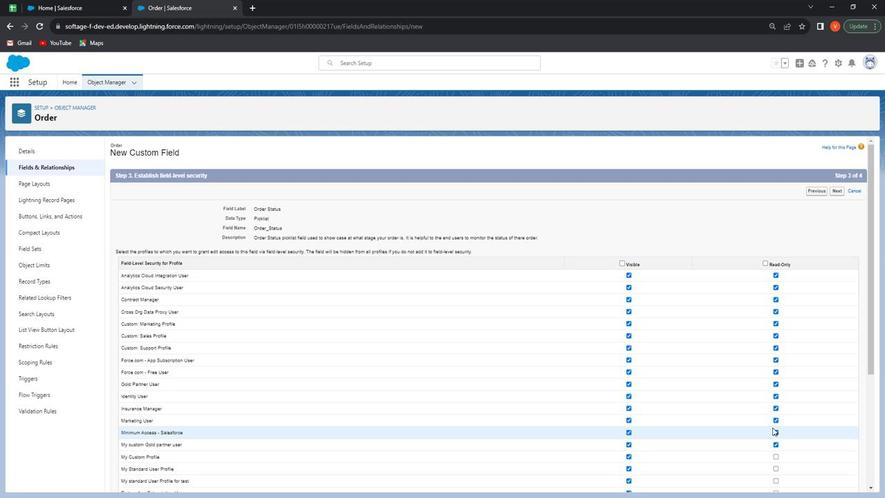 
Action: Mouse scrolled (770, 425) with delta (0, 0)
Screenshot: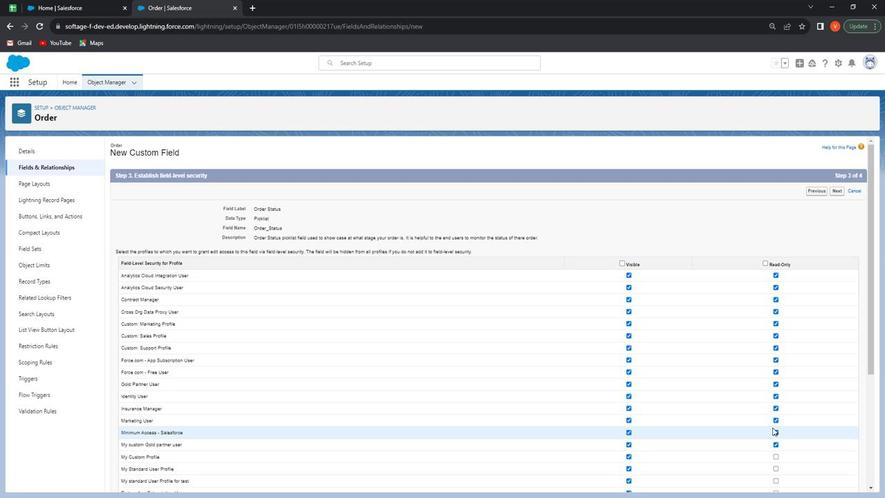 
Action: Mouse moved to (768, 422)
Screenshot: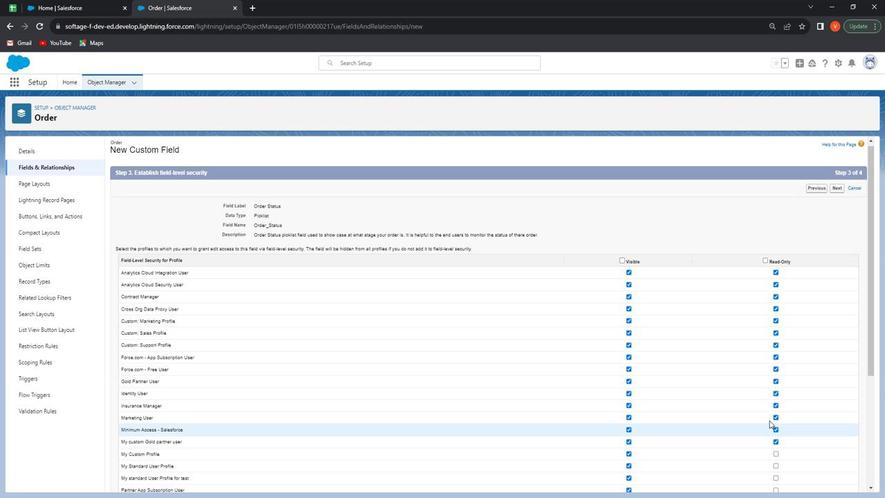 
Action: Mouse scrolled (768, 422) with delta (0, 0)
Screenshot: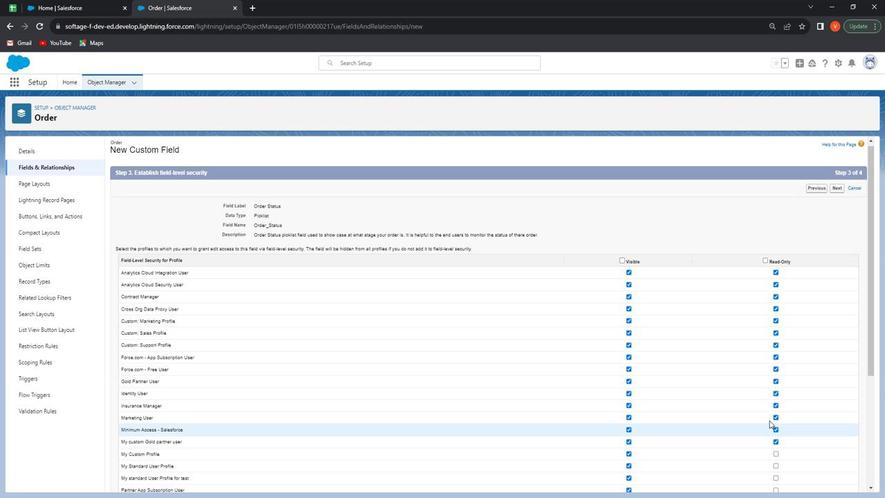 
Action: Mouse moved to (765, 416)
Screenshot: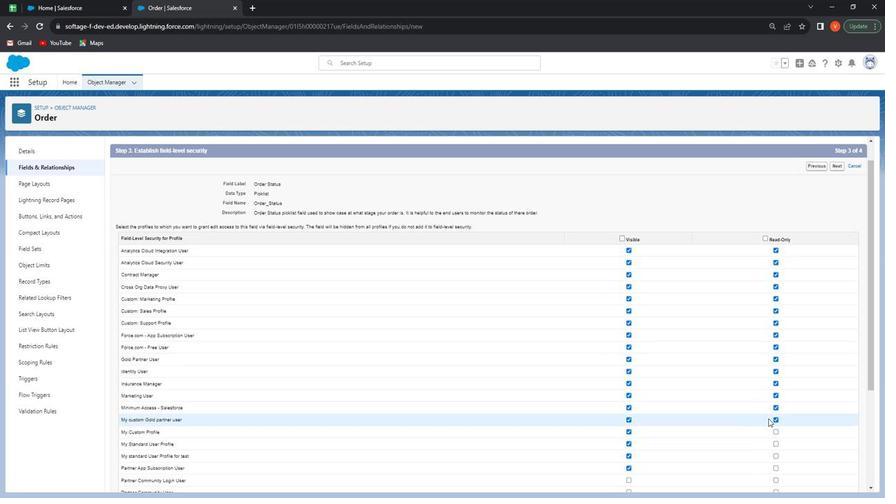 
Action: Mouse scrolled (765, 415) with delta (0, 0)
Screenshot: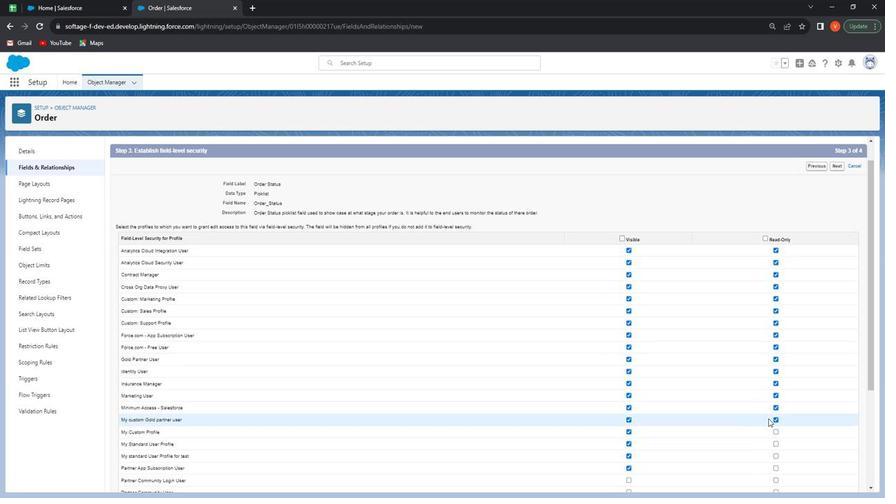 
Action: Mouse moved to (763, 404)
Screenshot: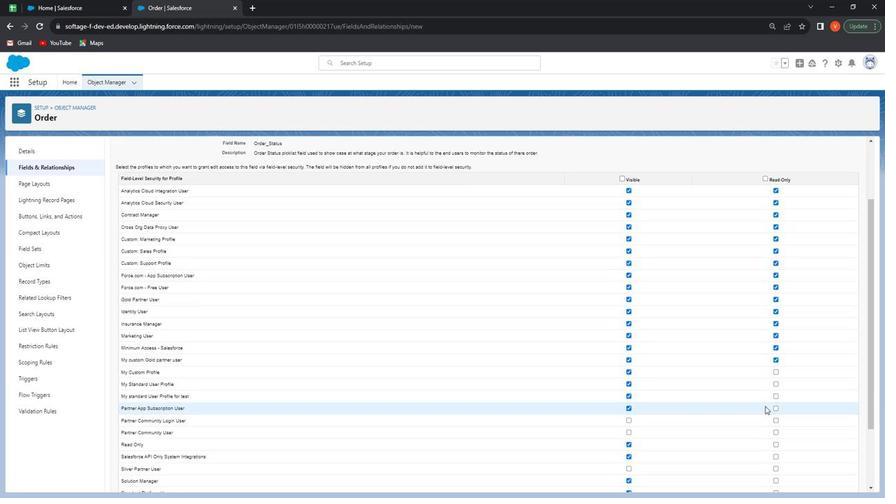 
Action: Mouse scrolled (763, 403) with delta (0, 0)
Screenshot: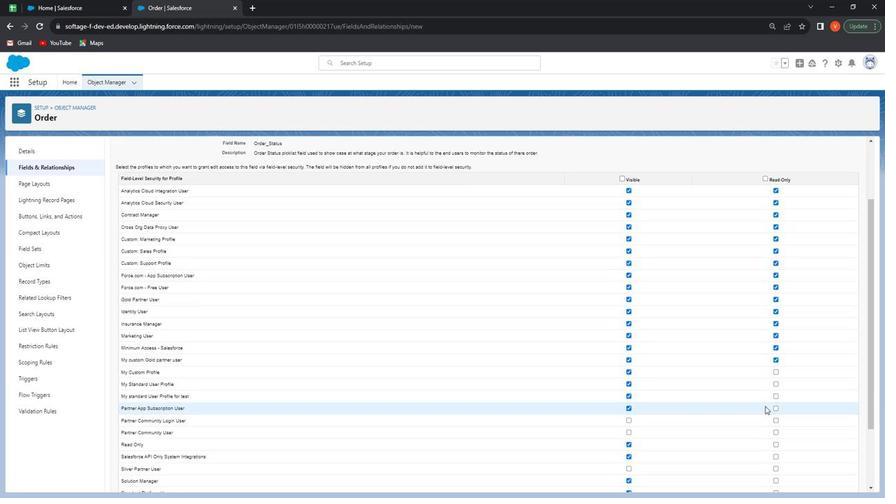 
Action: Mouse moved to (763, 378)
Screenshot: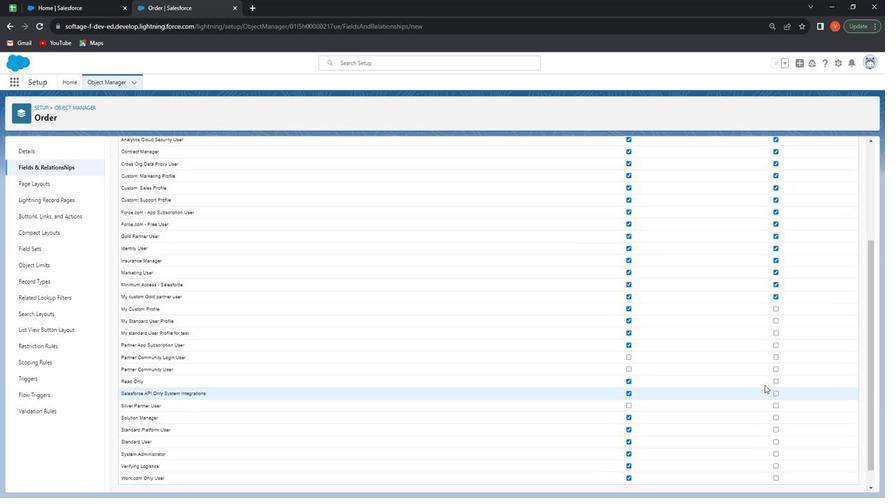 
Action: Mouse scrolled (763, 377) with delta (0, 0)
Screenshot: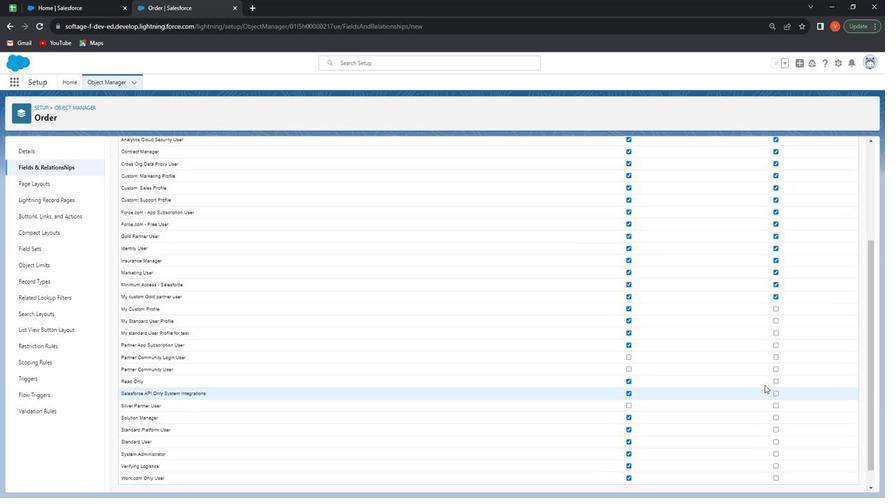 
Action: Mouse moved to (774, 284)
Screenshot: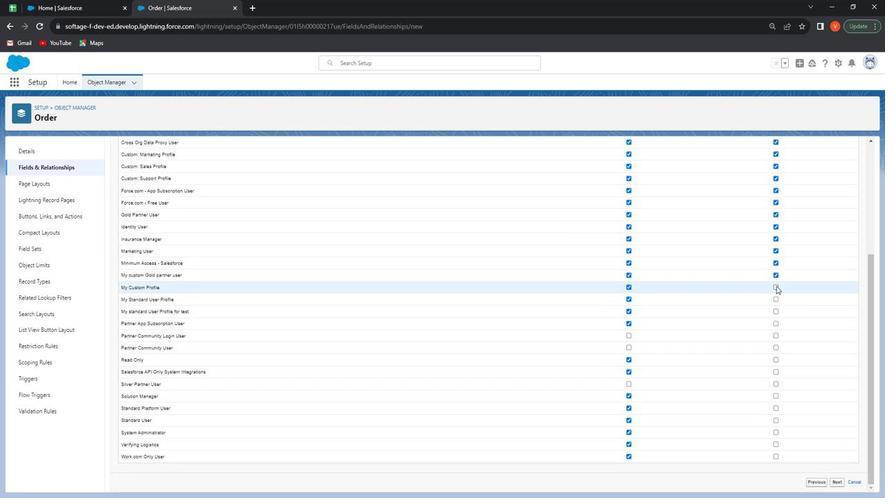 
Action: Mouse pressed left at (774, 284)
Screenshot: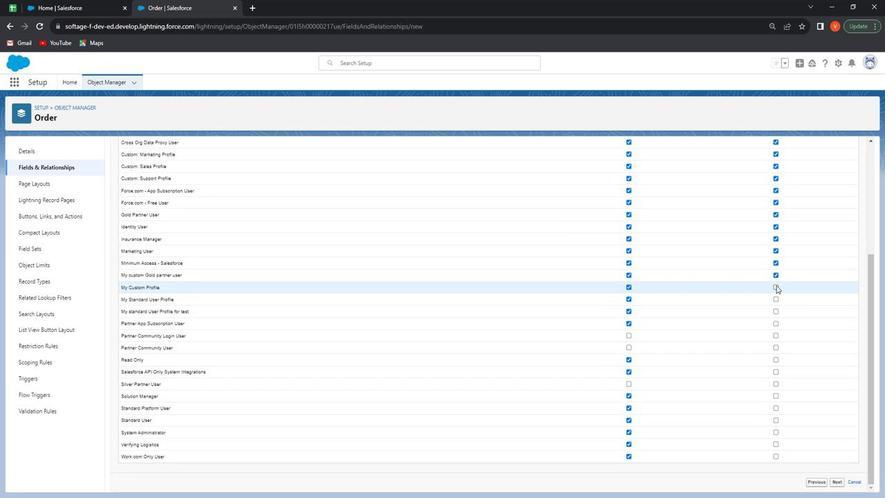 
Action: Mouse moved to (776, 297)
Screenshot: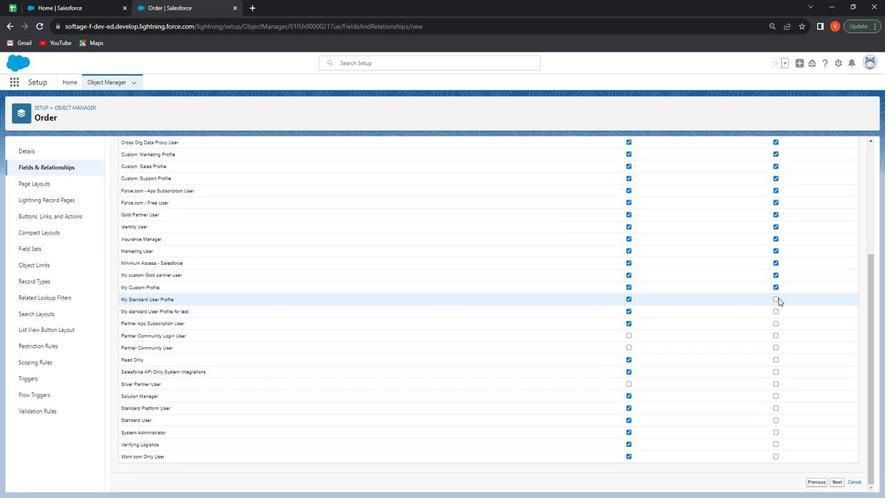 
Action: Mouse pressed left at (776, 297)
Screenshot: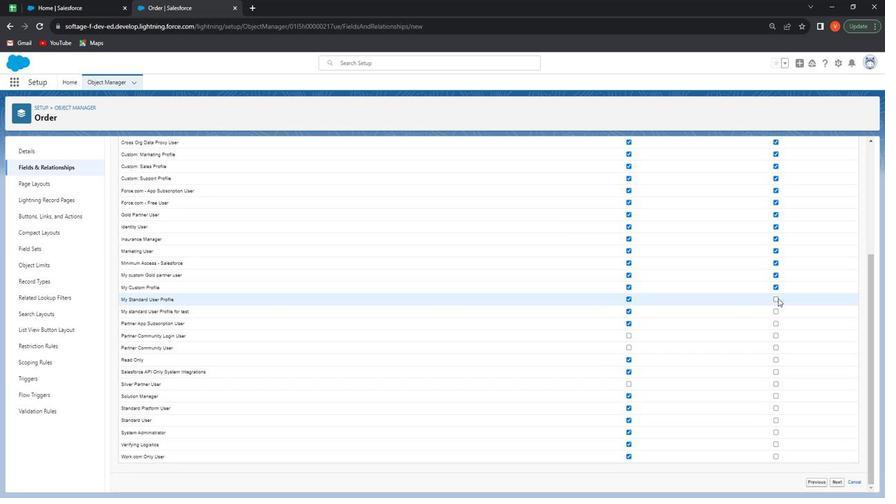 
Action: Mouse moved to (775, 310)
Screenshot: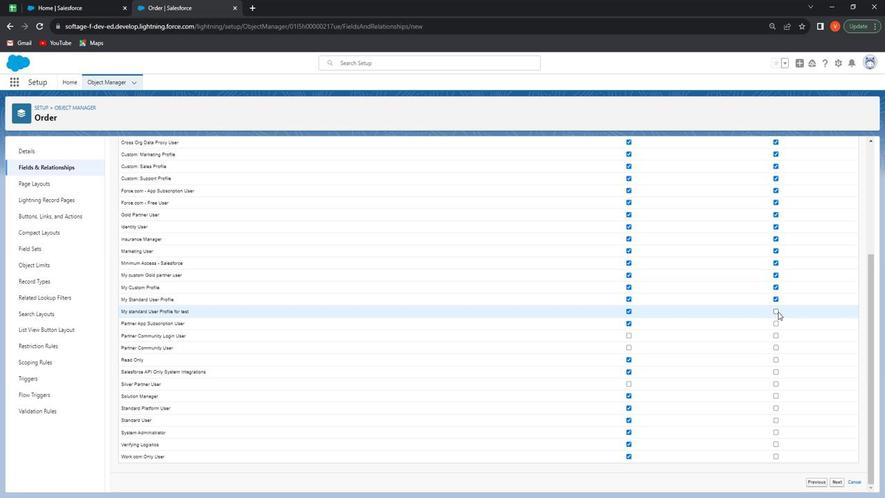 
Action: Mouse pressed left at (775, 310)
Screenshot: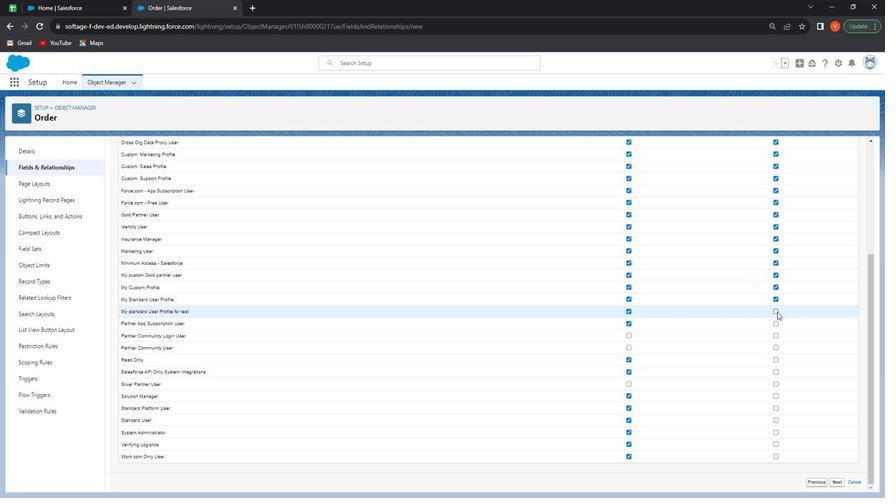 
Action: Mouse moved to (776, 321)
Screenshot: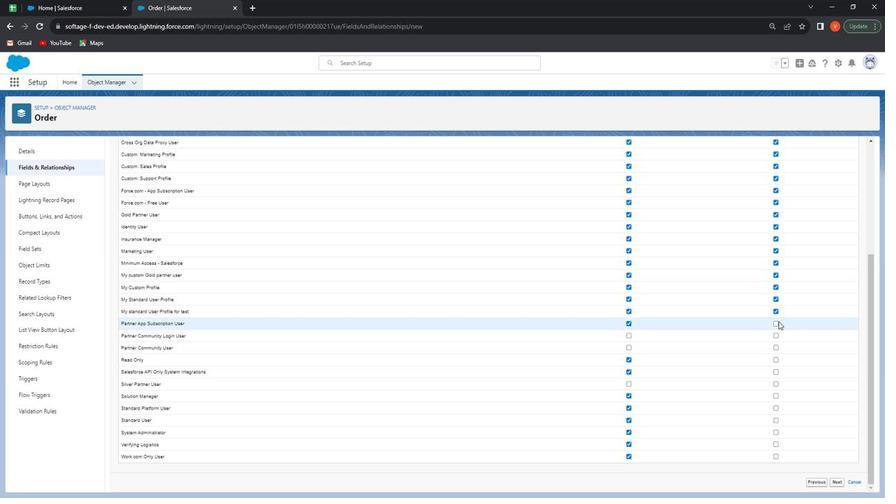 
Action: Mouse pressed left at (776, 321)
Screenshot: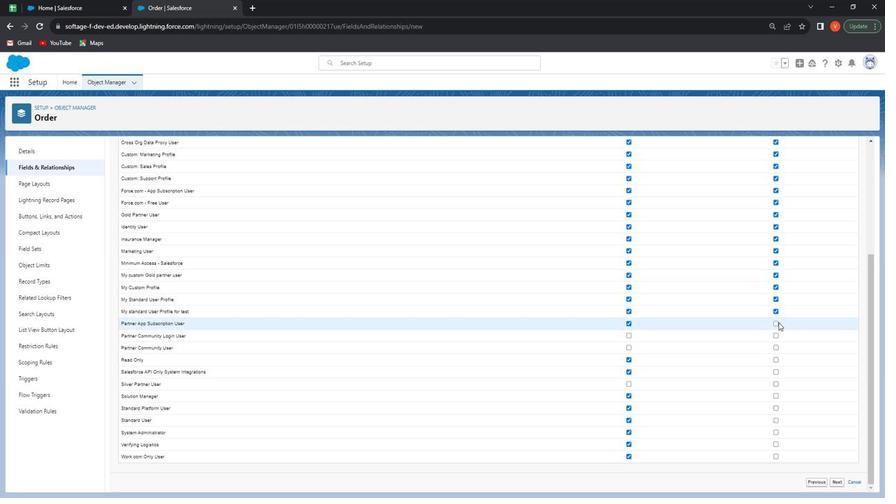 
Action: Mouse moved to (773, 322)
Screenshot: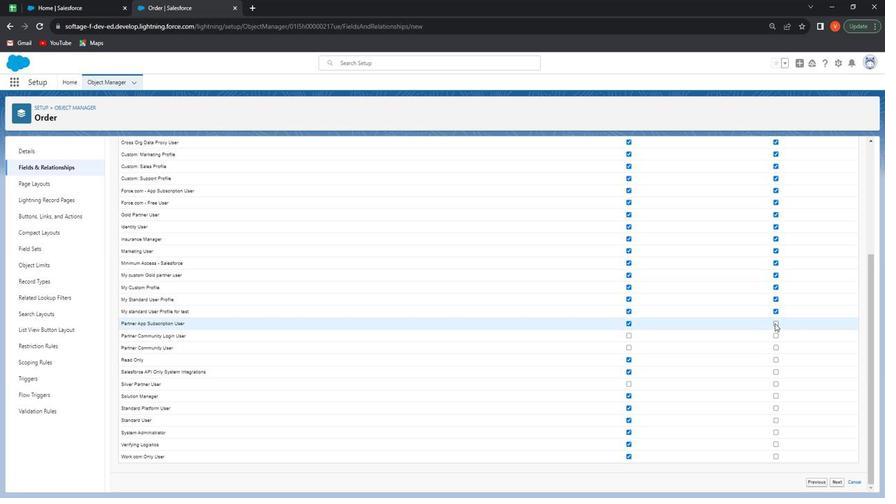 
Action: Mouse pressed left at (773, 322)
Screenshot: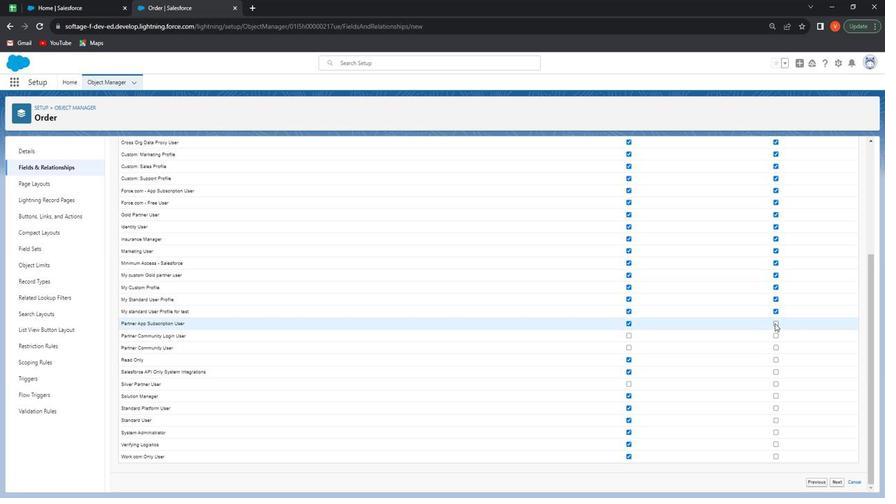 
Action: Mouse moved to (621, 332)
Screenshot: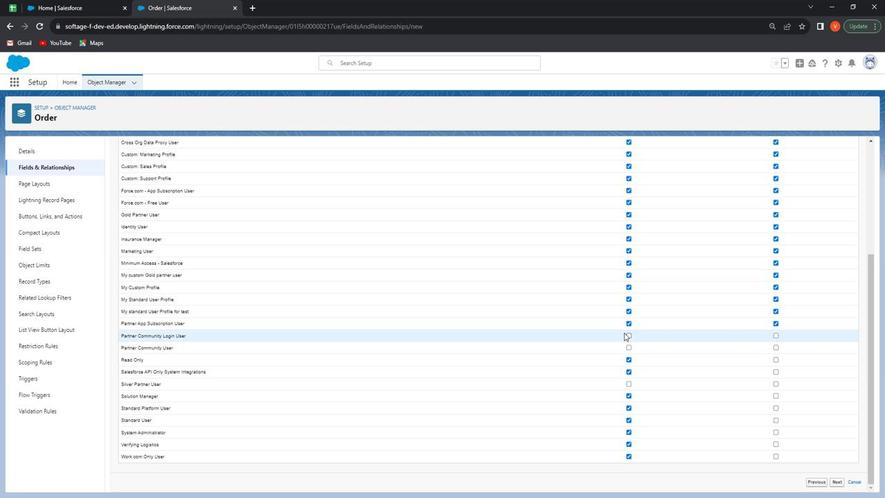 
Action: Mouse pressed left at (621, 332)
Screenshot: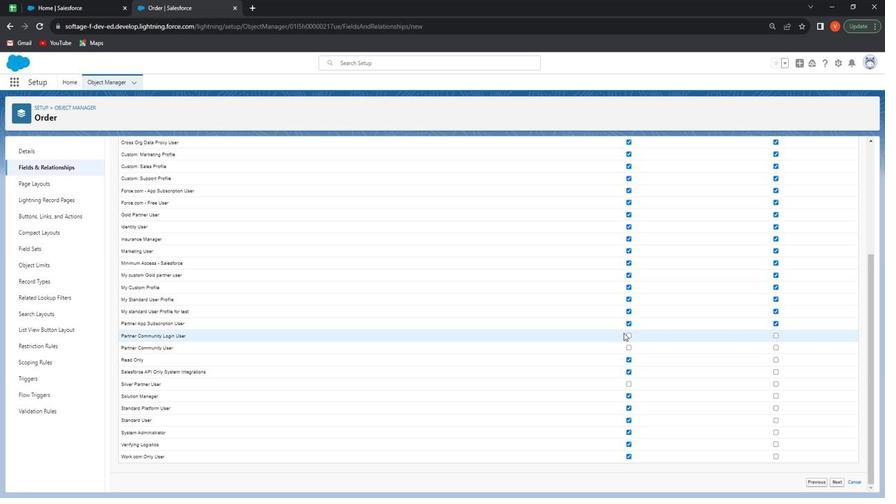 
Action: Mouse moved to (626, 336)
Screenshot: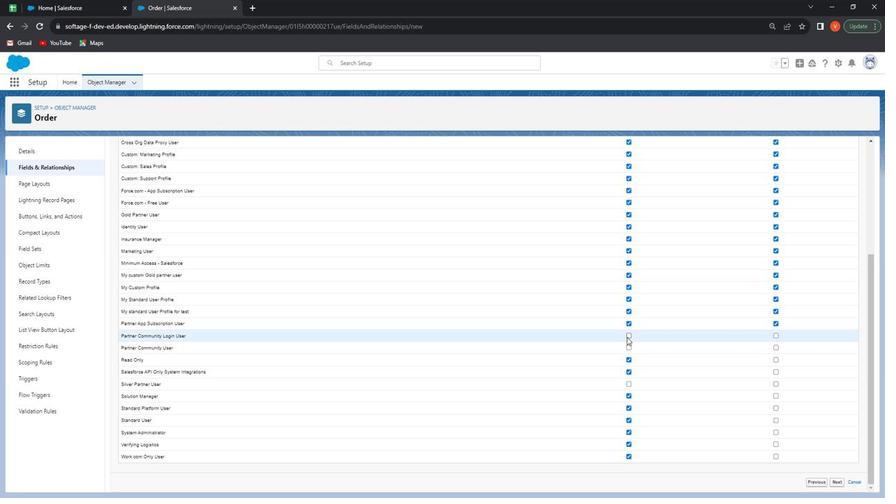 
Action: Mouse pressed left at (626, 336)
Screenshot: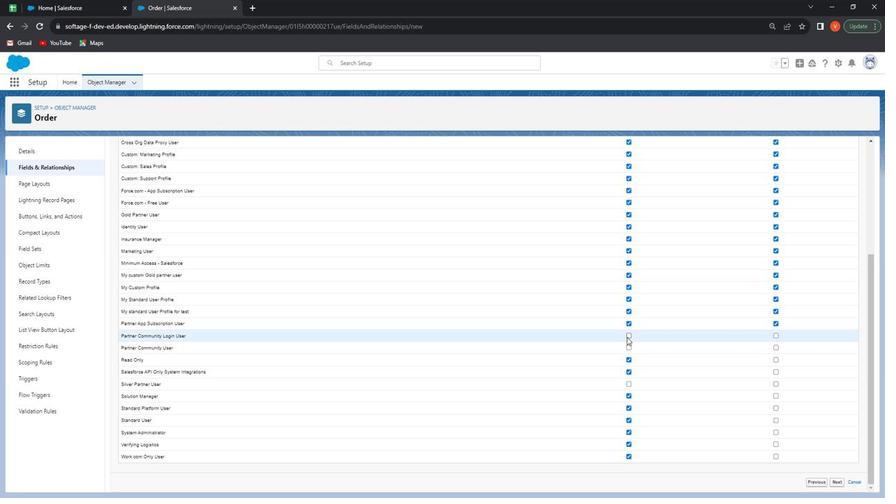 
Action: Mouse moved to (774, 333)
Screenshot: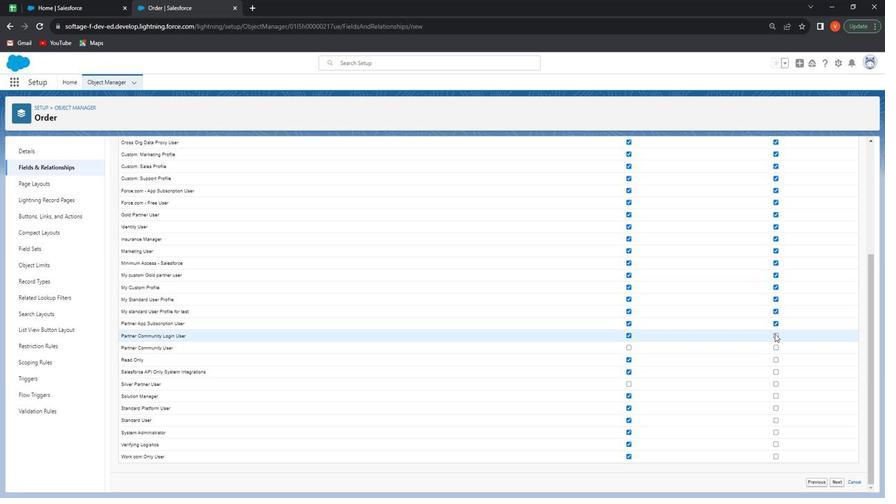 
Action: Mouse pressed left at (774, 333)
Screenshot: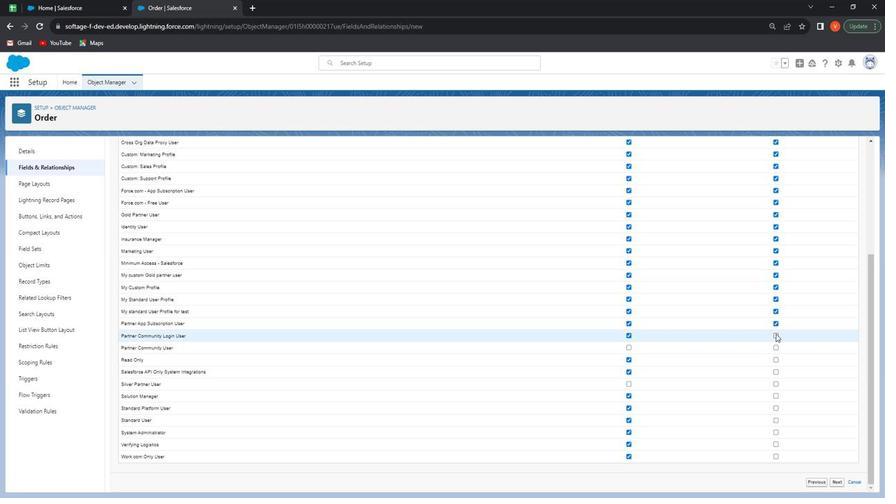 
Action: Mouse moved to (623, 348)
Screenshot: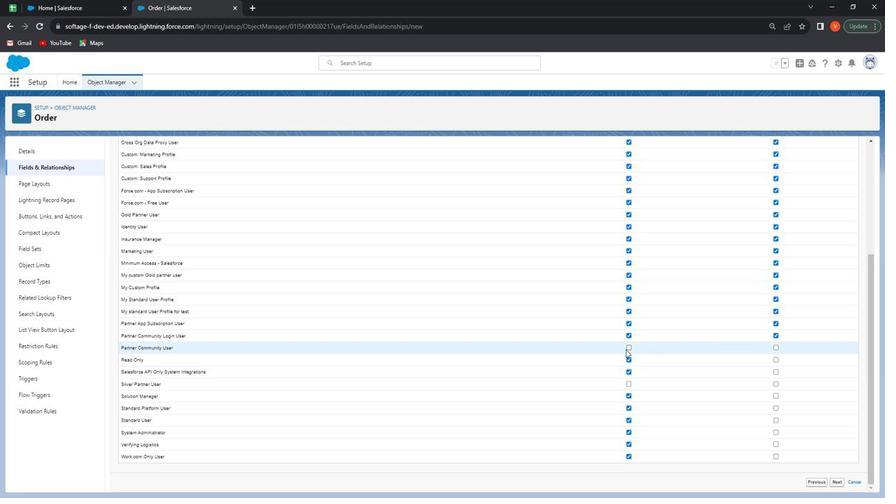 
Action: Mouse pressed left at (623, 348)
Screenshot: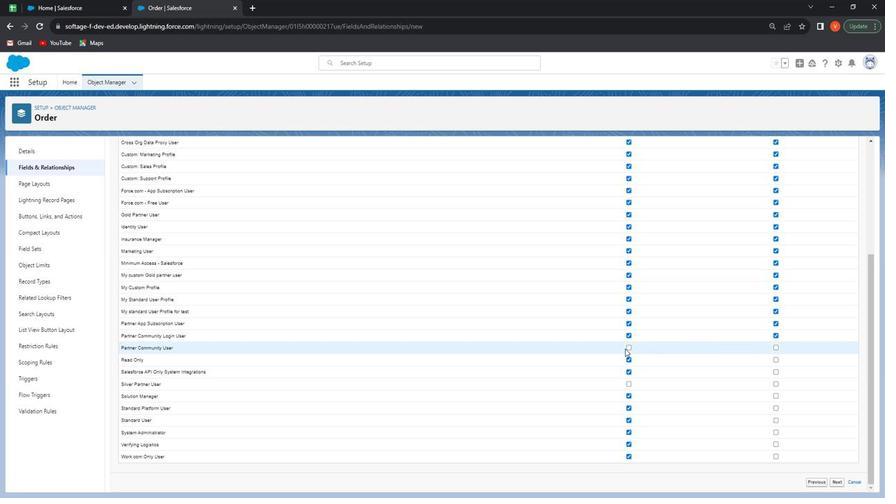 
Action: Mouse moved to (627, 348)
Screenshot: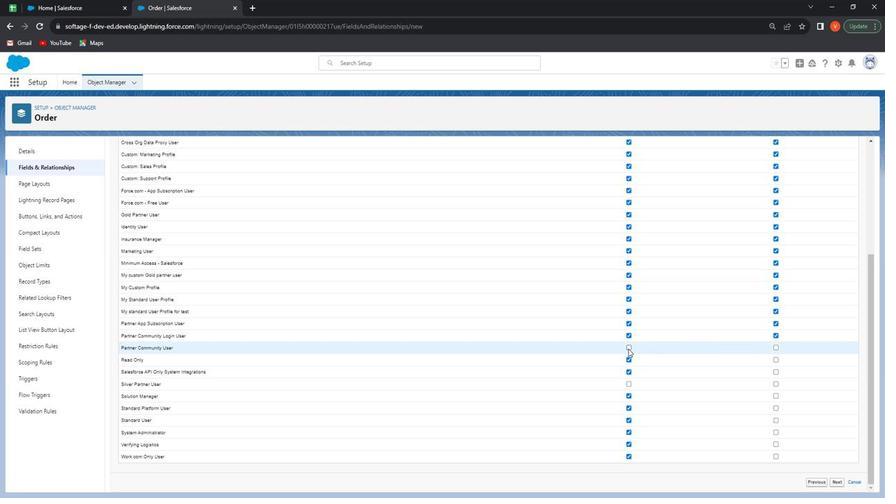 
Action: Mouse pressed left at (627, 348)
Screenshot: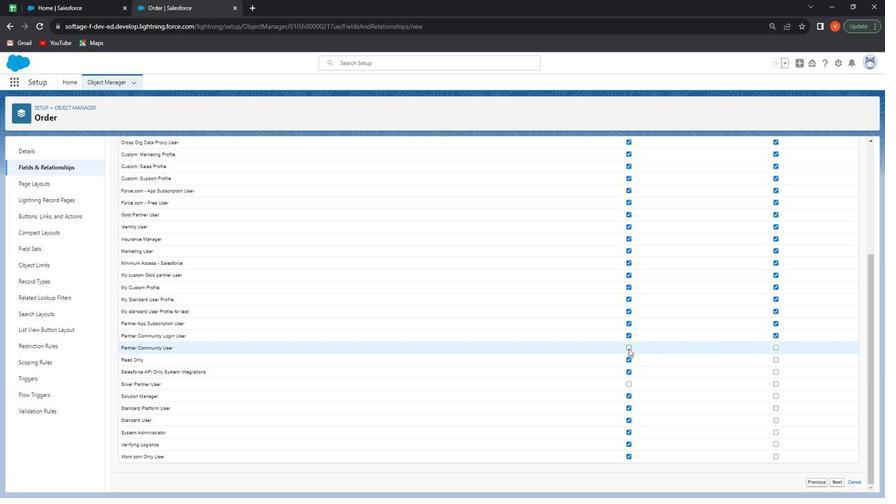 
Action: Mouse moved to (772, 346)
Screenshot: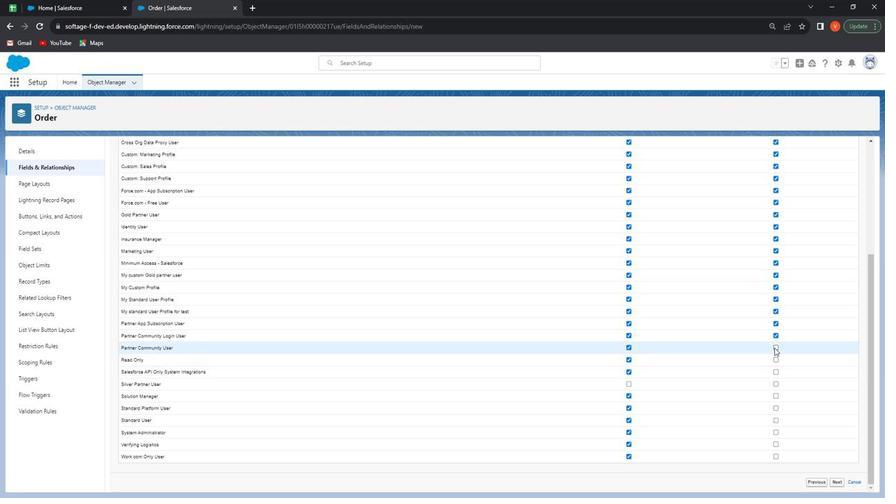 
Action: Mouse pressed left at (772, 346)
Screenshot: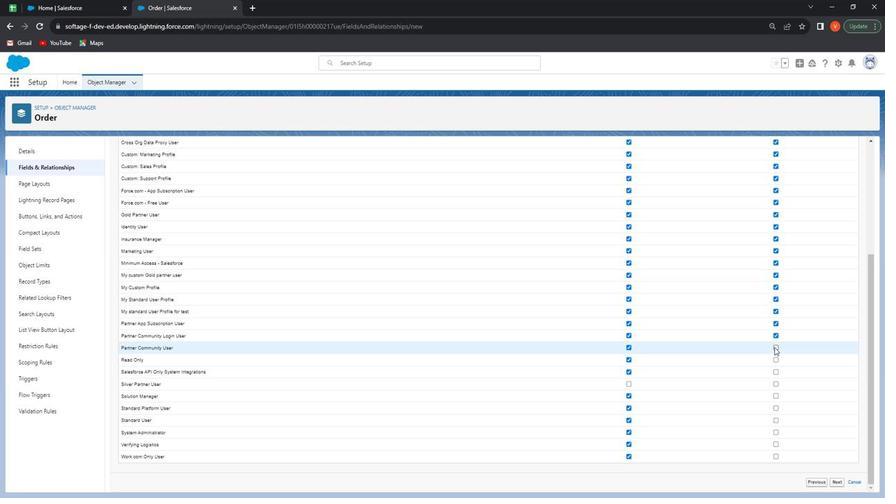 
Action: Mouse moved to (774, 359)
Screenshot: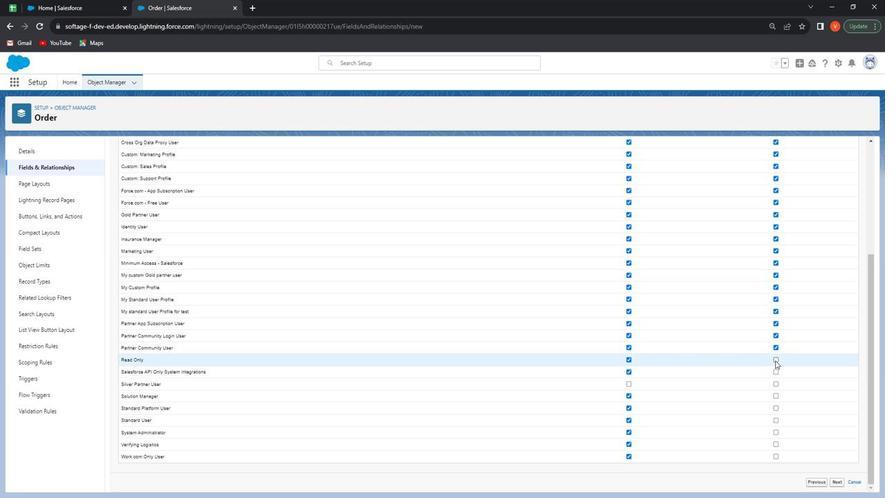 
Action: Mouse pressed left at (774, 359)
Screenshot: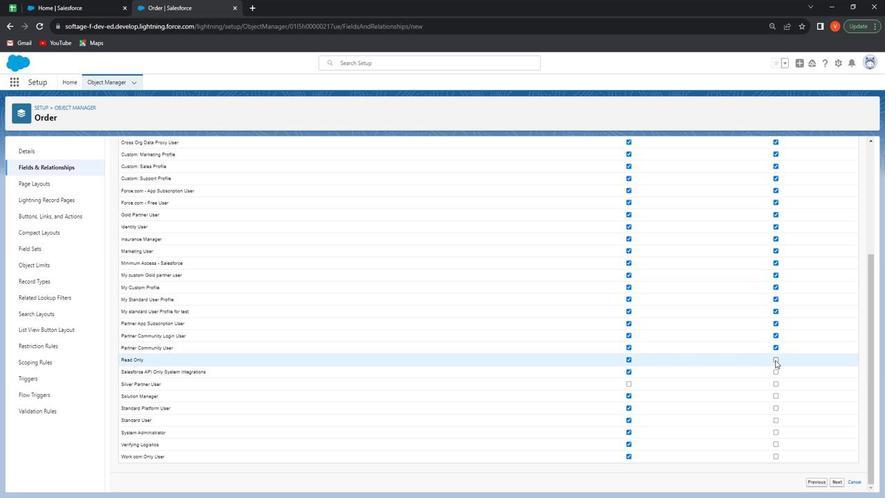 
Action: Mouse moved to (775, 371)
Screenshot: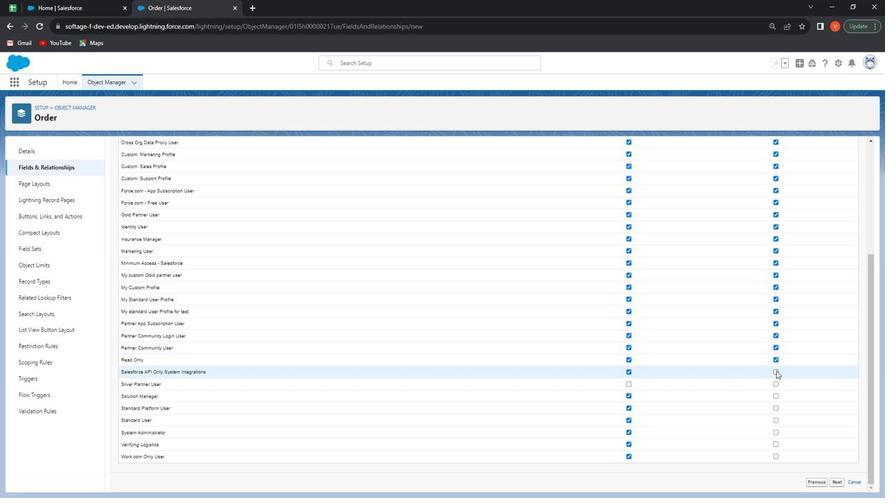 
Action: Mouse pressed left at (775, 371)
Screenshot: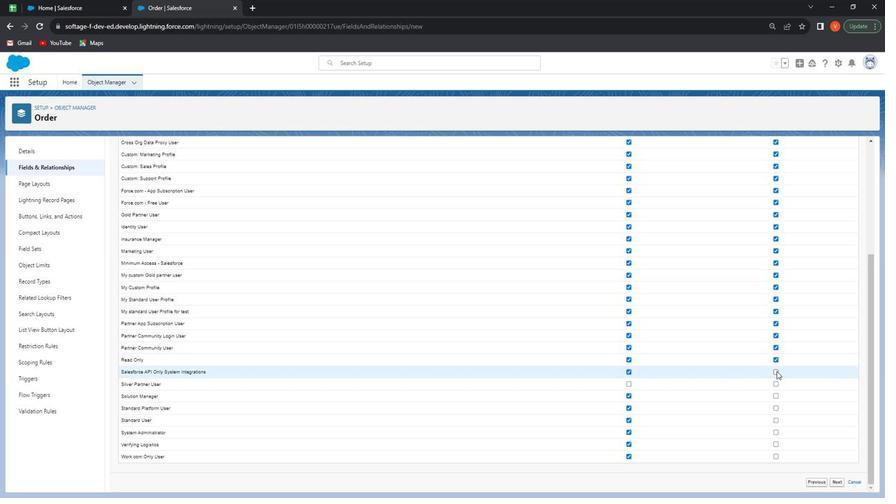 
Action: Mouse moved to (774, 382)
Screenshot: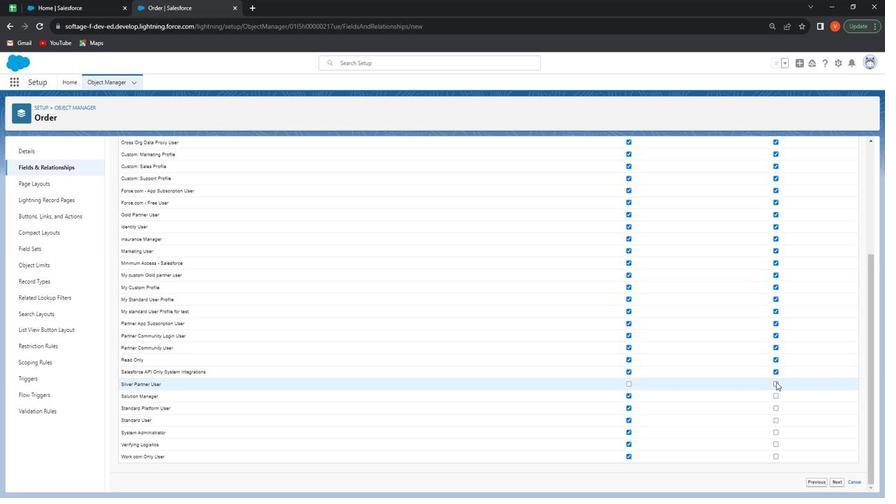 
Action: Mouse pressed left at (774, 382)
Screenshot: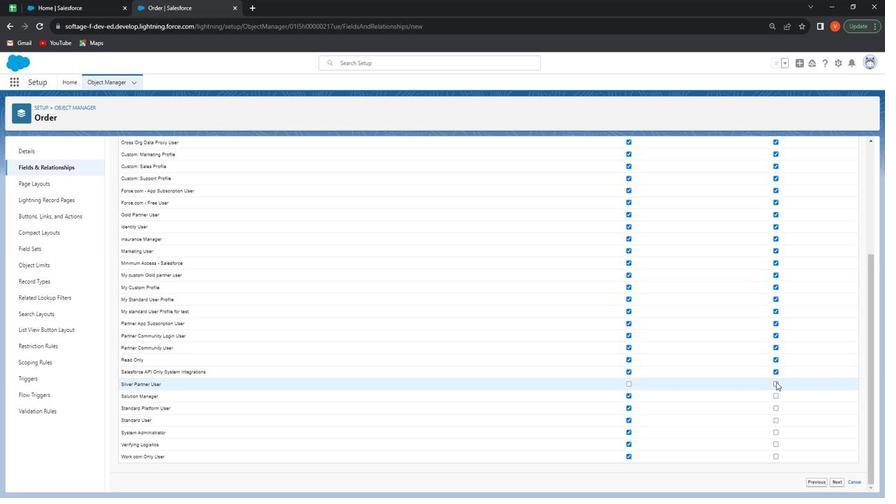 
Action: Mouse moved to (774, 395)
Screenshot: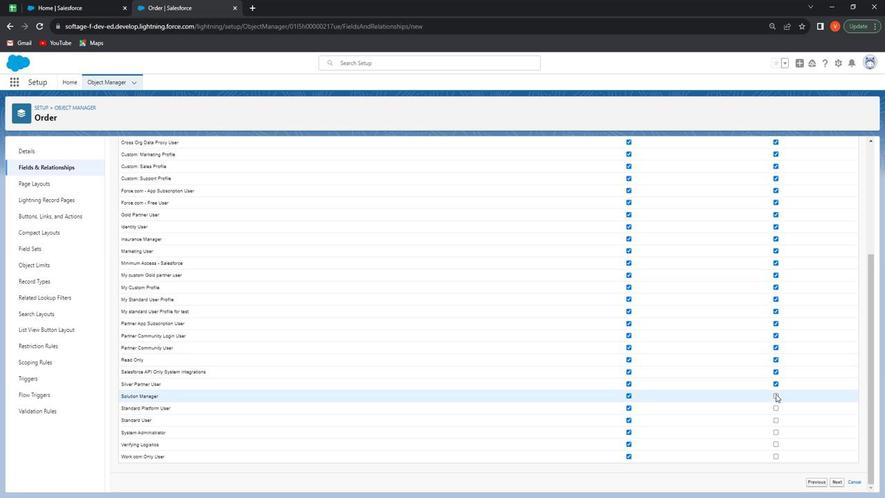 
Action: Mouse pressed left at (774, 395)
Screenshot: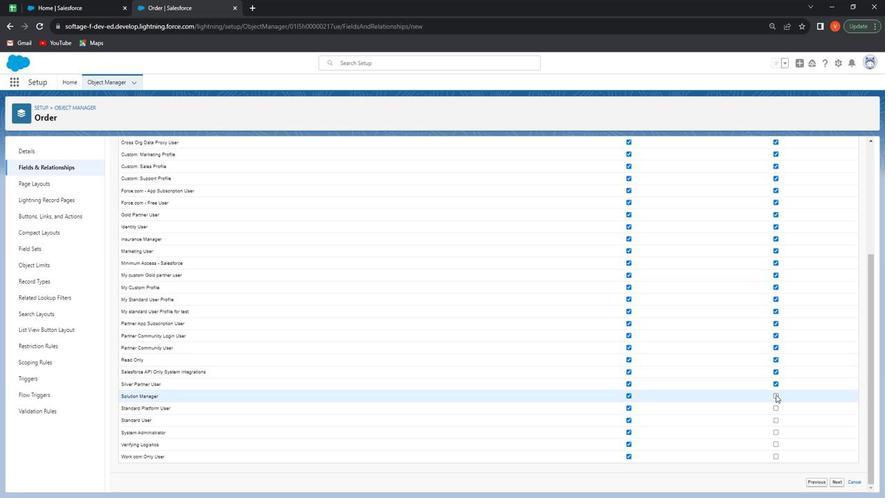 
Action: Mouse moved to (774, 406)
Screenshot: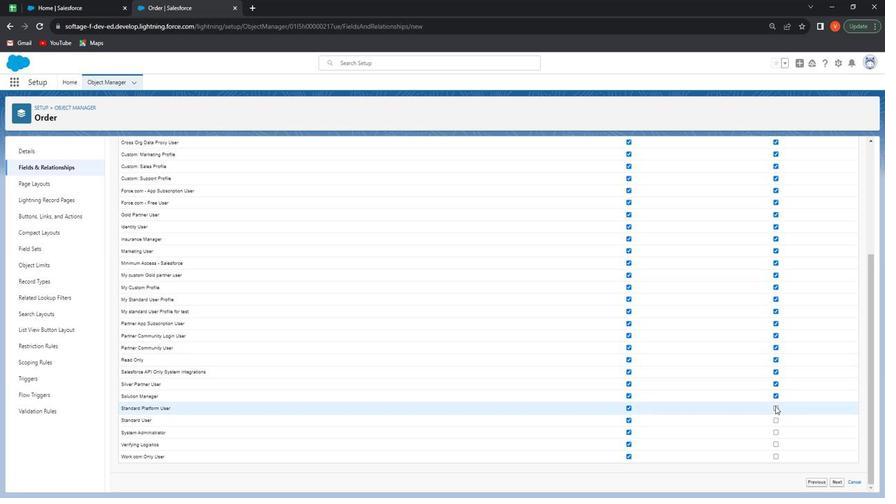 
Action: Mouse pressed left at (774, 406)
Screenshot: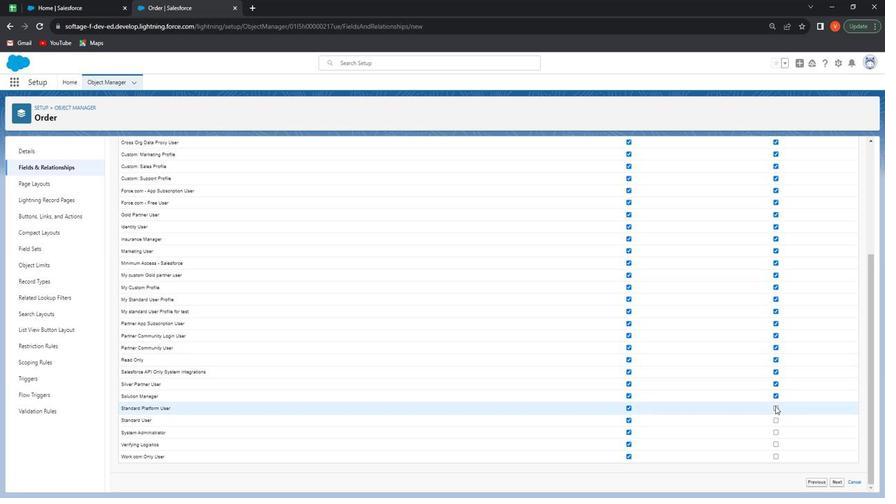 
Action: Mouse moved to (776, 421)
Screenshot: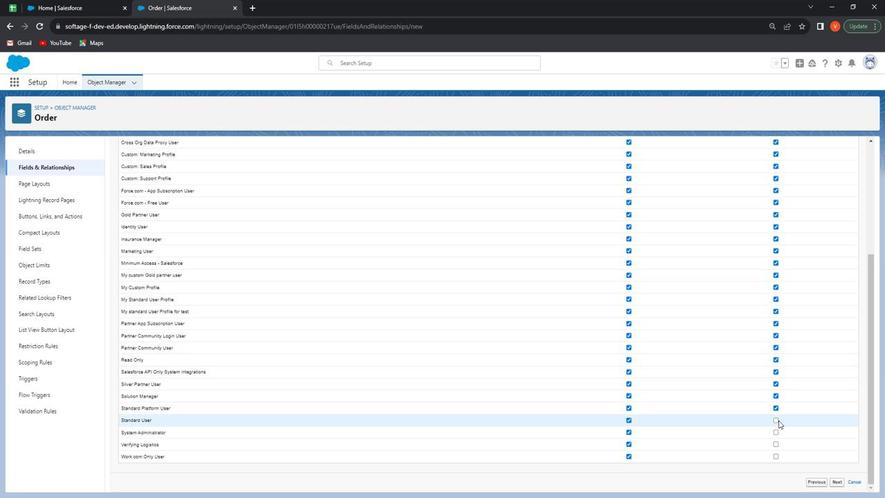 
Action: Mouse pressed left at (776, 421)
Screenshot: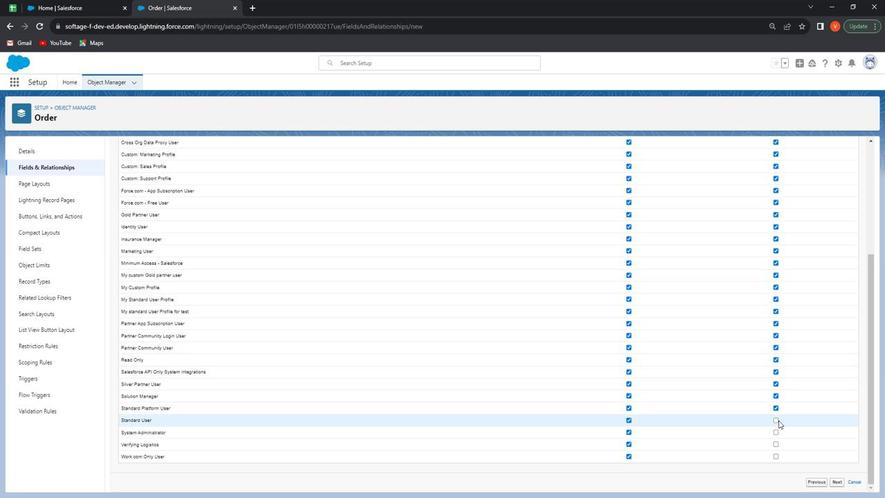 
Action: Mouse moved to (774, 419)
Screenshot: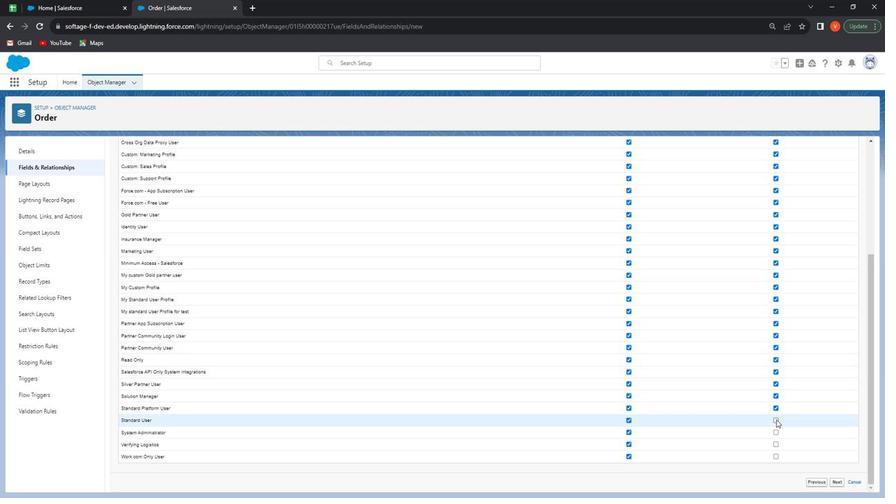 
Action: Mouse pressed left at (774, 419)
Screenshot: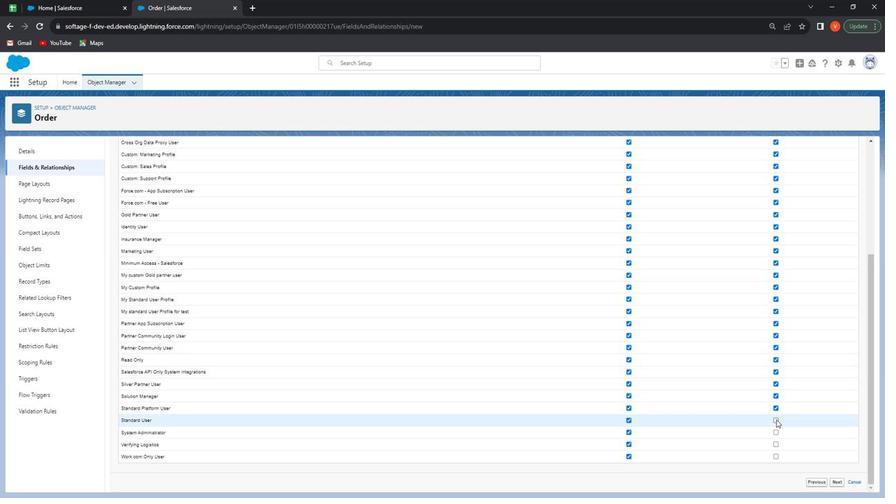 
Action: Mouse moved to (774, 444)
Screenshot: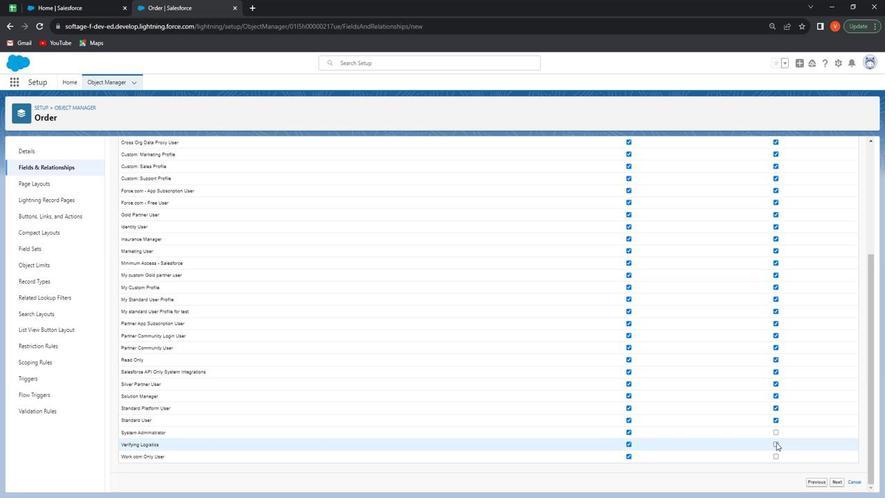 
Action: Mouse pressed left at (774, 444)
Screenshot: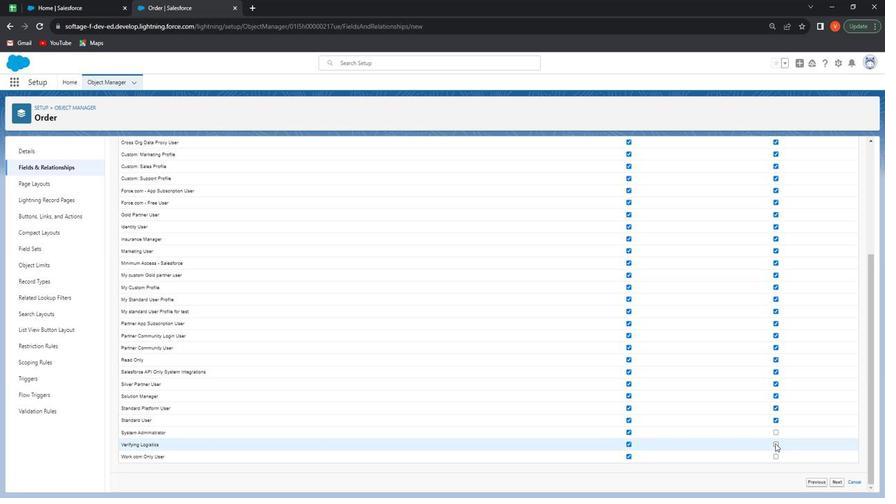 
Action: Mouse moved to (626, 457)
Screenshot: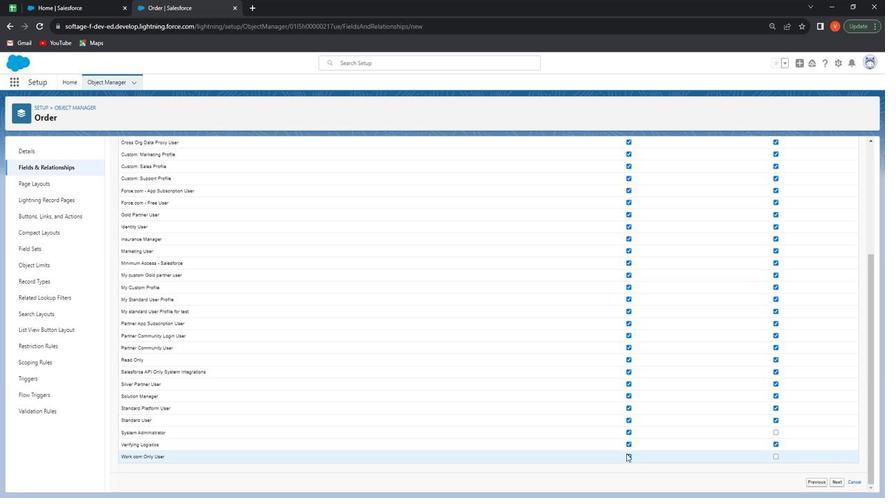 
Action: Mouse pressed left at (626, 457)
Screenshot: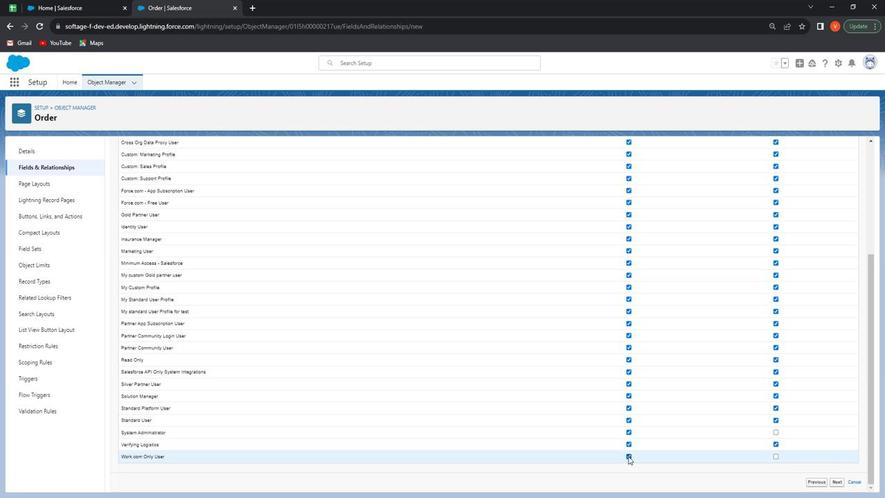 
Action: Mouse moved to (834, 482)
Screenshot: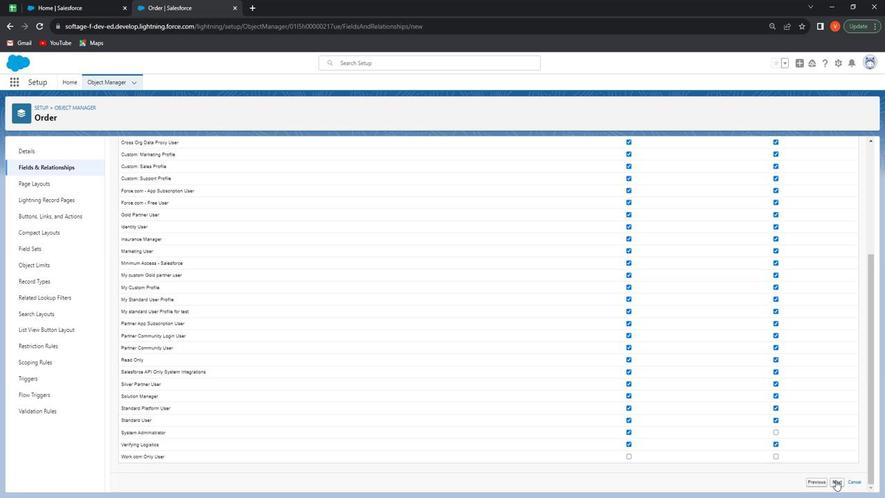 
Action: Mouse pressed left at (834, 482)
Screenshot: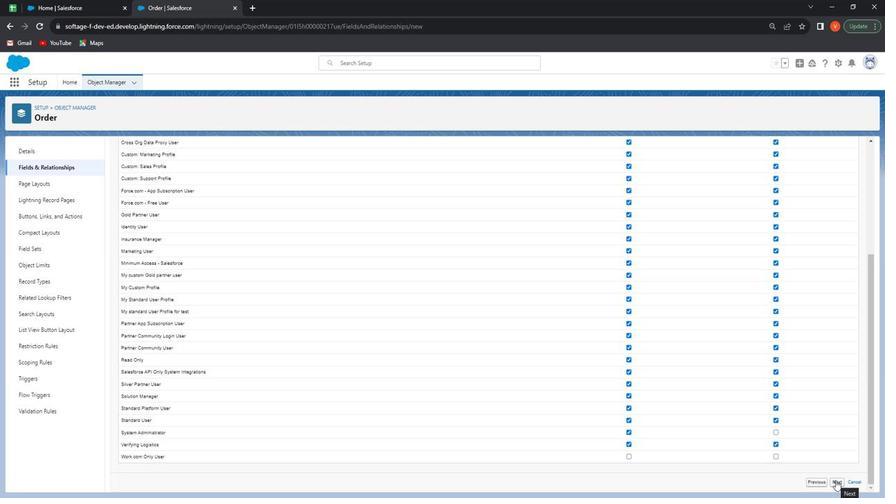 
Action: Mouse moved to (838, 323)
Screenshot: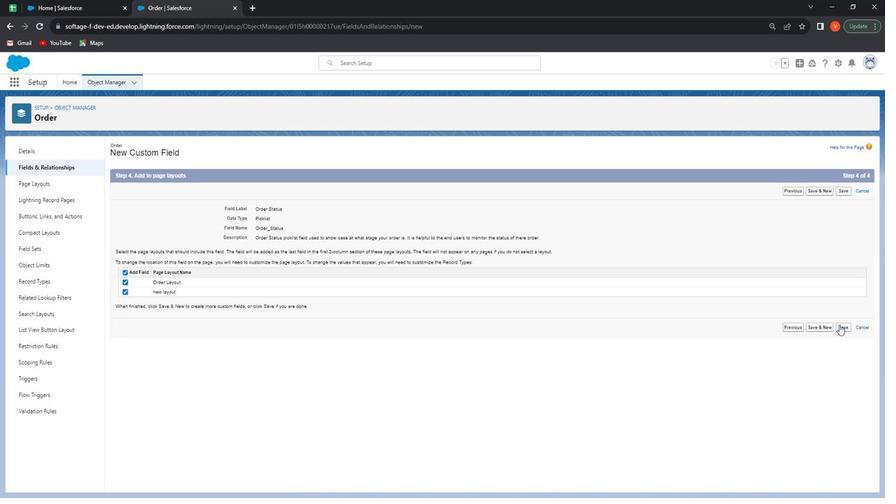 
Action: Mouse pressed left at (838, 323)
Screenshot: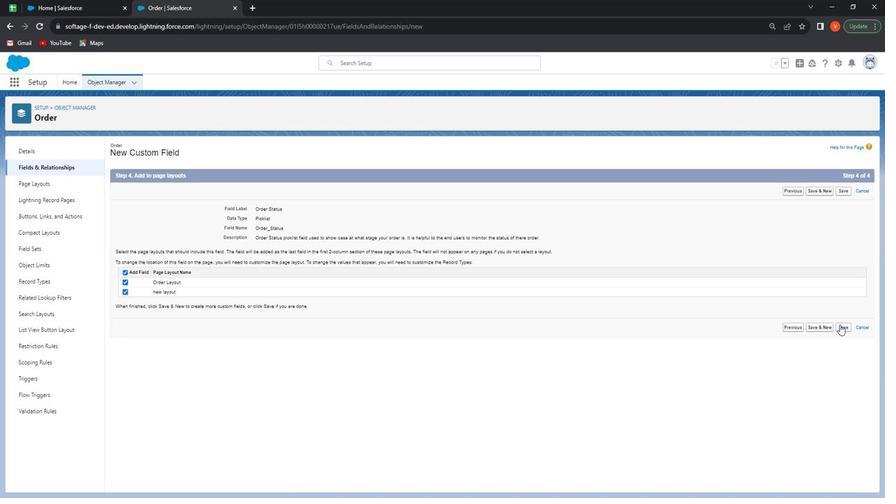 
Action: Mouse moved to (691, 140)
Screenshot: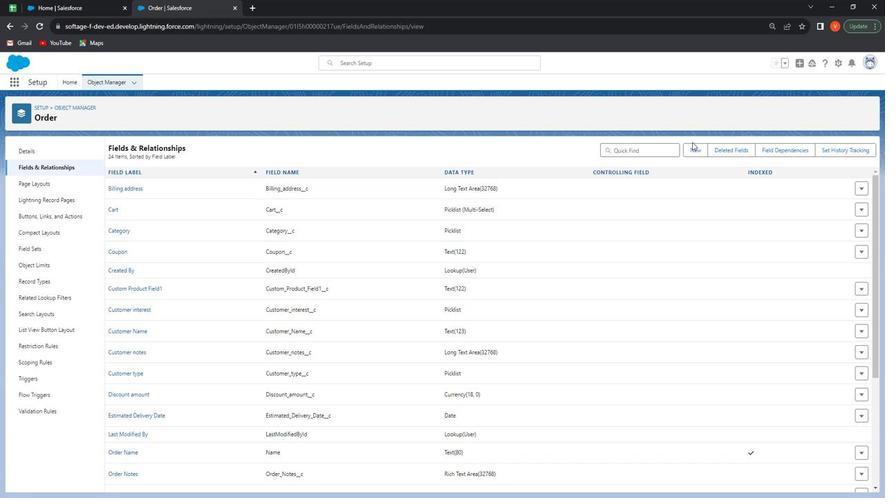 
Action: Mouse pressed left at (691, 140)
Screenshot: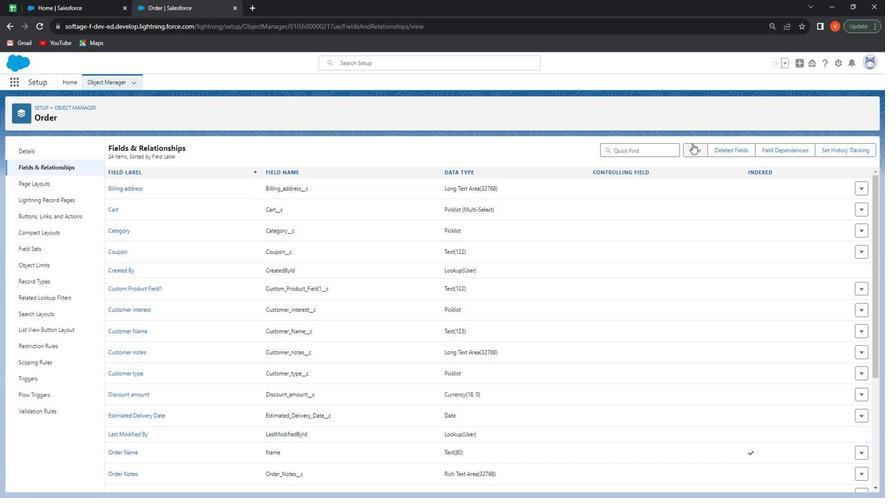 
Action: Mouse moved to (215, 301)
Screenshot: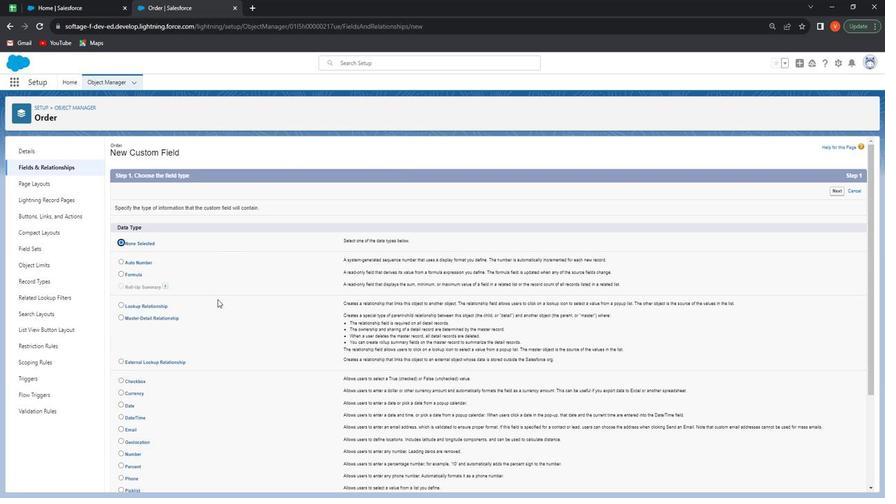 
Action: Mouse scrolled (215, 300) with delta (0, 0)
Screenshot: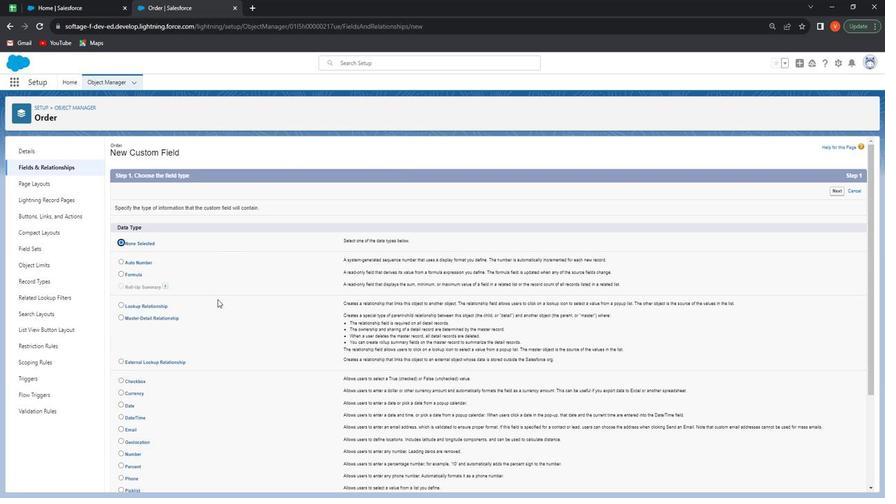 
Action: Mouse moved to (215, 305)
Screenshot: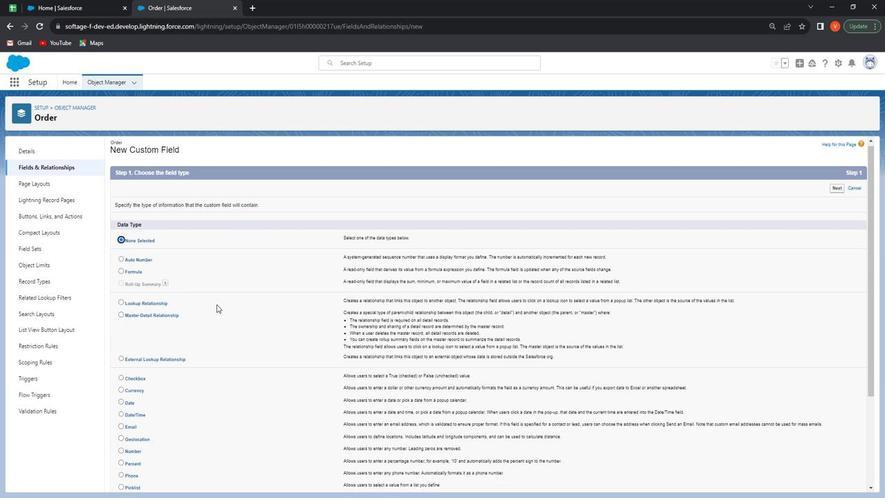 
Action: Mouse scrolled (215, 305) with delta (0, 0)
Screenshot: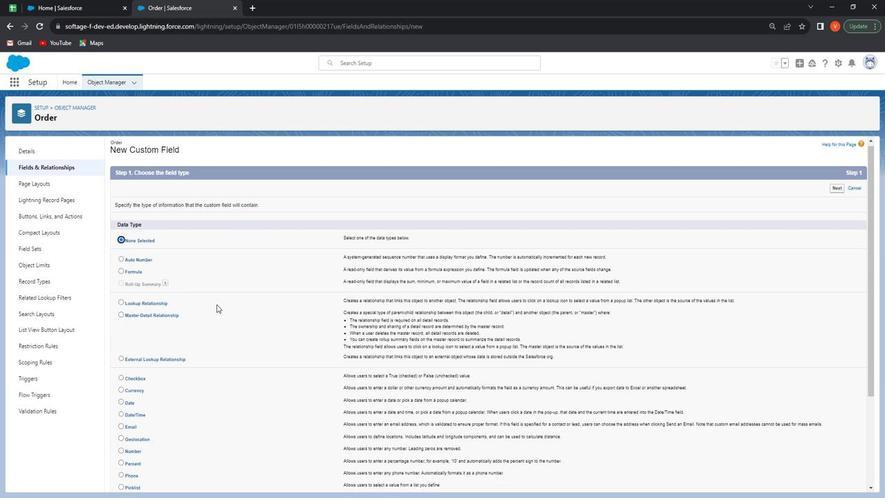 
Action: Mouse moved to (214, 311)
Screenshot: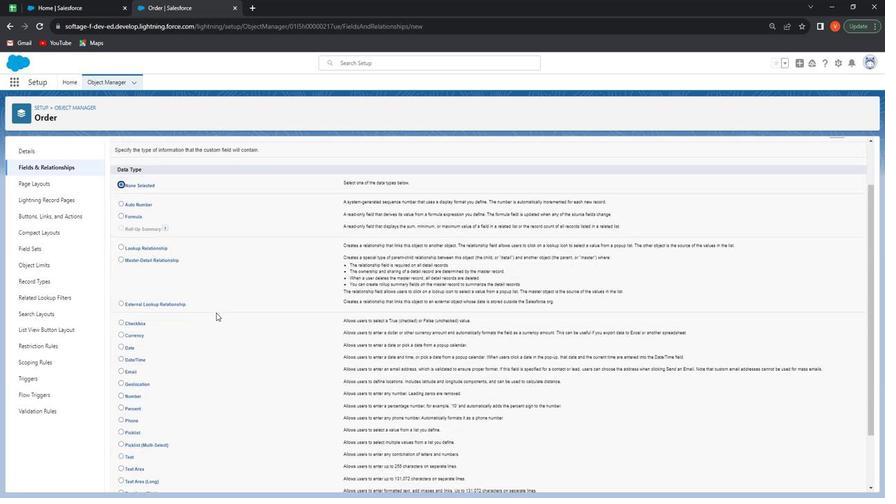 
Action: Mouse scrolled (214, 310) with delta (0, 0)
Screenshot: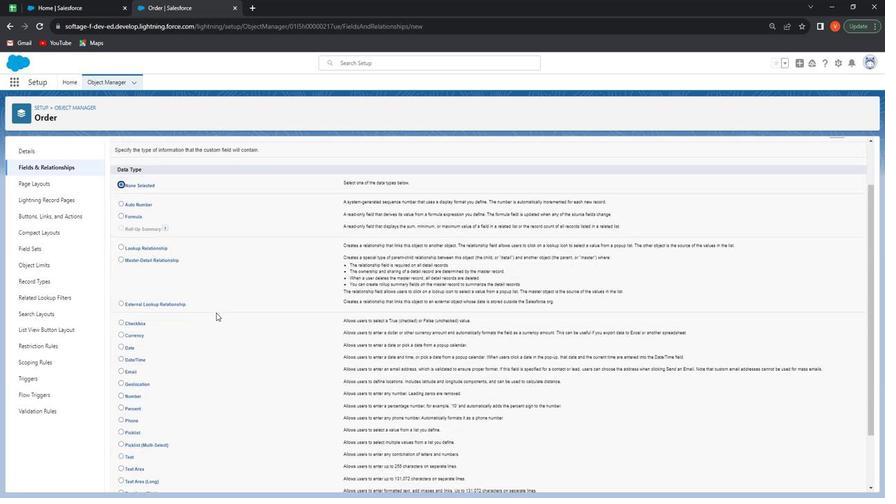 
Action: Mouse moved to (132, 362)
Screenshot: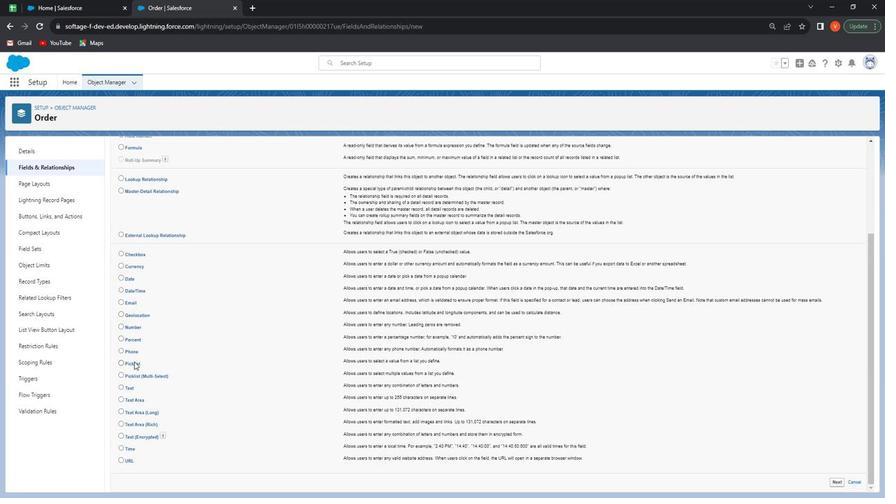 
Action: Mouse pressed left at (132, 362)
Screenshot: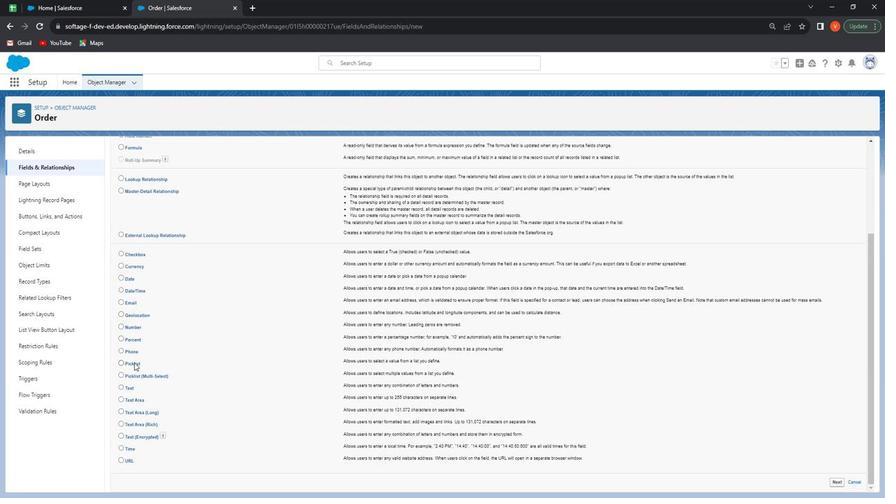 
Action: Mouse moved to (832, 484)
Screenshot: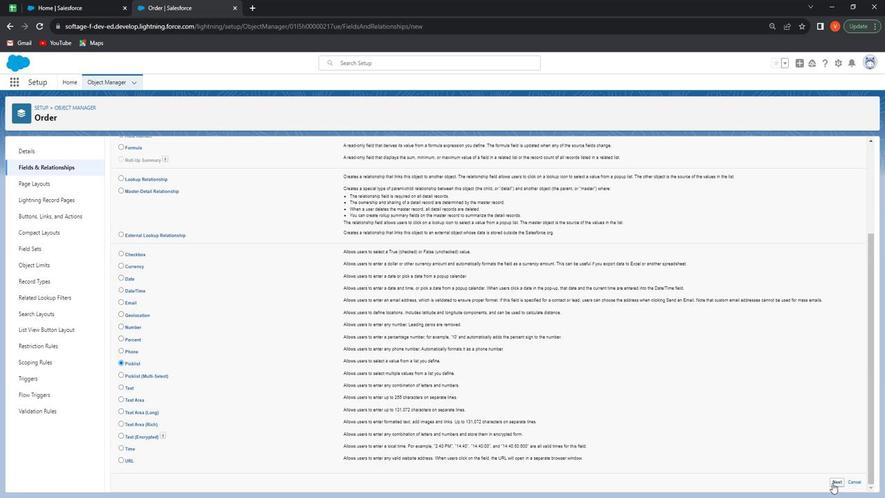 
Action: Mouse pressed left at (832, 484)
Screenshot: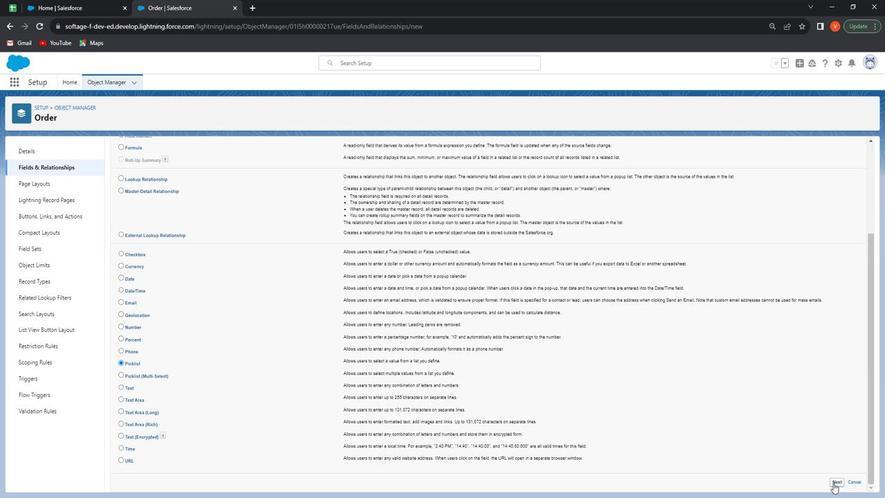 
Action: Mouse moved to (277, 210)
Screenshot: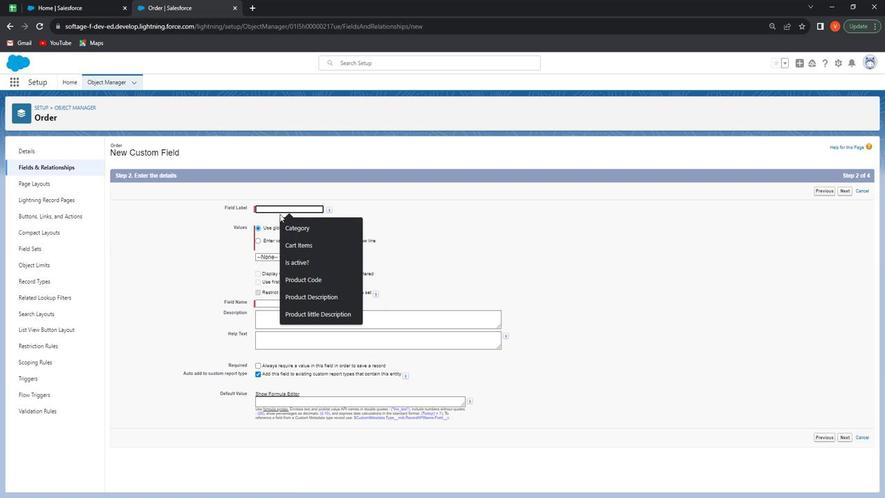 
Action: Mouse pressed left at (277, 210)
Screenshot: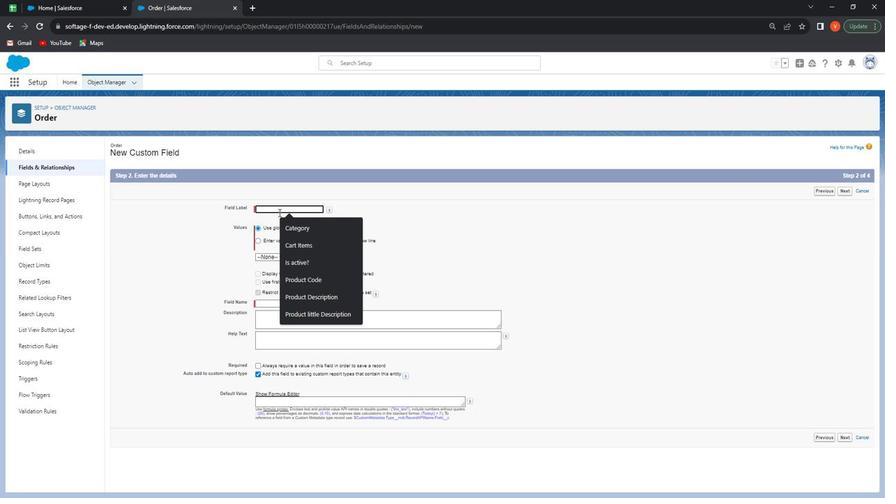
Action: Mouse moved to (277, 209)
Screenshot: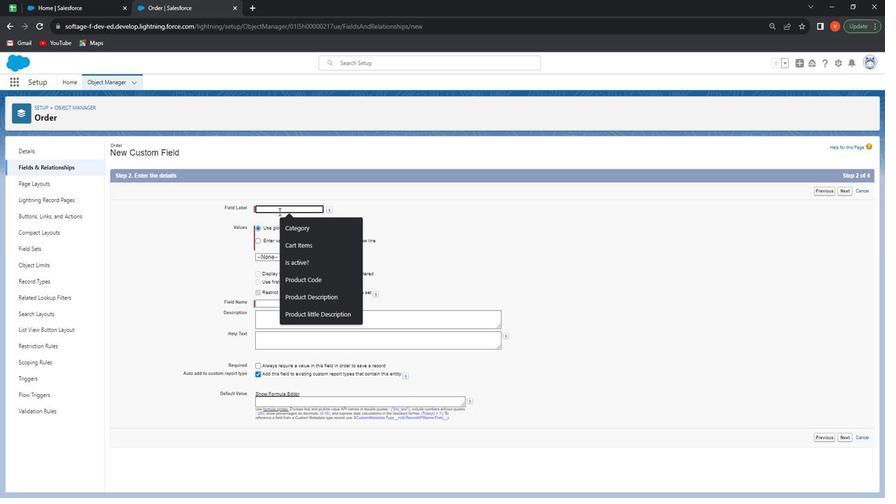
Action: Key pressed <Key.shift>Order<Key.space><Key.shift>Type
Screenshot: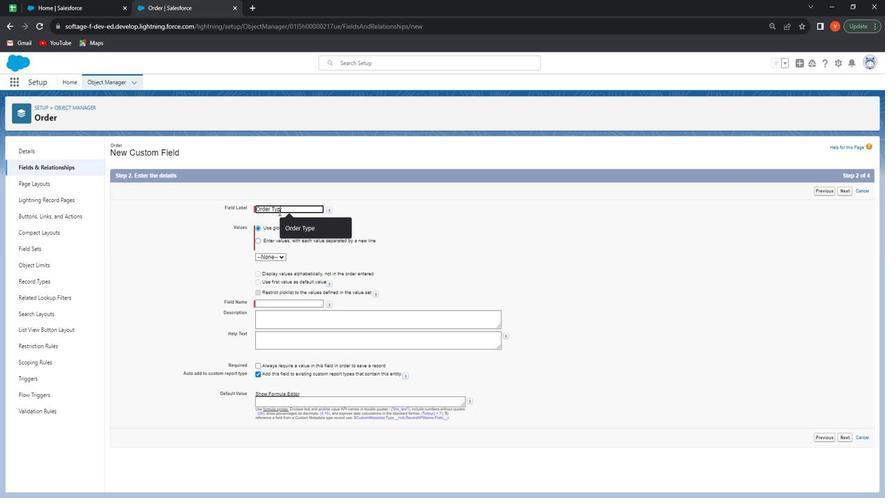 
Action: Mouse moved to (287, 237)
Screenshot: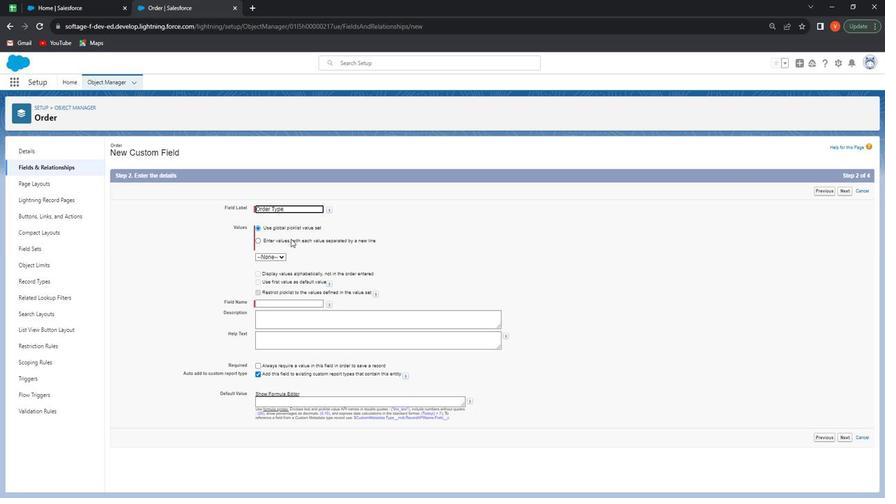 
Action: Mouse pressed left at (287, 237)
Screenshot: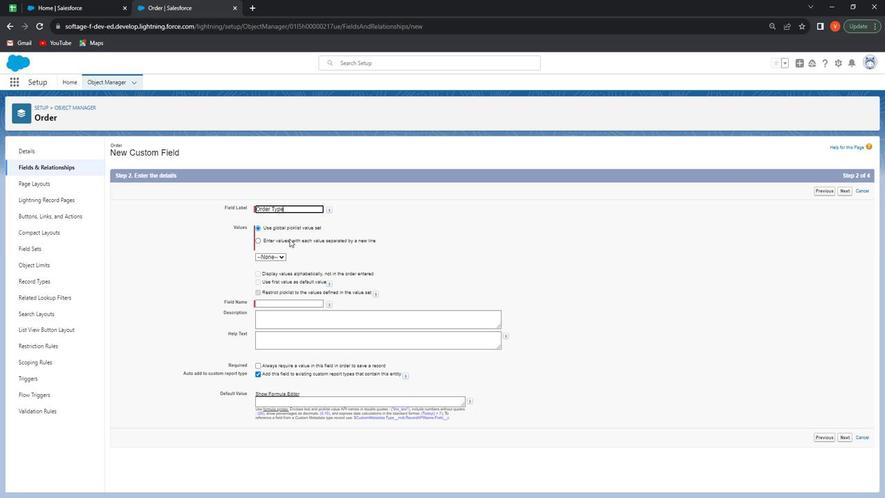 
Action: Mouse moved to (274, 265)
Screenshot: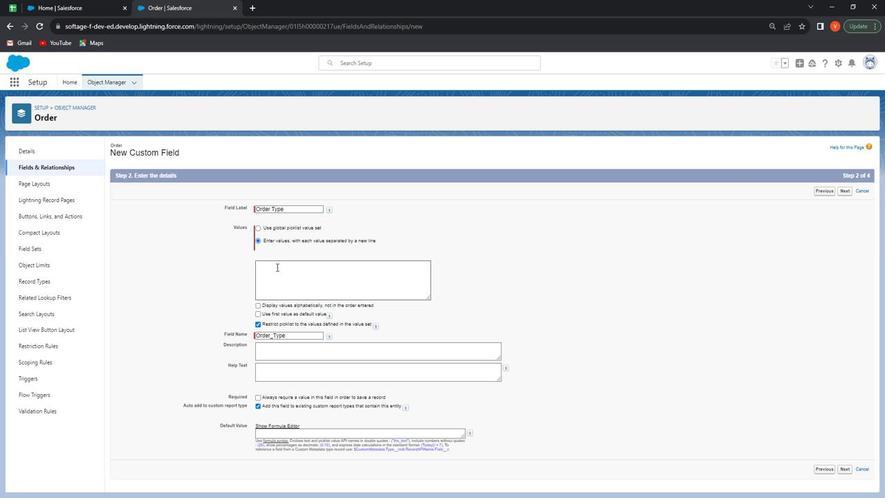 
Action: Mouse pressed left at (274, 265)
Screenshot: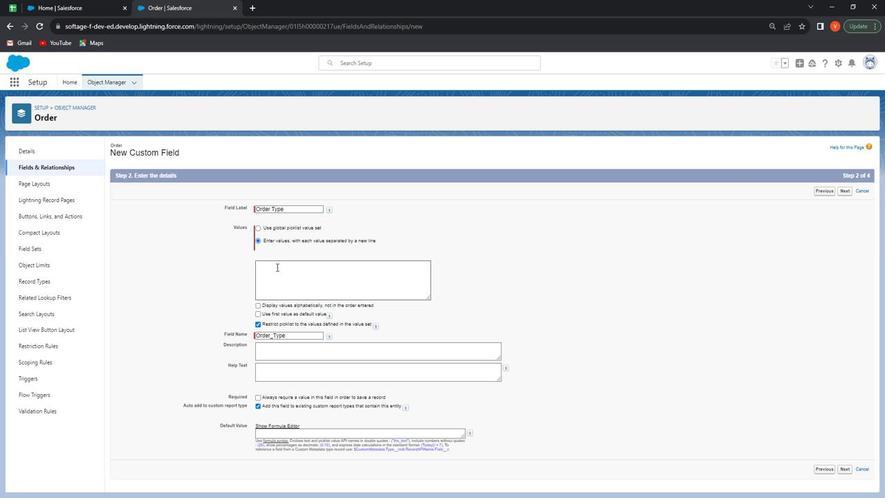 
Action: Key pressed <Key.shift><Key.shift><Key.shift><Key.shift><Key.shift><Key.shift><Key.shift><Key.shift><Key.shift><Key.shift><Key.shift><Key.shift><Key.shift><Key.shift><Key.shift><Key.shift><Key.shift><Key.shift><Key.shift><Key.shift><Key.shift>Trai<Key.backspace><Key.backspace>ial<Key.space><Key.shift><Key.shift><Key.shift><Key.shift><Key.shift><Key.shift><Key.shift><Key.shift><Key.shift><Key.shift><Key.shift><Key.shift><Key.shift><Key.shift><Key.shift><Key.shift><Key.shift>Order<Key.space><Key.enter><Key.shift>Sample<Key.space><Key.shift>Order<Key.enter><Key.shift>Purchase<Key.space><Key.shift>Order<Key.enter><Key.shift><Key.shift><Key.shift><Key.shift><Key.shift><Key.shift><Key.shift>Official<Key.space><Key.shift>Purchase<Key.space>order<Key.enter><Key.shift><Key.shift><Key.shift><Key.shift><Key.shift><Key.shift><Key.shift><Key.shift><Key.shift><Key.shift><Key.shift><Key.shift>Bulk<Key.space><Key.shift><Key.shift>Order<Key.enter><Key.shift>re<Key.backspace><Key.backspace><Key.shift>Regular<Key.space><Key.shift>Order
Screenshot: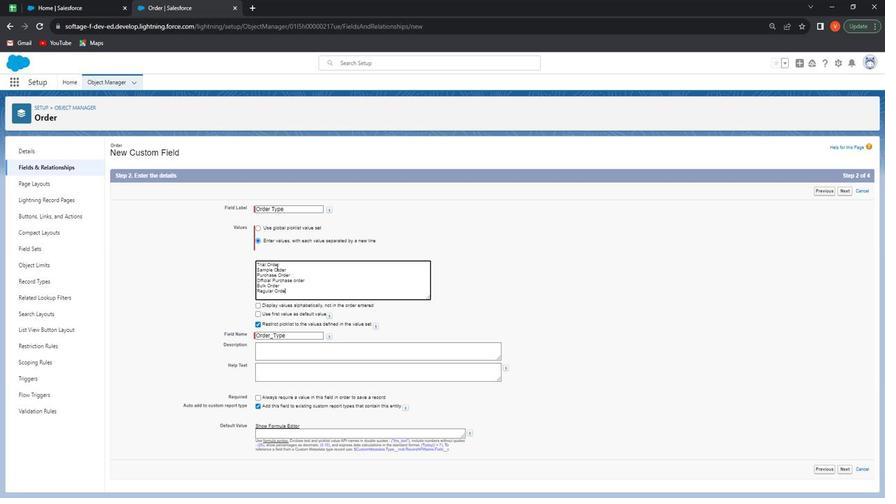 
Action: Mouse moved to (311, 347)
Screenshot: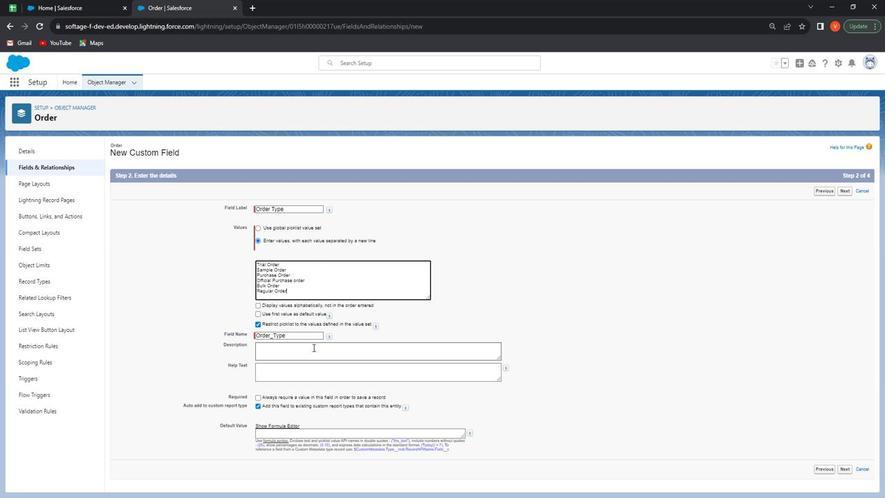
Action: Mouse pressed left at (311, 347)
Screenshot: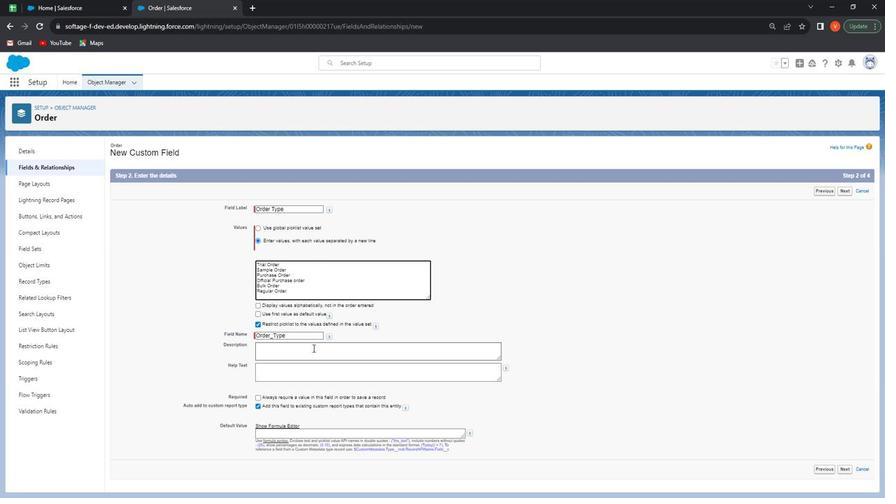 
Action: Mouse moved to (312, 347)
Screenshot: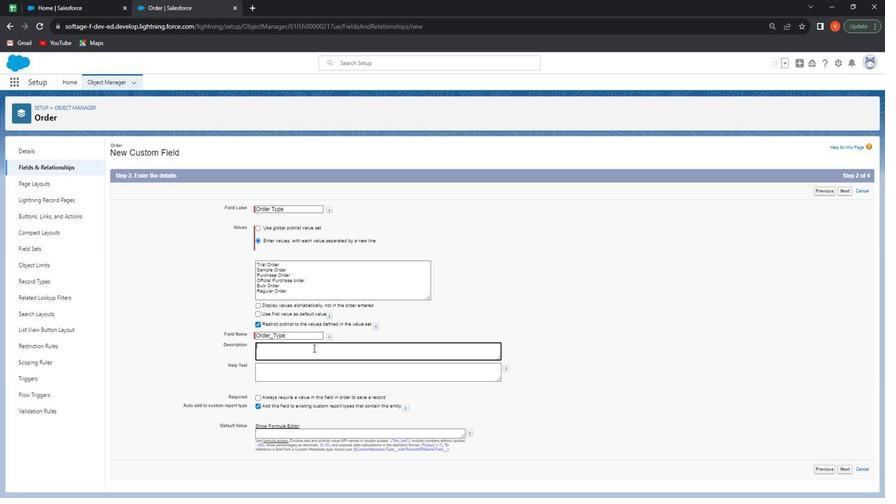 
Action: Key pressed <Key.shift>There<Key.space>are<Key.space>mail<Key.backspace>nly<Key.space>six<Key.space>type<Key.space>of<Key.space>orders<Key.space>we<Key.space>have<Key.space>listed<Key.space>in<Key.space>or<Key.backspace>ur<Key.space>organization<Key.space>please<Key.space>selec<Key.space>t<Key.backspace><Key.backspace>t<Key.space>between<Key.space>these<Key.space>types<Key.space>stated<Key.space>as<Key.space><Key.backspace><Key.shift>:<Key.backspace><Key.space>=<Key.space><Key.backspace><Key.shift><Key.shift><Key.shift>><Key.space><Key.shift><Key.shift><Key.shift><Key.shift><Key.shift><Key.shift><Key.shift>Trial<Key.space>order,<Key.space><Key.shift><Key.shift><Key.shift><Key.shift><Key.shift><Key.shift><Key.shift><Key.shift><Key.shift><Key.shift>Sample<Key.space>order,<Key.space><Key.shift><Key.shift><Key.shift><Key.shift><Key.shift><Key.shift><Key.shift><Key.shift><Key.shift><Key.shift><Key.shift><Key.shift><Key.shift><Key.shift><Key.shift><Key.shift><Key.shift><Key.shift><Key.shift><Key.shift><Key.shift><Key.shift><Key.shift><Key.shift><Key.shift><Key.shift><Key.shift><Key.shift><Key.shift><Key.shift><Key.shift><Key.shift><Key.shift><Key.shift><Key.shift><Key.shift><Key.shift><Key.shift><Key.shift><Key.shift><Key.shift><Key.shift><Key.shift><Key.shift><Key.shift><Key.shift><Key.shift><Key.shift><Key.shift><Key.shift><Key.shift><Key.shift><Key.shift><Key.shift><Key.shift><Key.shift><Key.shift><Key.shift><Key.shift><Key.shift><Key.shift><Key.shift><Key.shift><Key.shift><Key.shift><Key.shift><Key.shift><Key.shift><Key.shift><Key.shift><Key.shift><Key.shift><Key.shift><Key.shift><Key.shift><Key.shift><Key.shift><Key.shift><Key.shift><Key.shift><Key.shift><Key.shift><Key.shift><Key.shift><Key.shift><Key.shift><Key.shift><Key.shift><Key.shift><Key.shift><Key.shift><Key.shift><Key.shift><Key.shift><Key.shift><Key.shift><Key.shift><Key.shift><Key.shift><Key.shift><Key.shift><Key.shift><Key.shift><Key.shift><Key.shift><Key.shift><Key.shift><Key.shift><Key.shift><Key.shift><Key.shift><Key.shift><Key.shift><Key.shift><Key.shift><Key.shift><Key.shift><Key.shift><Key.shift><Key.shift><Key.shift><Key.shift><Key.shift><Key.shift><Key.shift><Key.shift><Key.shift>Purchase<Key.space>order,<Key.space><Key.shift>Official<Key.space>purchase<Key.space>order,<Key.space><Key.shift><Key.shift><Key.shift><Key.shift><Key.shift><Key.shift><Key.shift><Key.shift><Key.shift><Key.shift><Key.shift><Key.shift><Key.shift>Bulk<Key.space>order,<Key.space><Key.shift>Regular<Key.space>order....<Key.space><Key.shift>Please<Key.space>choose<Key.space>between<Key.space>ther<Key.backspace>se<Key.space>six<Key.space>records.<Key.space><Key.shift>Thanks<Key.shift><Key.shift><Key.shift><Key.shift><Key.shift><Key.shift><Key.shift><Key.shift><Key.shift>!!!
Screenshot: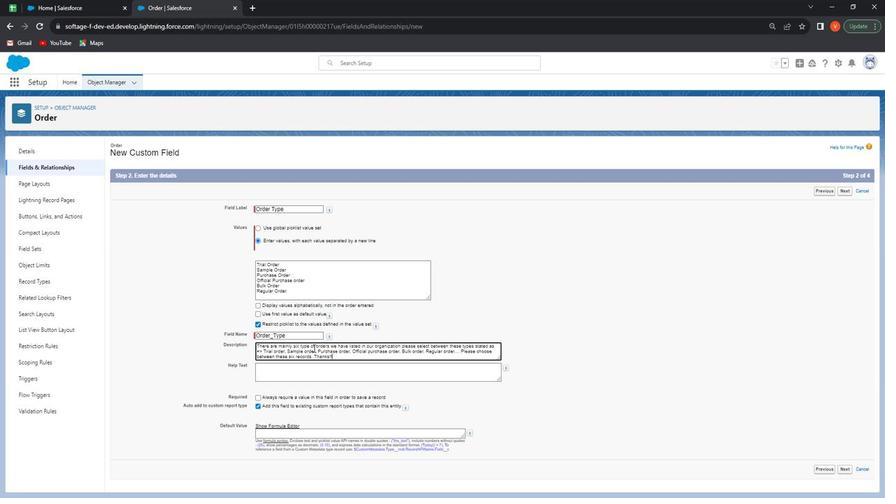 
Action: Mouse moved to (359, 372)
Screenshot: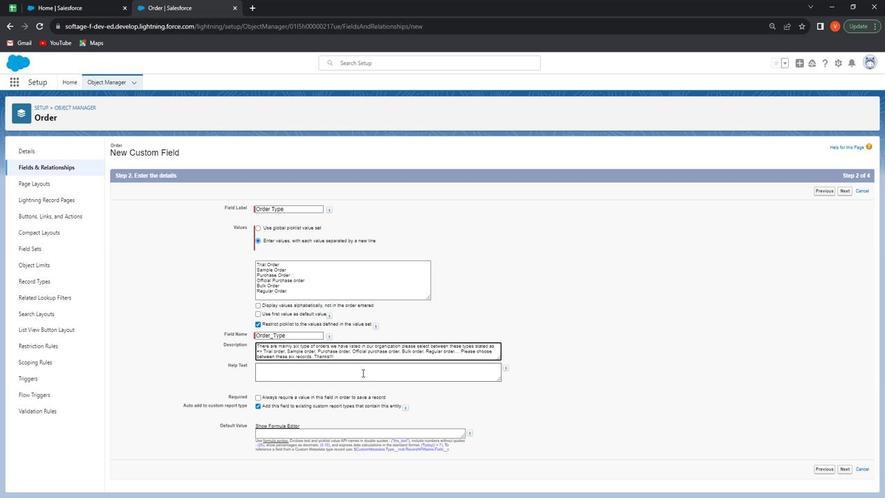 
Action: Mouse pressed left at (359, 372)
Screenshot: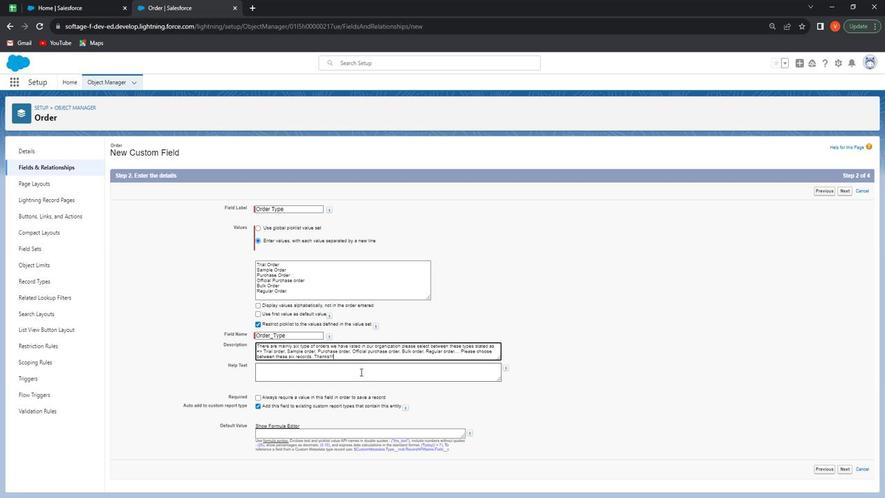 
Action: Mouse moved to (323, 349)
Screenshot: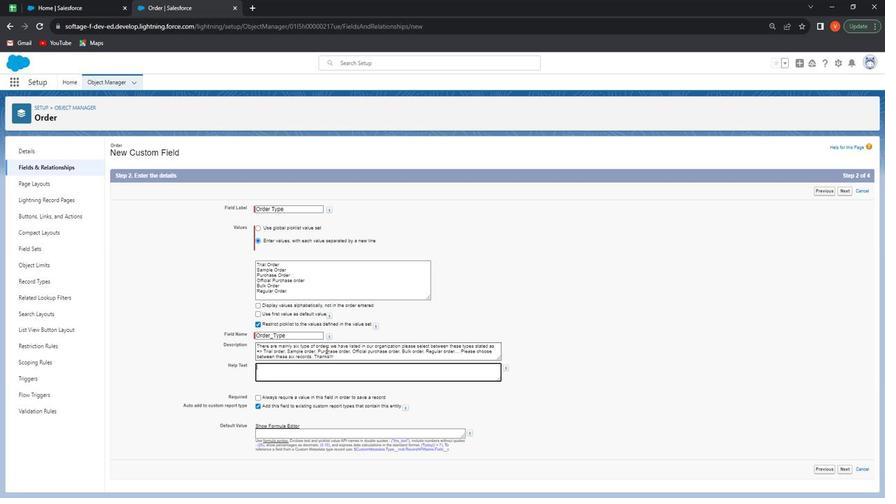 
Action: Key pressed <Key.shift>There<Key.space>are<Key.space>mainly<Key.space>six<Key.space>type<Key.space>of<Key.space>order<Key.space>type<Key.space>we<Key.space>have<Key.space>listed<Key.space>in<Key.space>our<Key.space>organization<Key.space>please<Key.space>select<Key.space>between<Key.space>these<Key.space>types<Key.space>an<Key.backspace><Key.backspace>as<Key.space>stated<Key.space>below-<Key.shift>><Key.space><Key.shift>trial<Key.space>order<Key.space>,<Key.space>sample<Key.space>ordre<Key.backspace><Key.backspace><Key.backspace>der,<Key.space>purchase<Key.space>order,<Key.space>official<Key.space>purchase<Key.space>order,<Key.space>bulk<Key.space>order,<Key.space>regular<Key.space>order....<Key.space><Key.shift>Please<Key.space>select<Key.space>between<Key.space>these<Key.space>six<Key.space>orders<Key.space><Key.backspace>.<Key.space><Key.shift>Thanks<Key.shift>!!!!
Screenshot: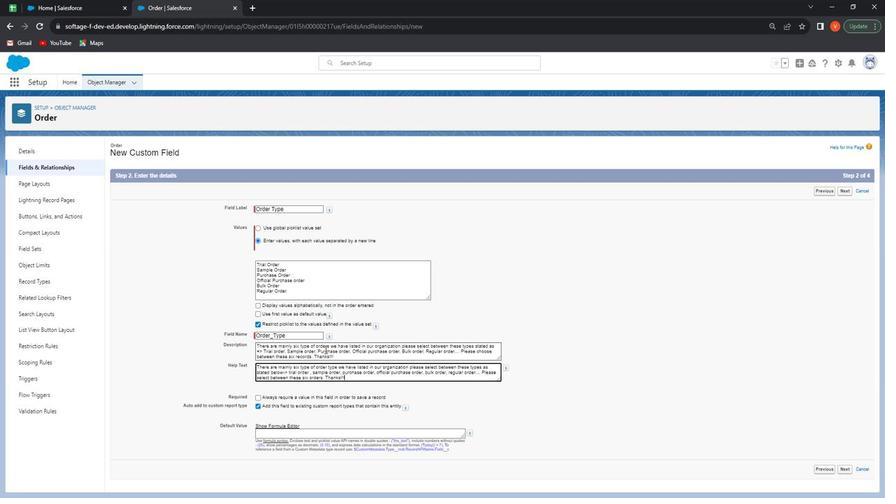 
Action: Mouse moved to (839, 470)
Screenshot: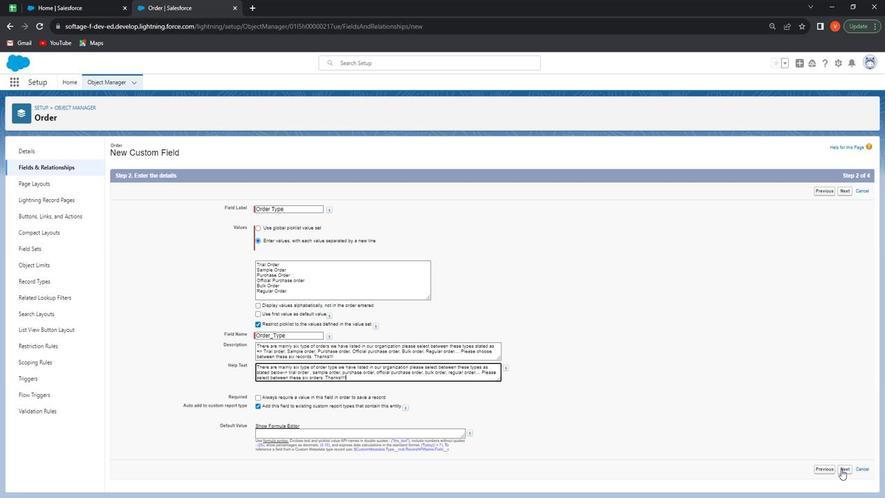 
Action: Mouse pressed left at (839, 470)
Screenshot: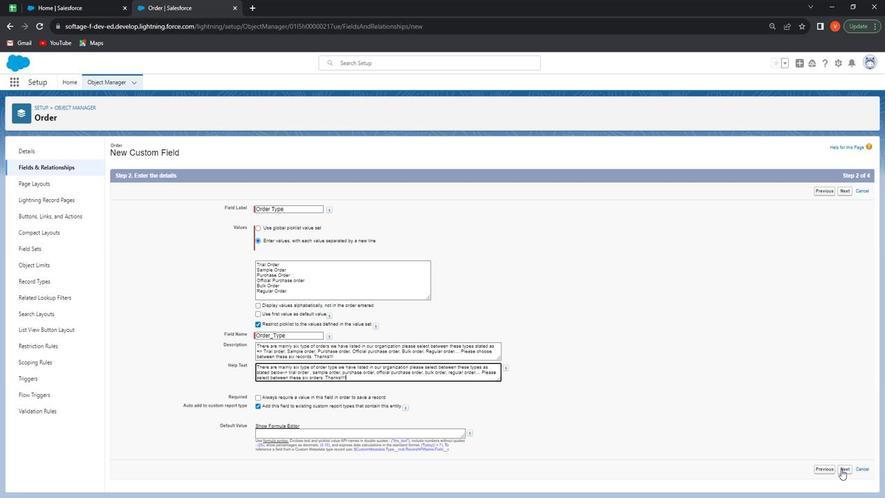 
Action: Mouse moved to (776, 271)
Screenshot: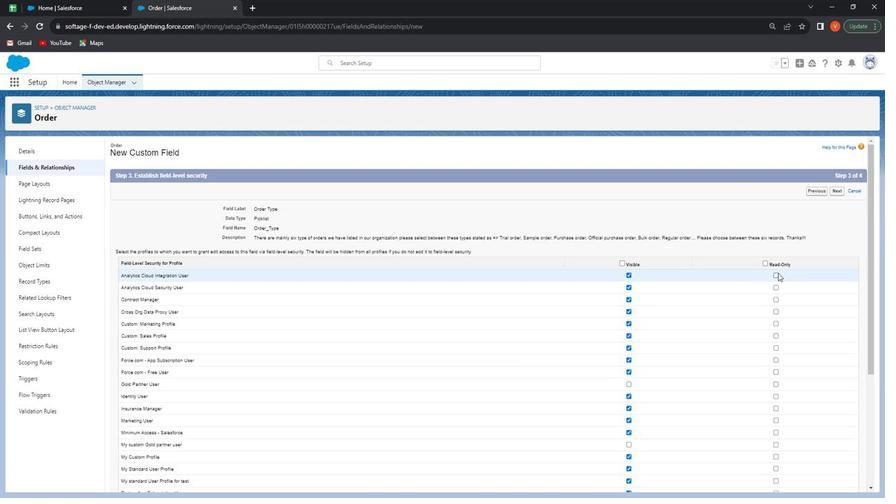 
Action: Mouse pressed left at (776, 271)
Screenshot: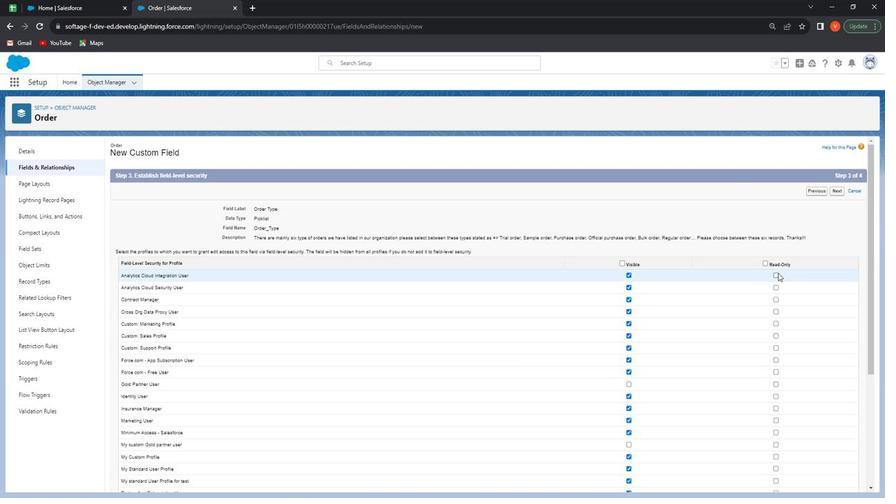 
Action: Mouse moved to (775, 286)
Screenshot: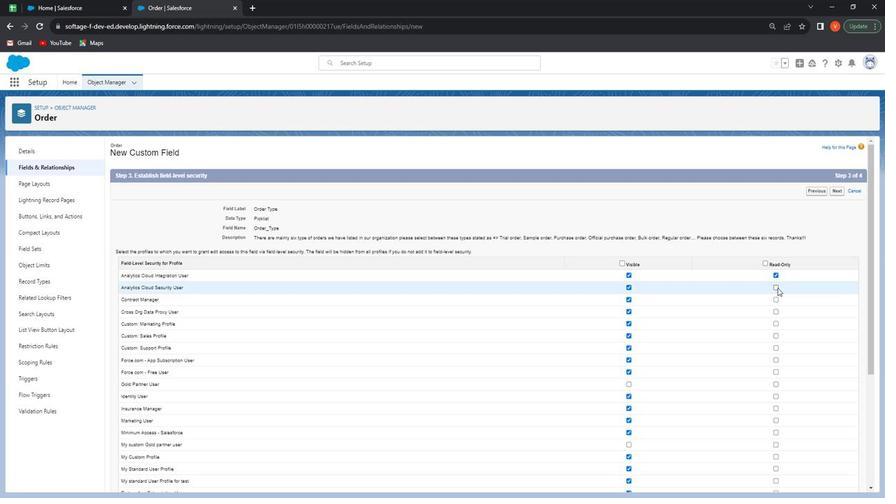 
Action: Mouse pressed left at (775, 286)
Screenshot: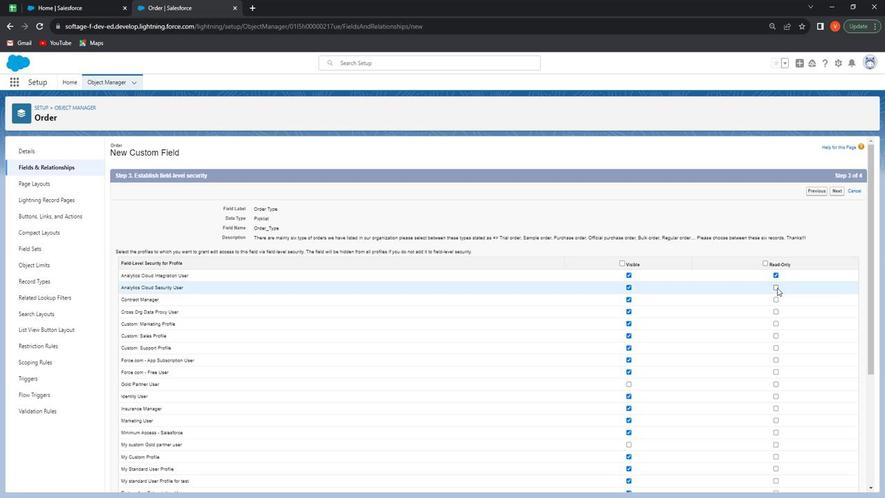
Action: Mouse moved to (772, 300)
